 Task: Look for space in Lawton, United States from 6th September, 2023 to 12th September, 2023 for 4 adults in price range Rs.10000 to Rs.14000. Place can be private room with 4 bedrooms having 4 beds and 4 bathrooms. Property type can be house, flat, guest house. Amenities needed are: wifi, TV, free parkinig on premises, gym, breakfast. Booking option can be shelf check-in. Required host language is English.
Action: Mouse moved to (488, 111)
Screenshot: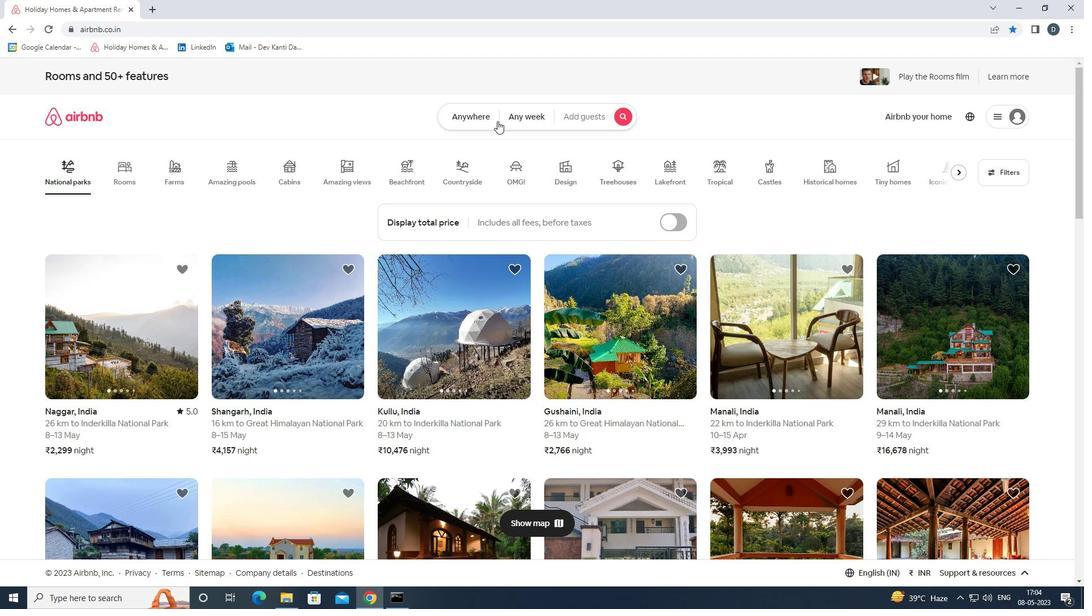 
Action: Mouse pressed left at (488, 111)
Screenshot: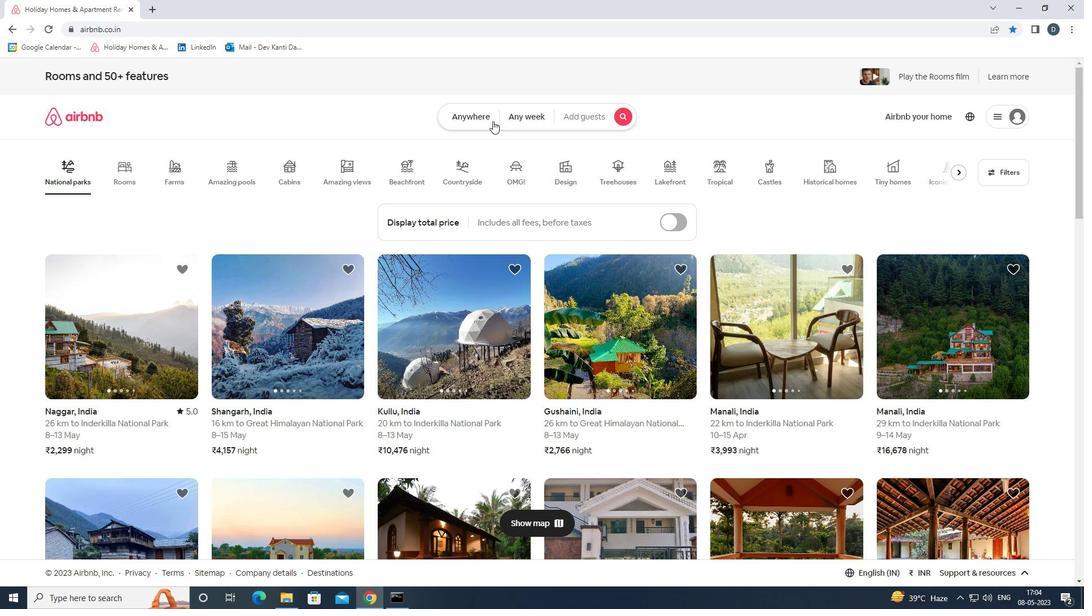 
Action: Mouse moved to (421, 166)
Screenshot: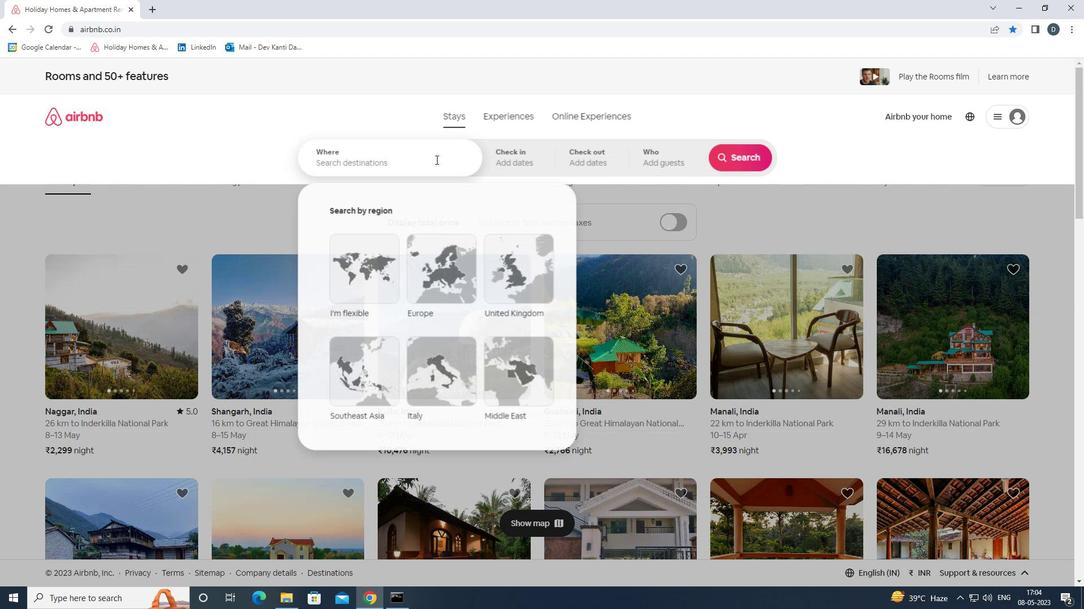 
Action: Mouse pressed left at (421, 166)
Screenshot: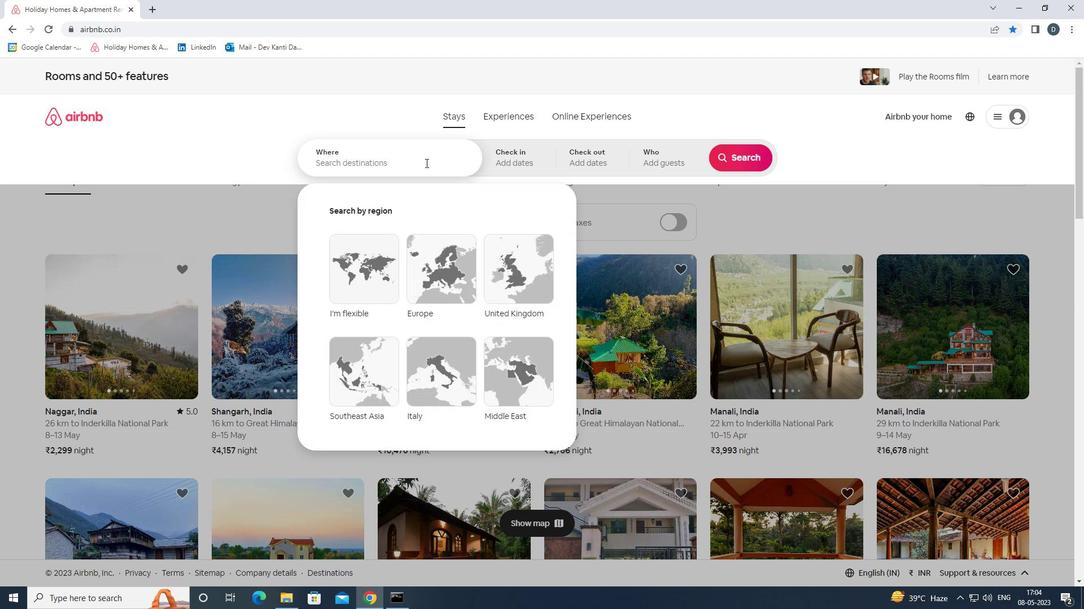 
Action: Key pressed <Key.shift>LAWS<Key.backspace>TON,<Key.shift>UNITED<Key.space><Key.shift>STATES<Key.enter>
Screenshot: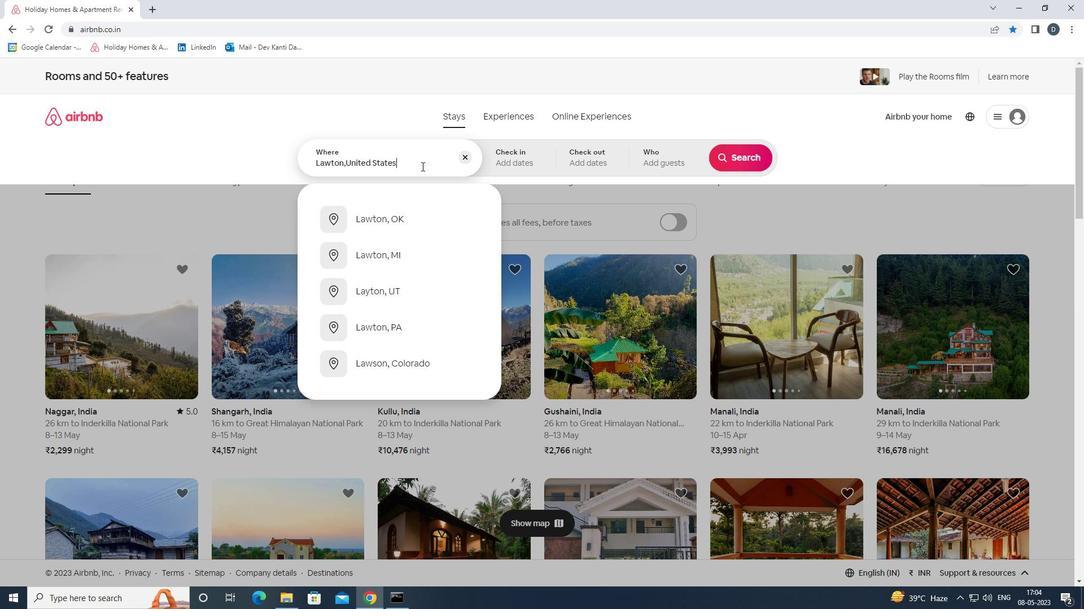 
Action: Mouse moved to (740, 245)
Screenshot: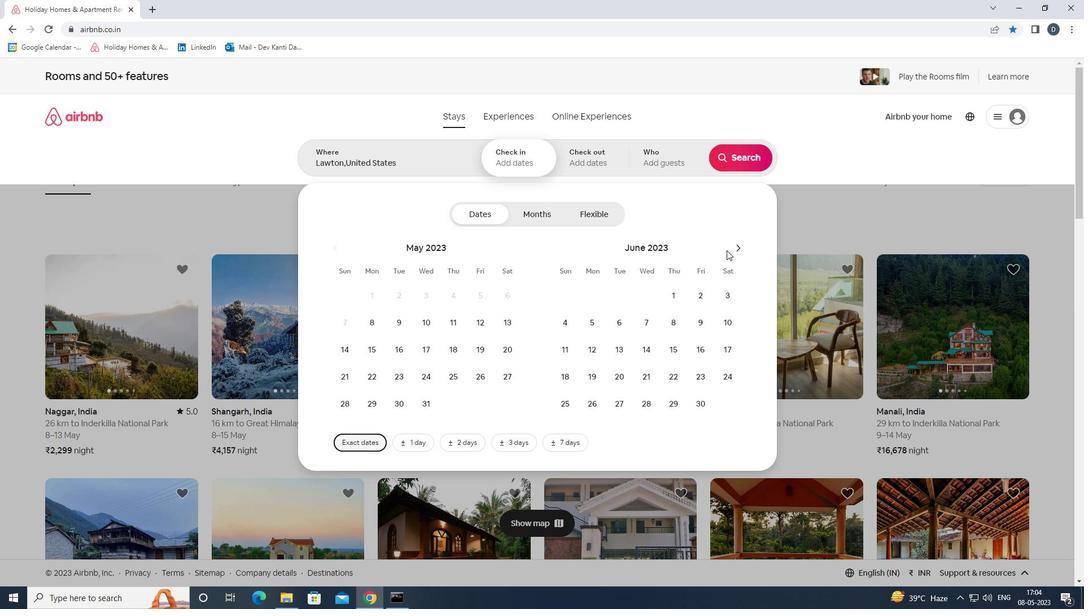 
Action: Mouse pressed left at (740, 245)
Screenshot: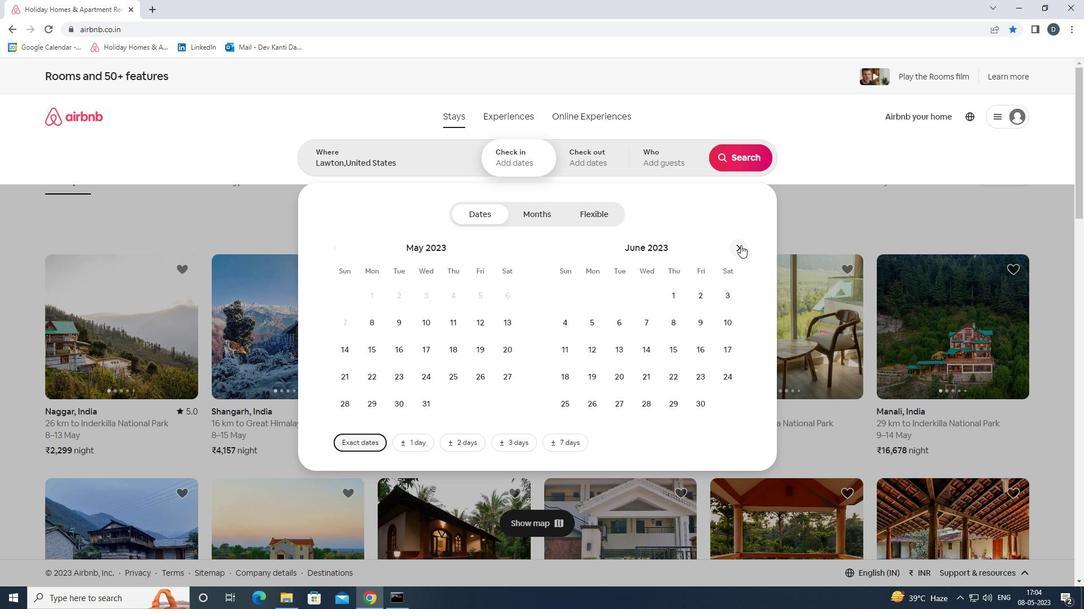 
Action: Mouse pressed left at (740, 245)
Screenshot: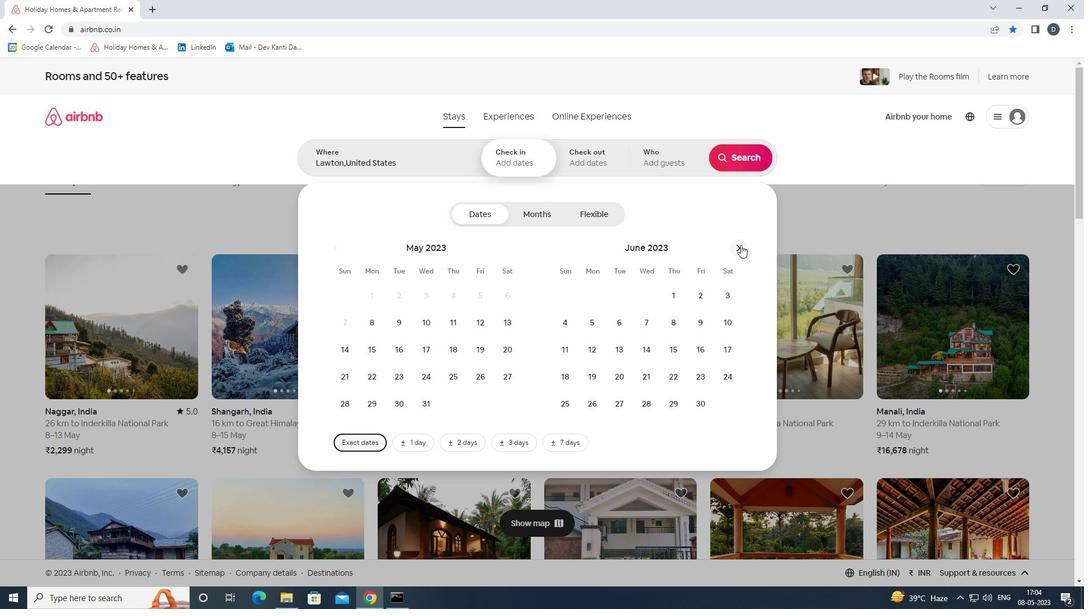 
Action: Mouse pressed left at (740, 245)
Screenshot: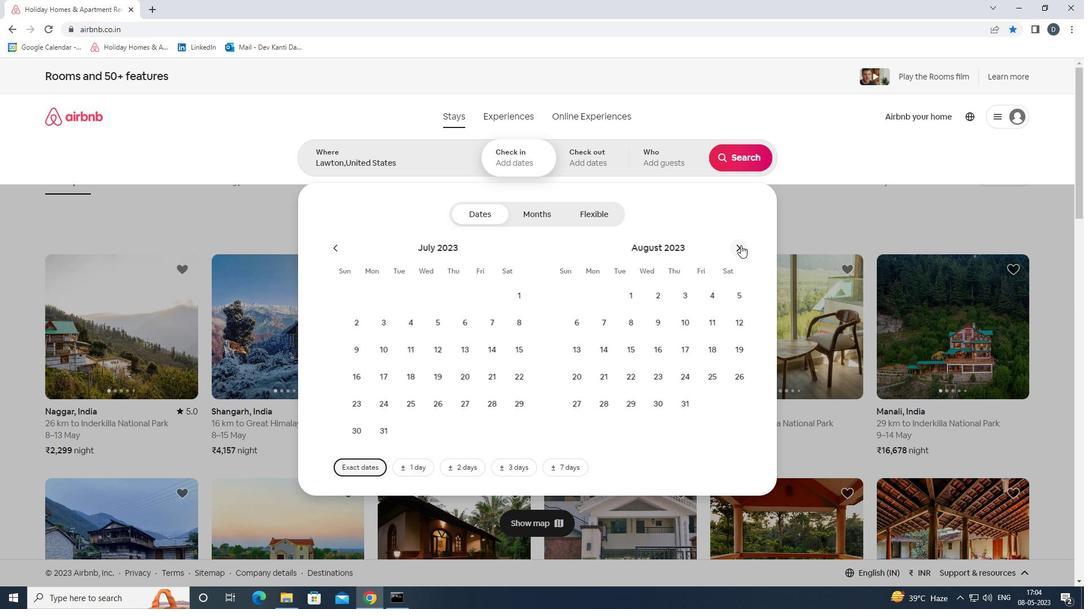 
Action: Mouse moved to (649, 326)
Screenshot: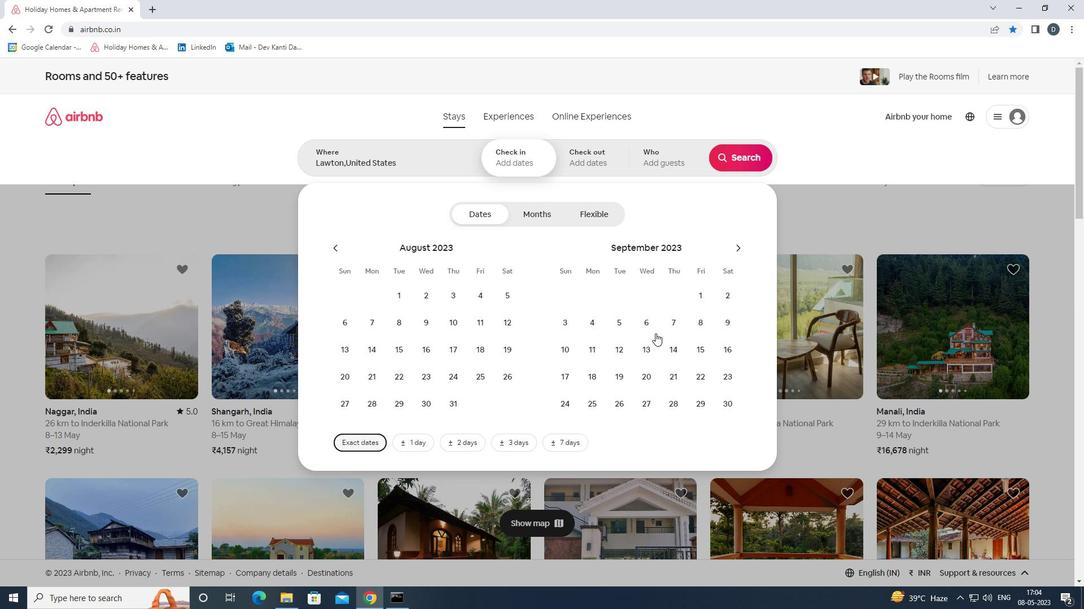 
Action: Mouse pressed left at (649, 326)
Screenshot: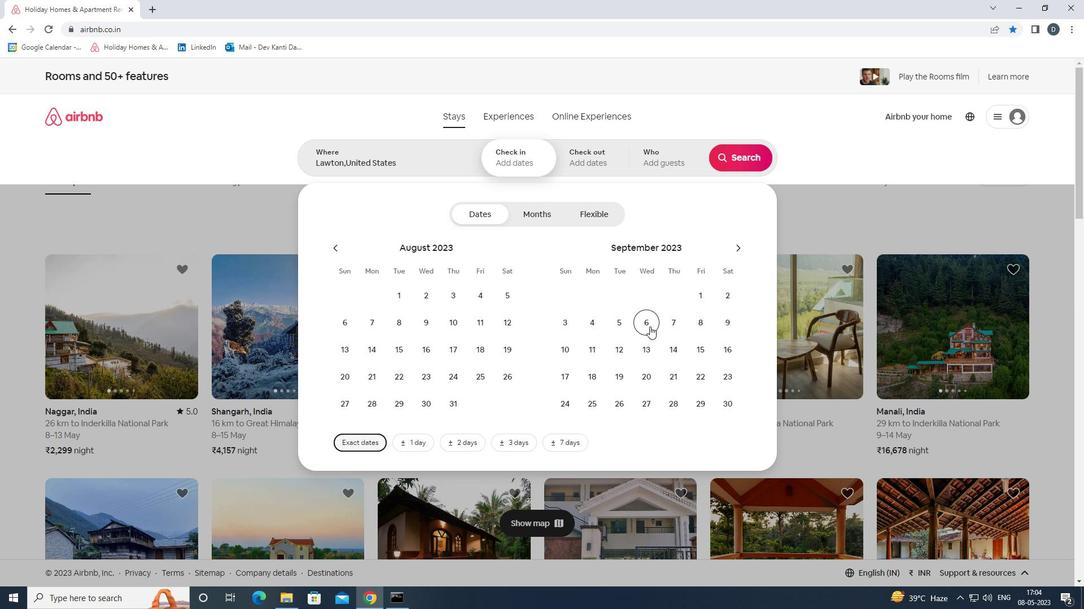 
Action: Mouse moved to (616, 351)
Screenshot: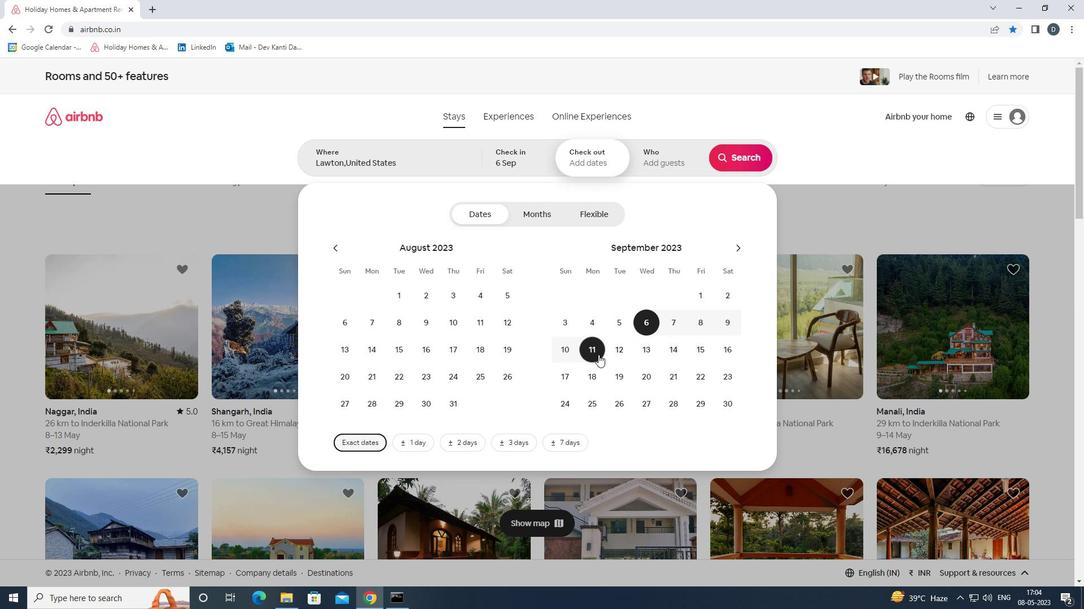 
Action: Mouse pressed left at (616, 351)
Screenshot: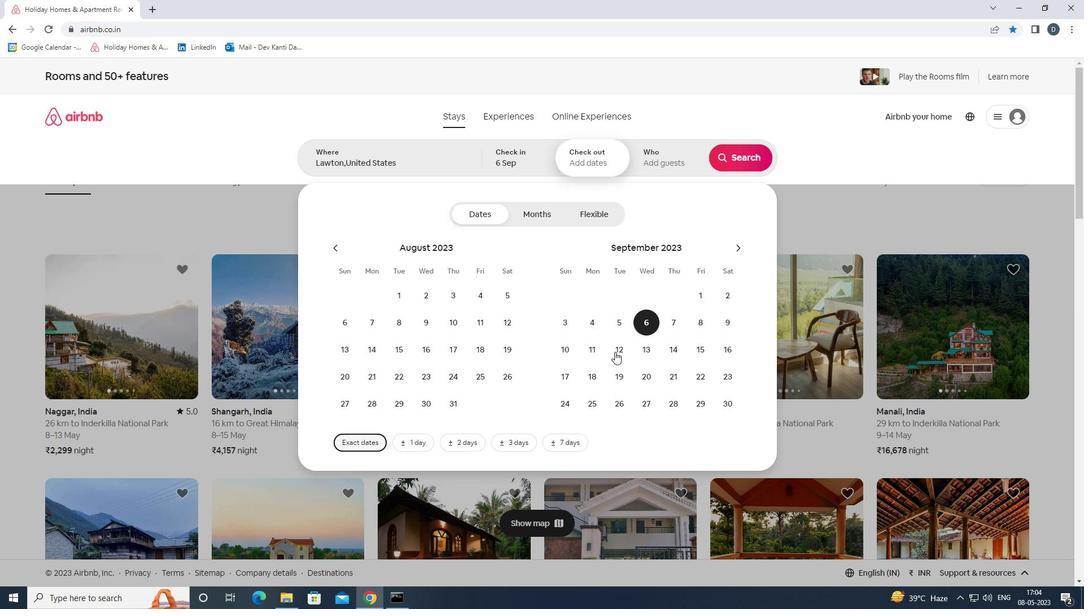 
Action: Mouse moved to (664, 163)
Screenshot: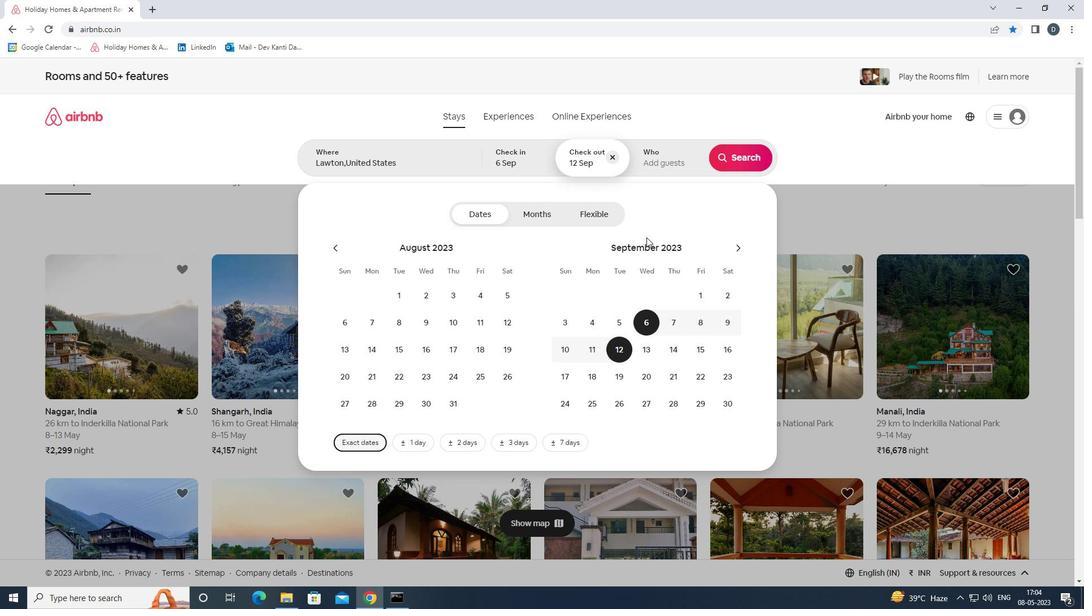 
Action: Mouse pressed left at (664, 163)
Screenshot: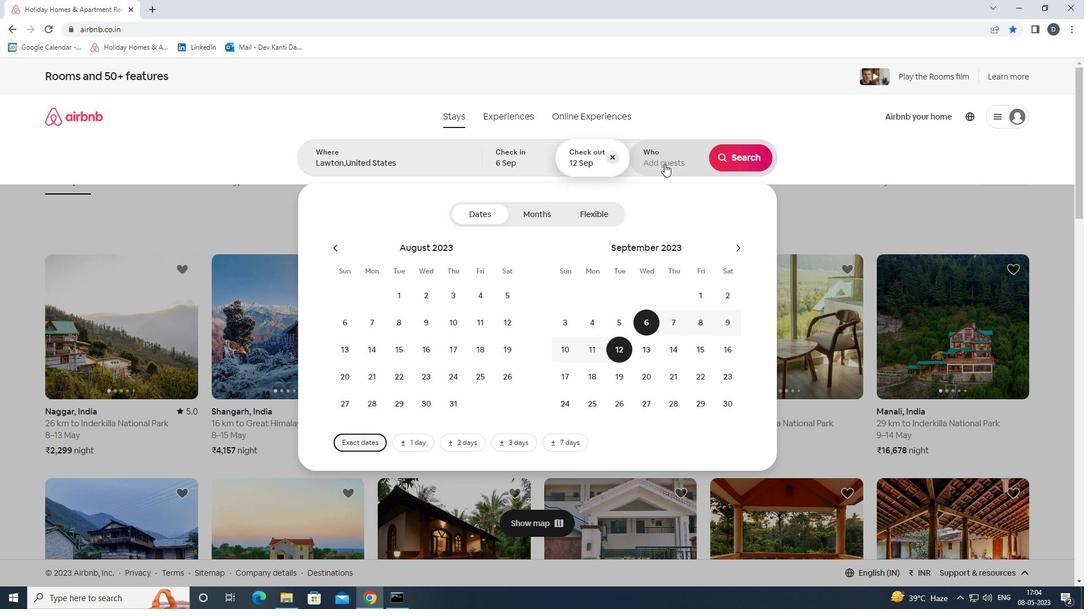 
Action: Mouse moved to (748, 219)
Screenshot: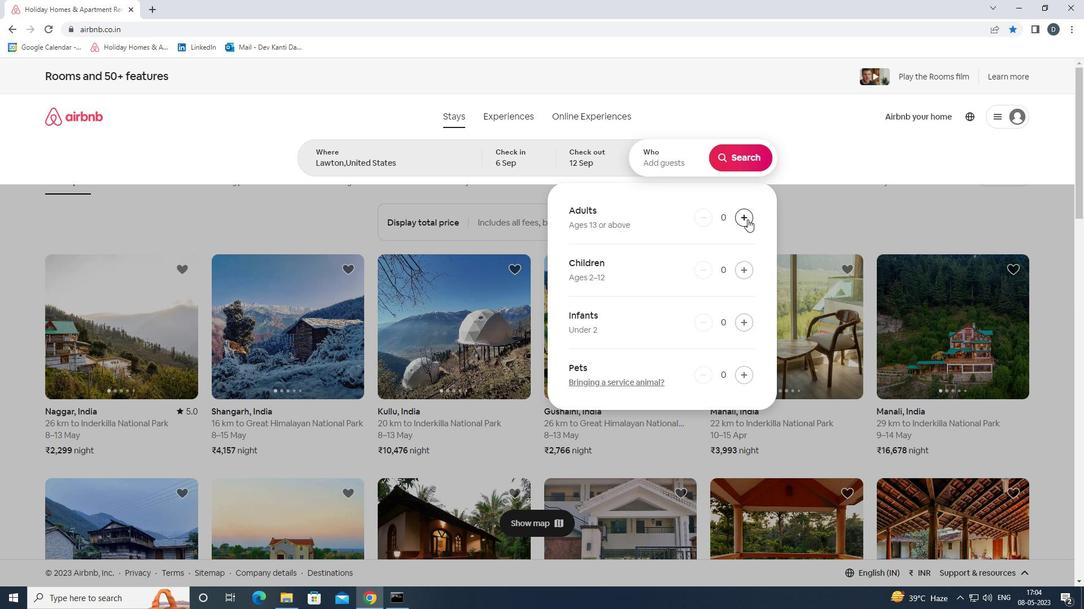 
Action: Mouse pressed left at (748, 219)
Screenshot: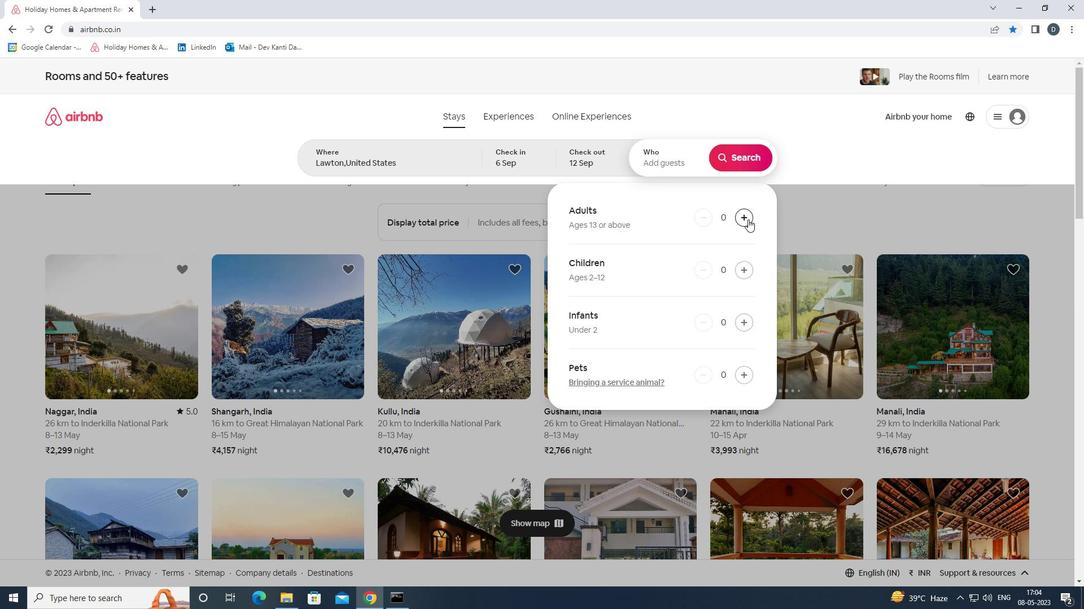 
Action: Mouse pressed left at (748, 219)
Screenshot: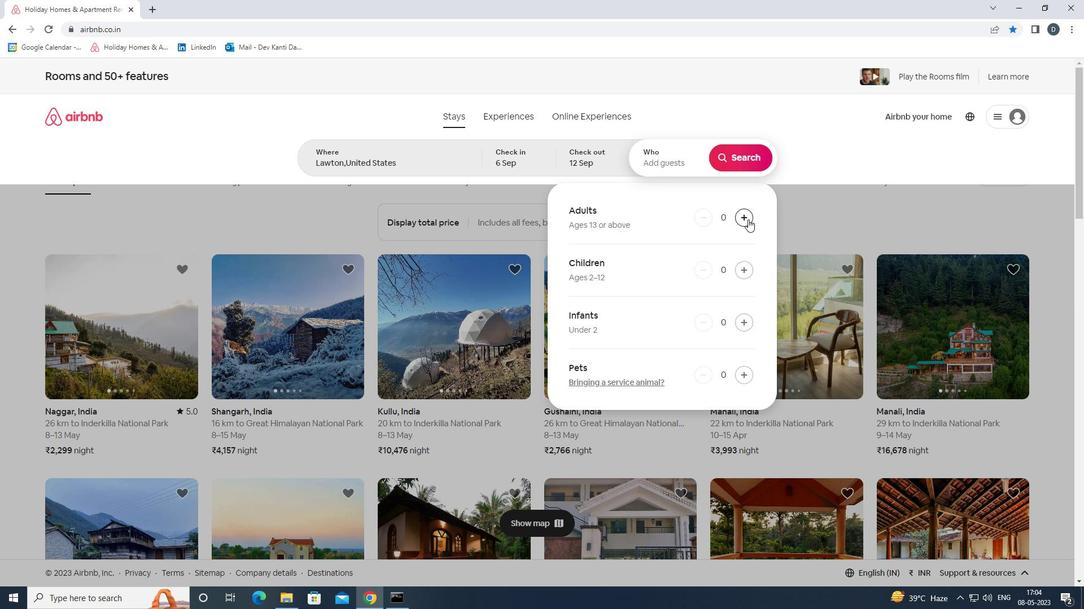 
Action: Mouse pressed left at (748, 219)
Screenshot: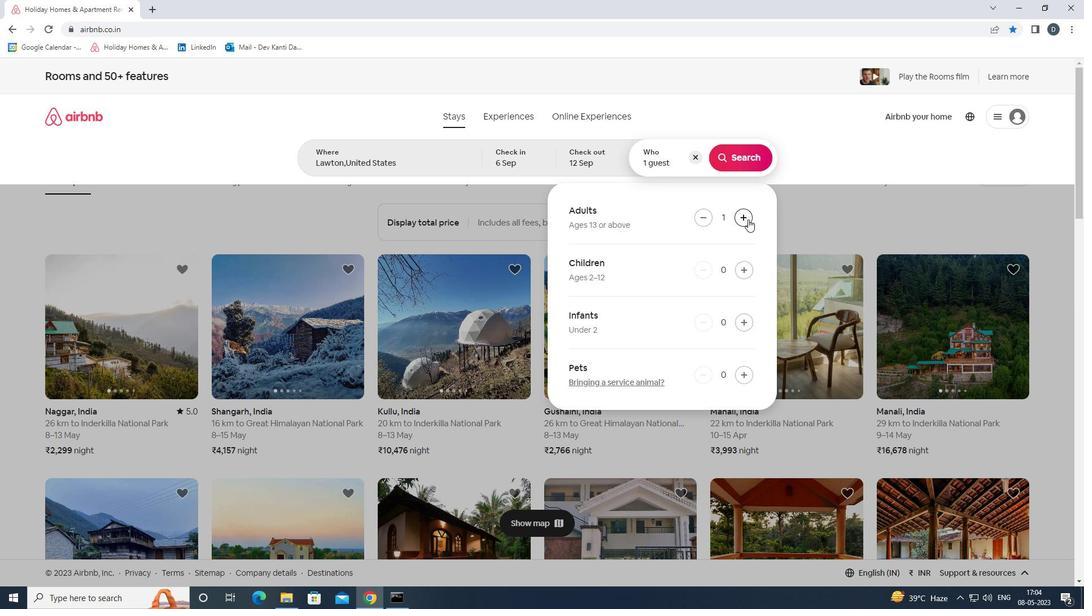 
Action: Mouse pressed left at (748, 219)
Screenshot: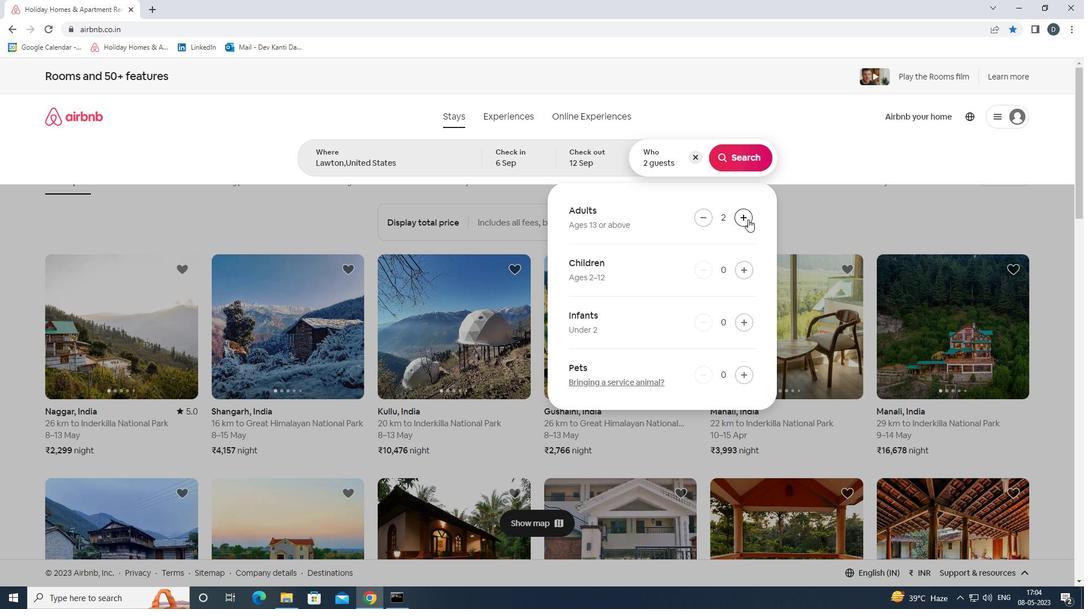
Action: Mouse moved to (741, 153)
Screenshot: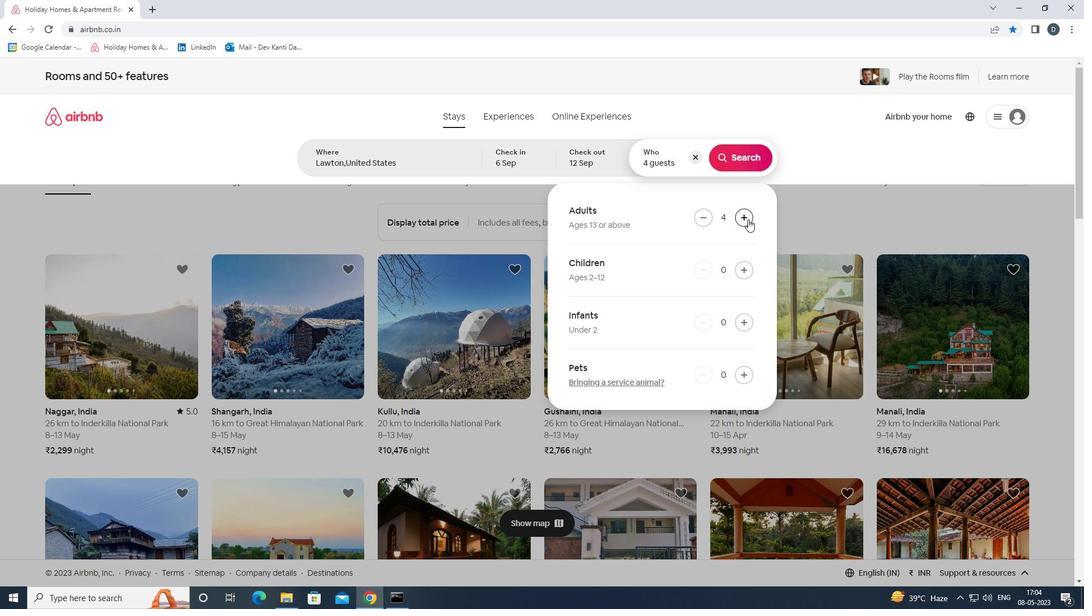 
Action: Mouse pressed left at (741, 153)
Screenshot: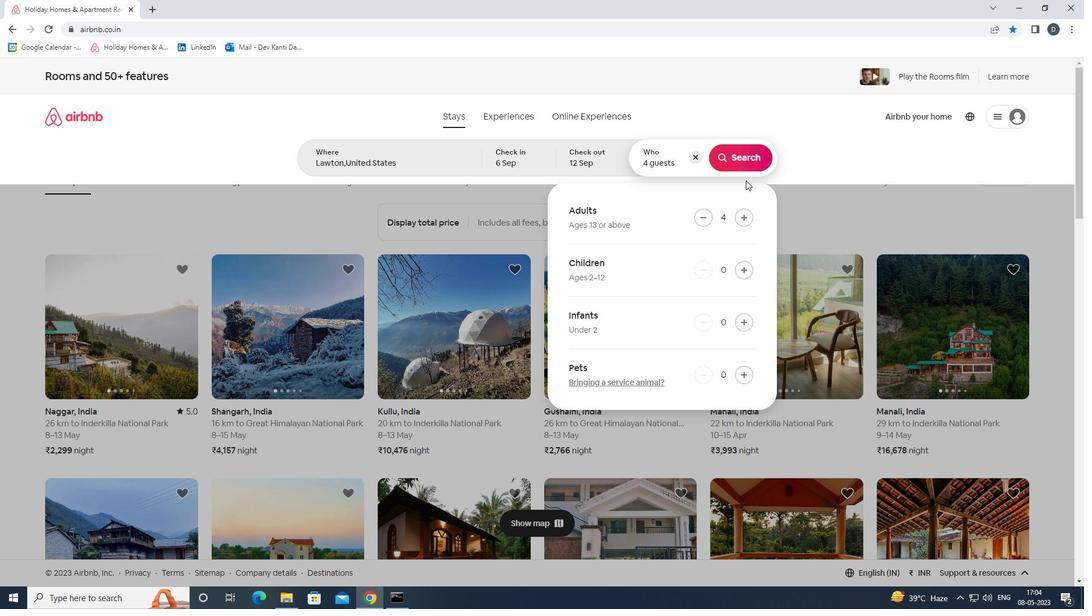 
Action: Mouse moved to (1023, 120)
Screenshot: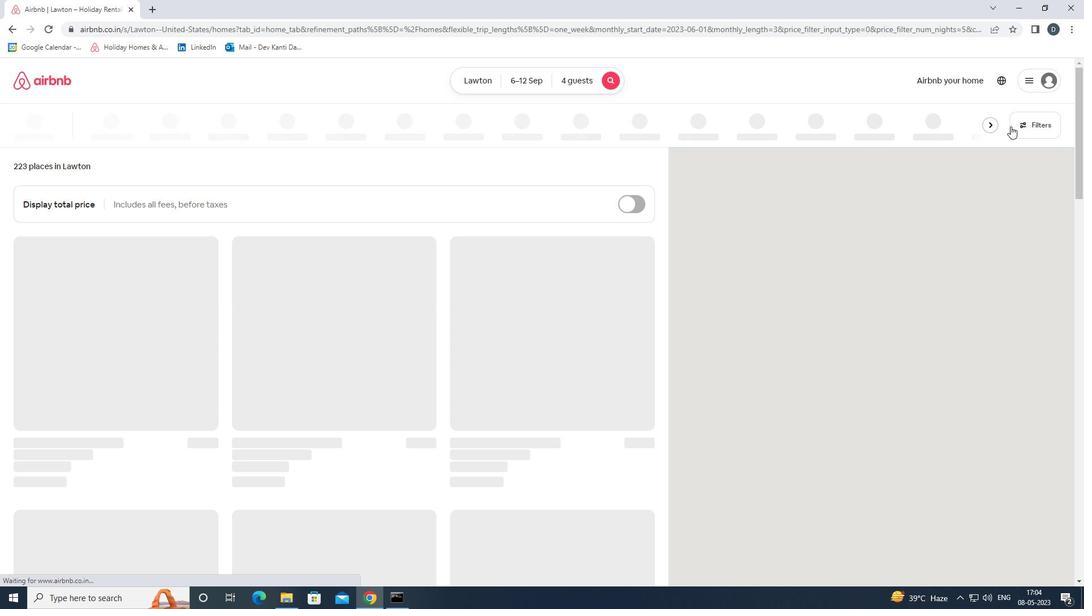 
Action: Mouse pressed left at (1023, 120)
Screenshot: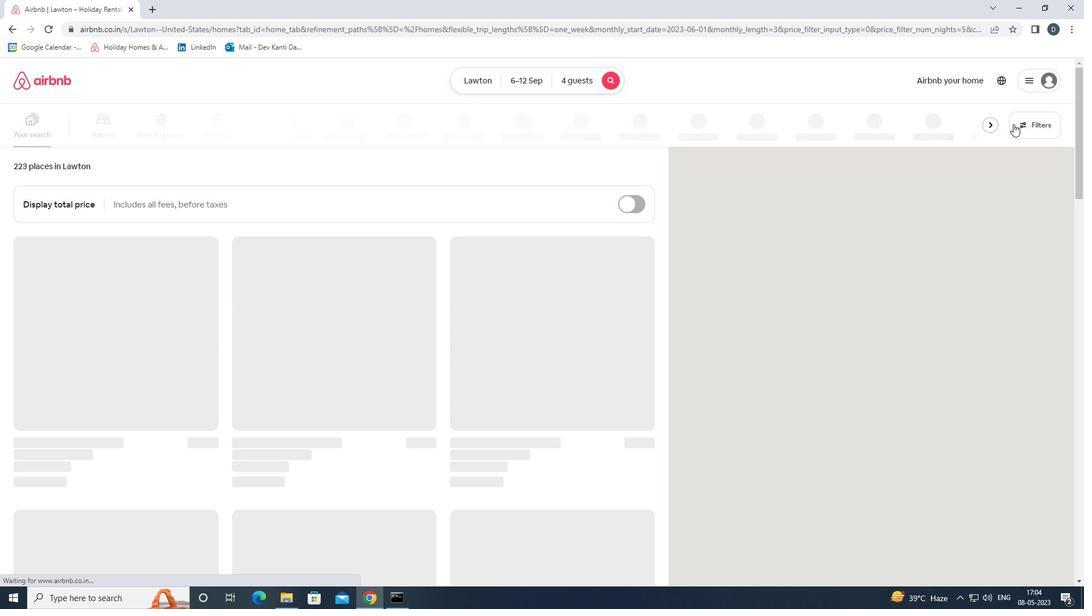 
Action: Mouse moved to (438, 402)
Screenshot: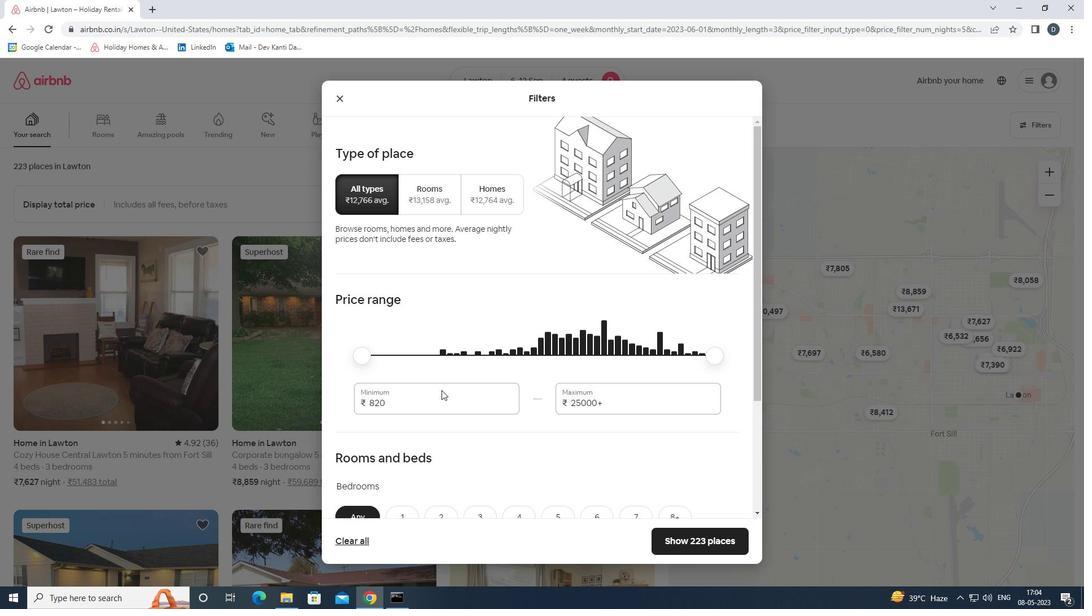
Action: Mouse pressed left at (438, 402)
Screenshot: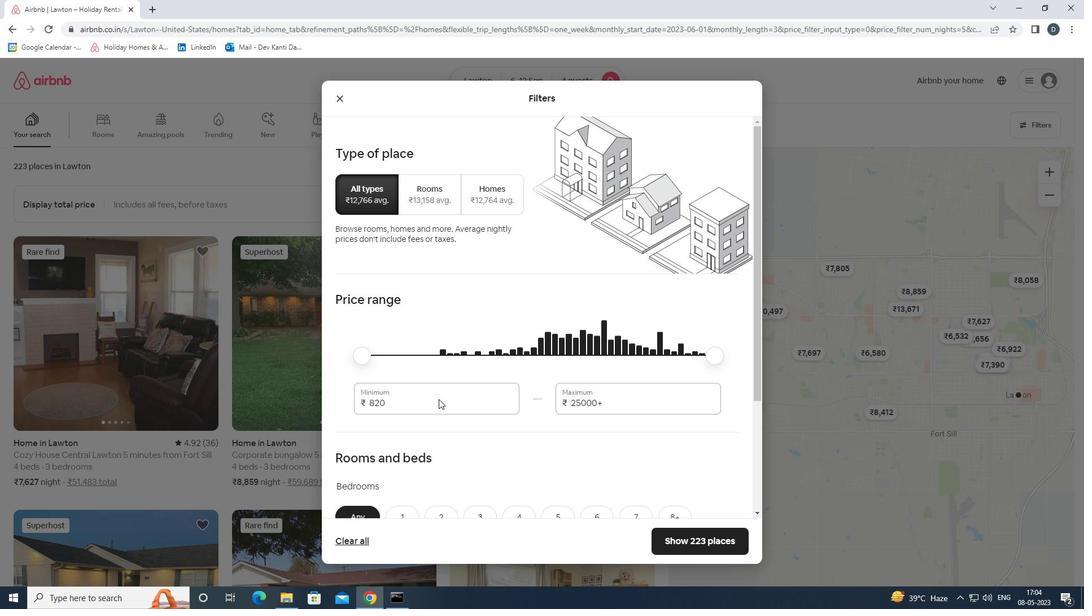 
Action: Mouse pressed left at (438, 402)
Screenshot: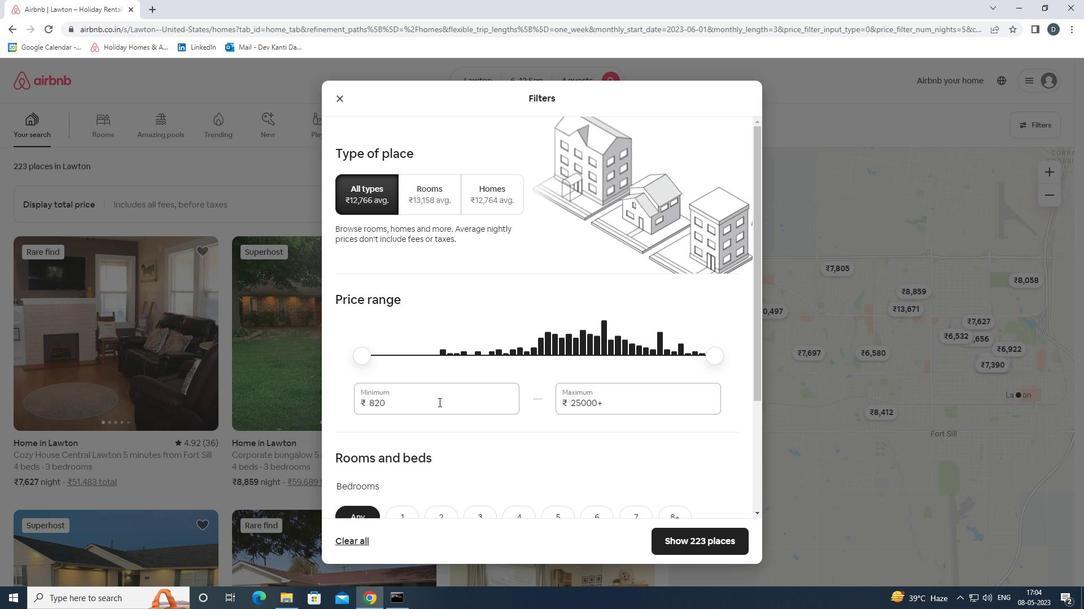
Action: Key pressed 10000<Key.tab>14000
Screenshot: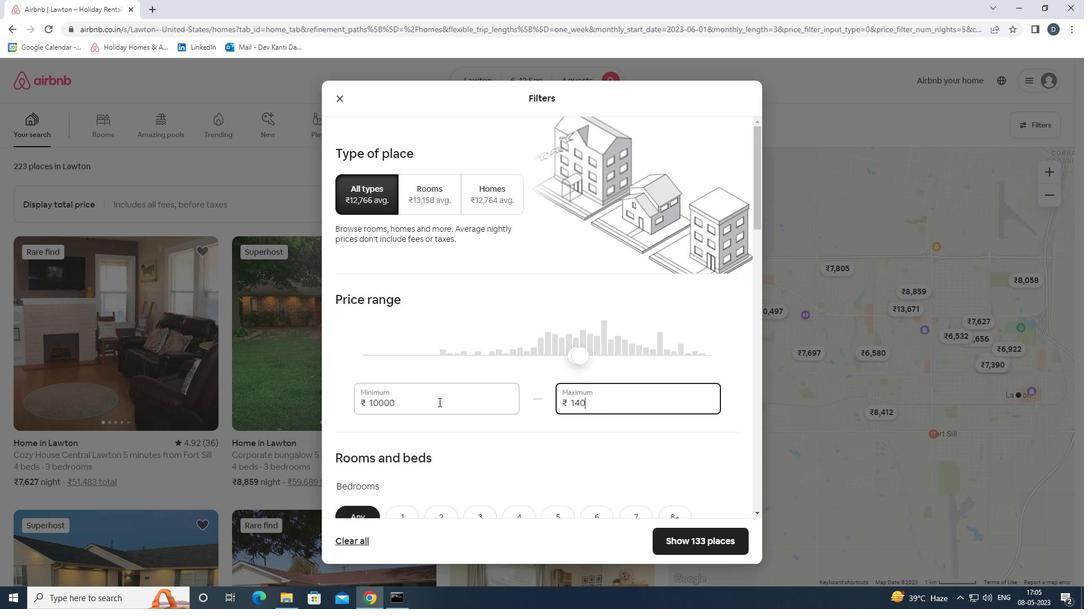 
Action: Mouse moved to (437, 403)
Screenshot: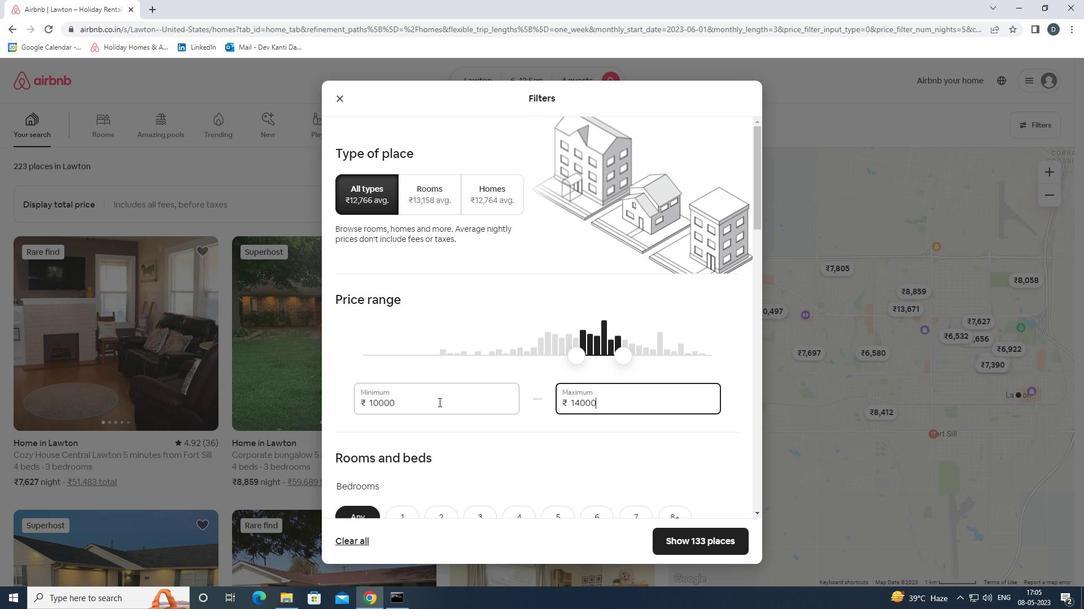 
Action: Mouse scrolled (437, 402) with delta (0, 0)
Screenshot: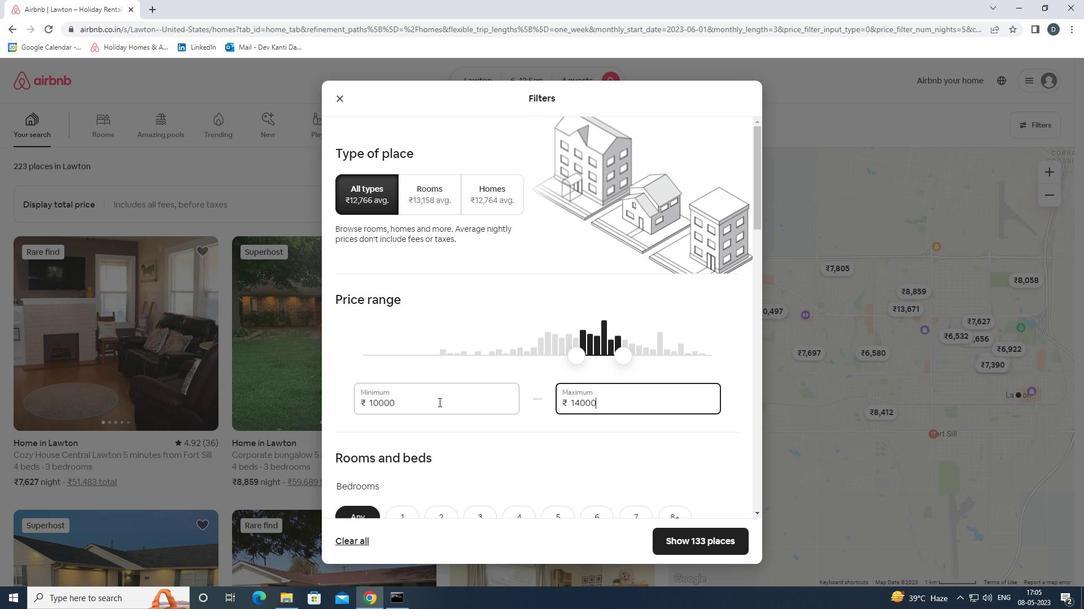 
Action: Mouse scrolled (437, 402) with delta (0, 0)
Screenshot: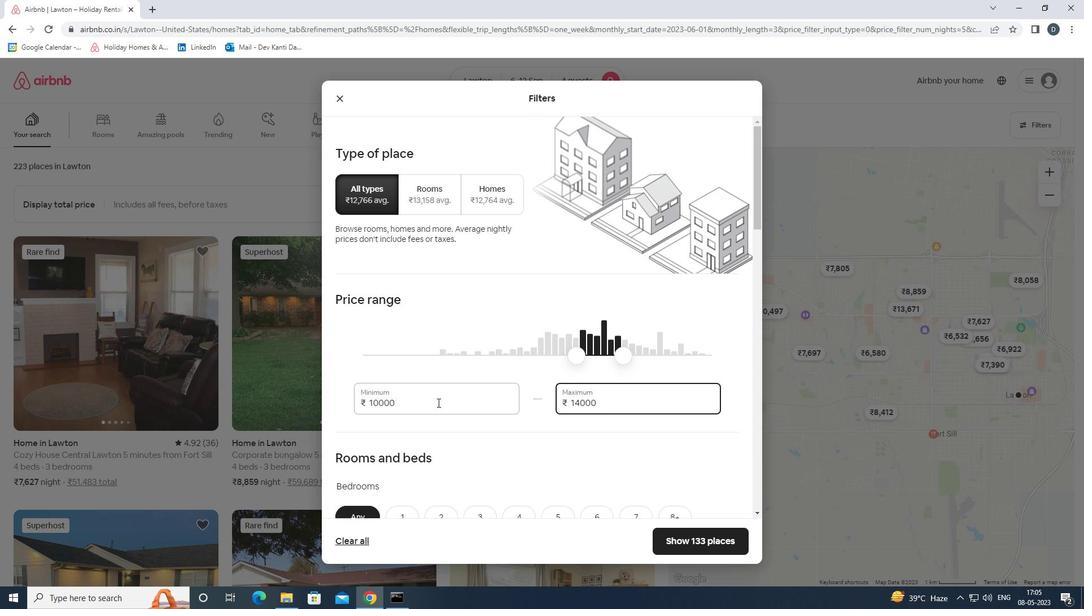 
Action: Mouse moved to (438, 402)
Screenshot: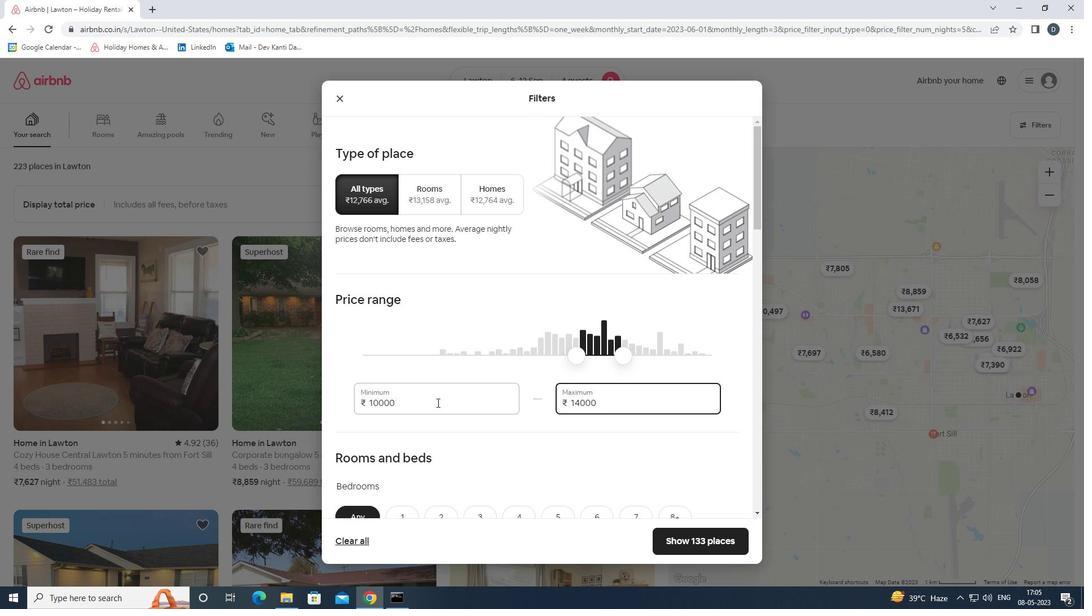 
Action: Mouse scrolled (438, 402) with delta (0, 0)
Screenshot: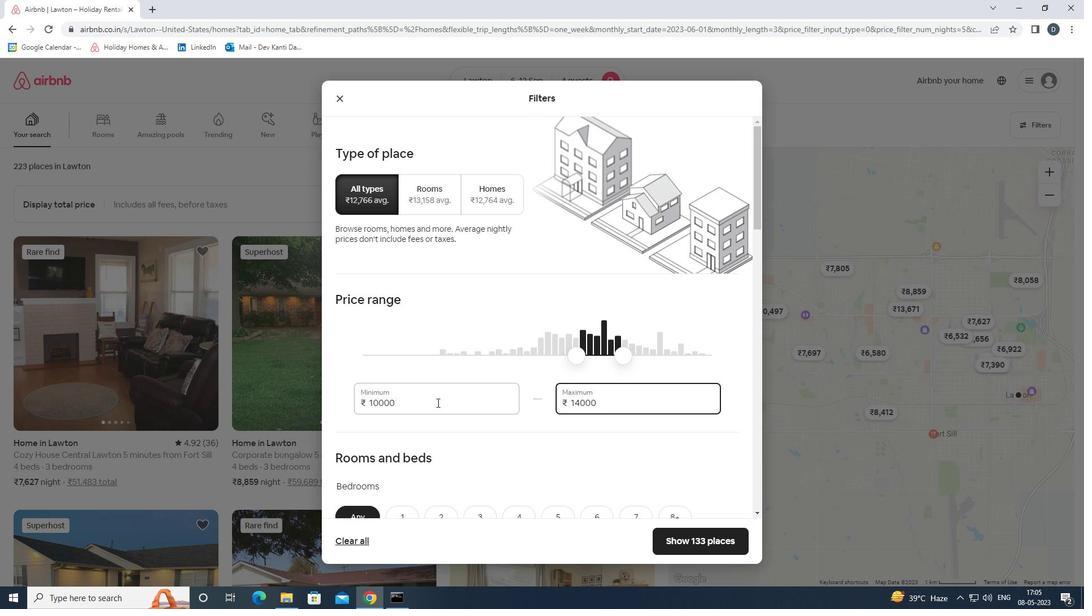 
Action: Mouse moved to (482, 372)
Screenshot: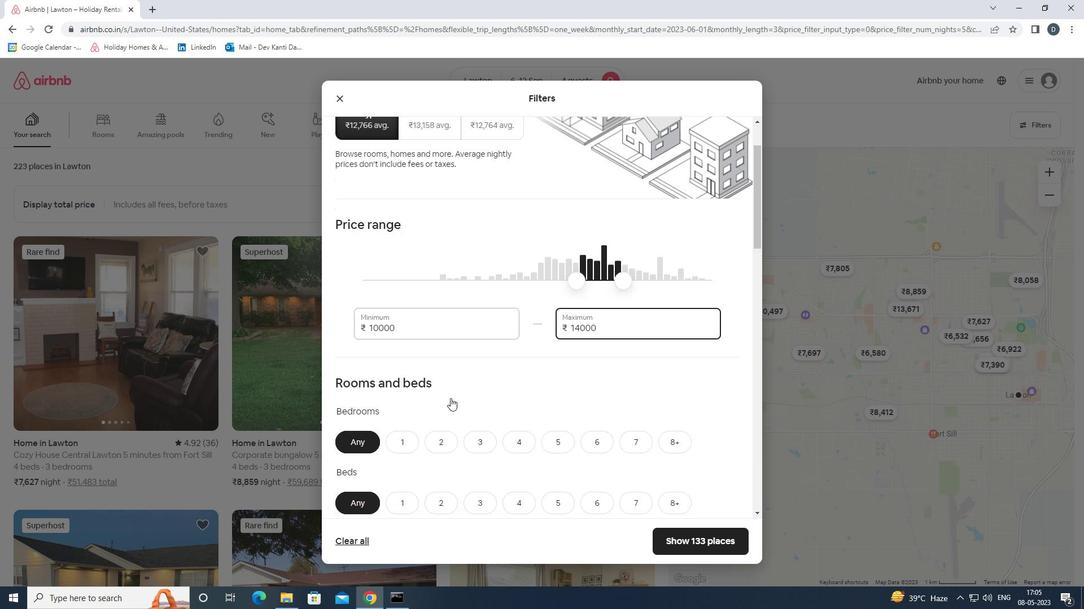 
Action: Mouse scrolled (482, 372) with delta (0, 0)
Screenshot: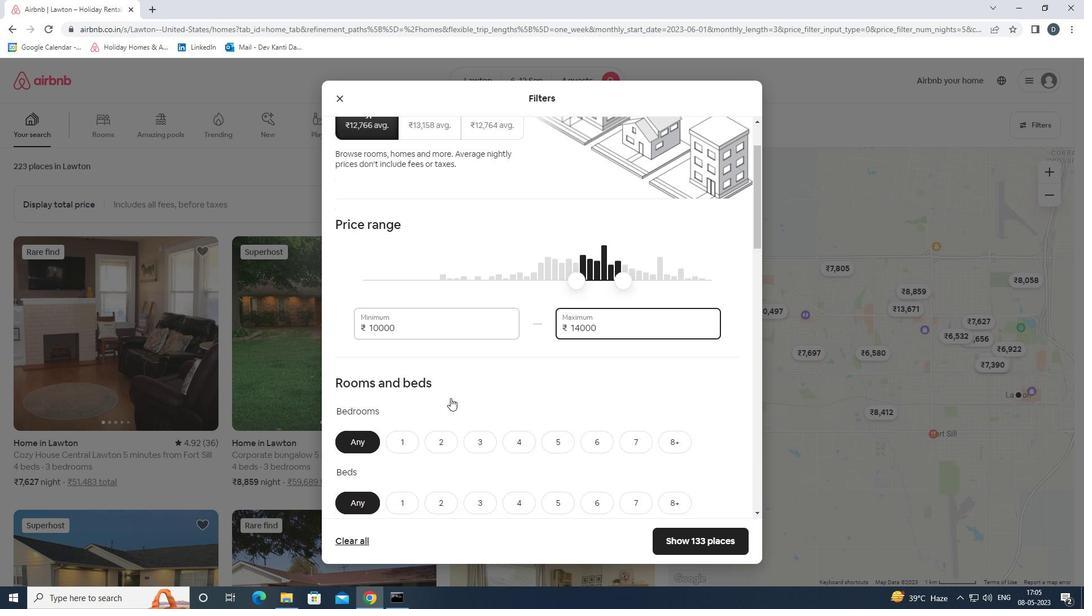 
Action: Mouse scrolled (482, 372) with delta (0, 0)
Screenshot: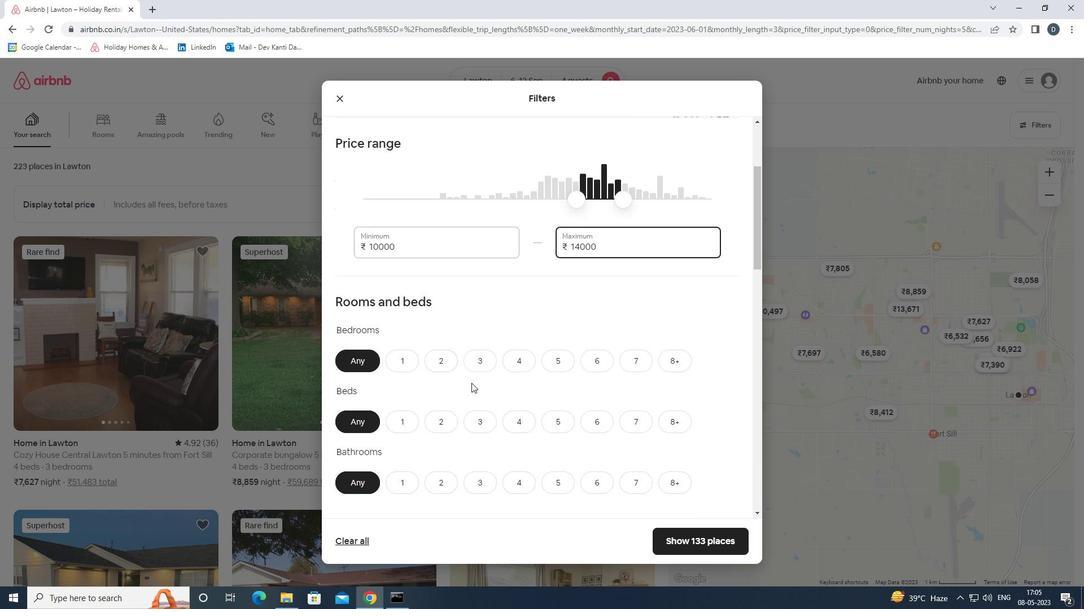 
Action: Mouse moved to (515, 220)
Screenshot: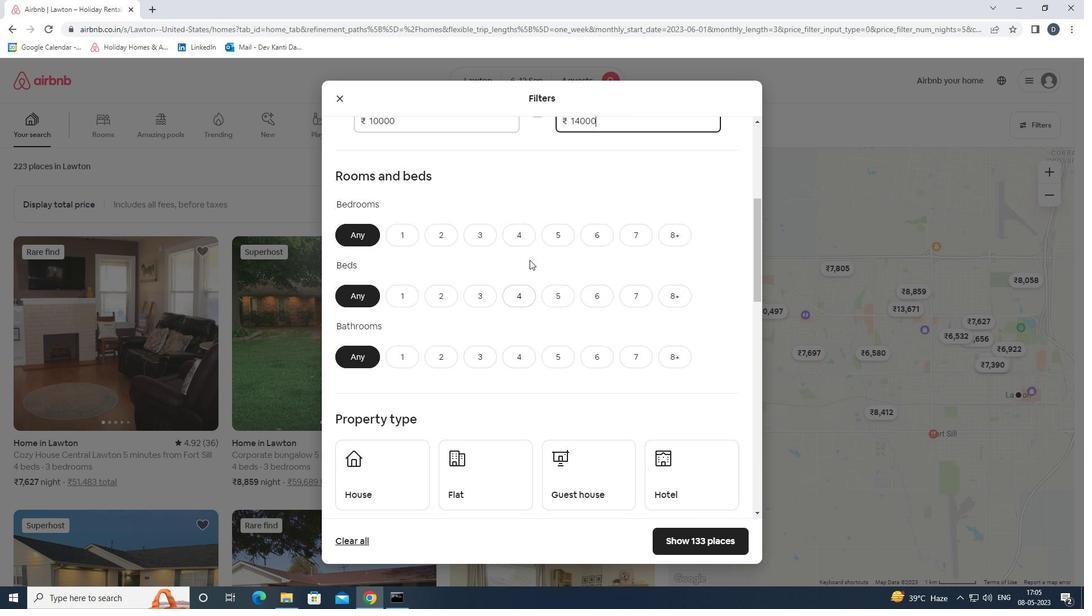 
Action: Mouse pressed left at (515, 220)
Screenshot: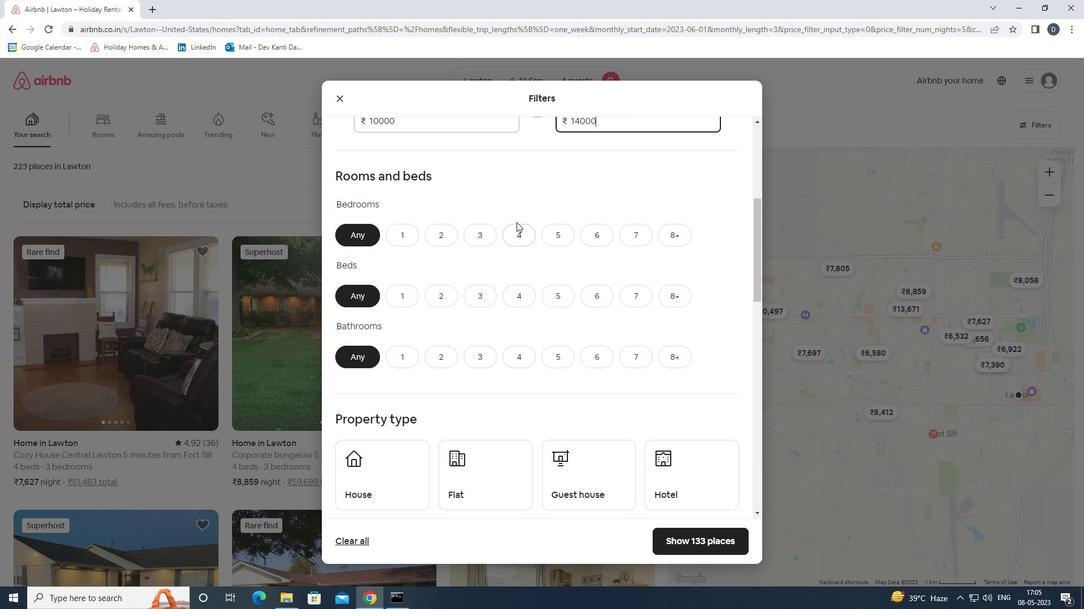 
Action: Mouse moved to (516, 240)
Screenshot: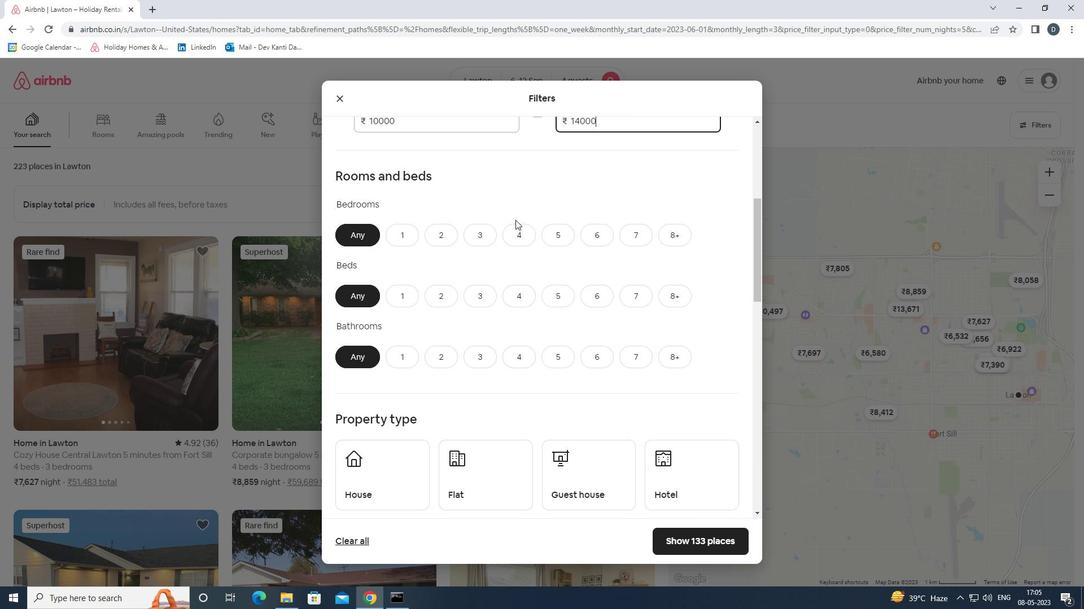 
Action: Mouse pressed left at (516, 240)
Screenshot: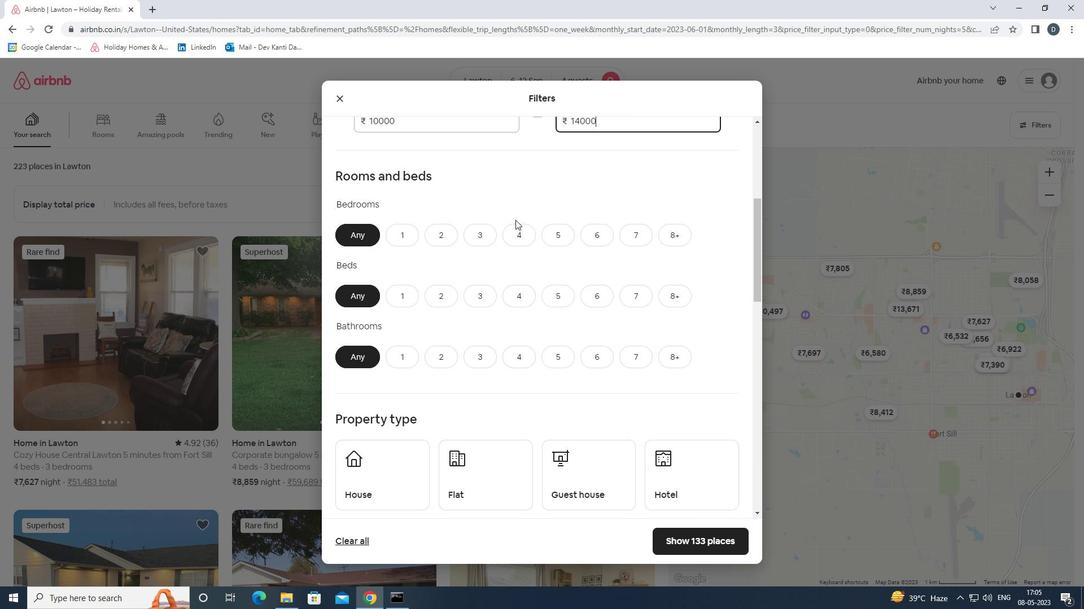 
Action: Mouse moved to (514, 296)
Screenshot: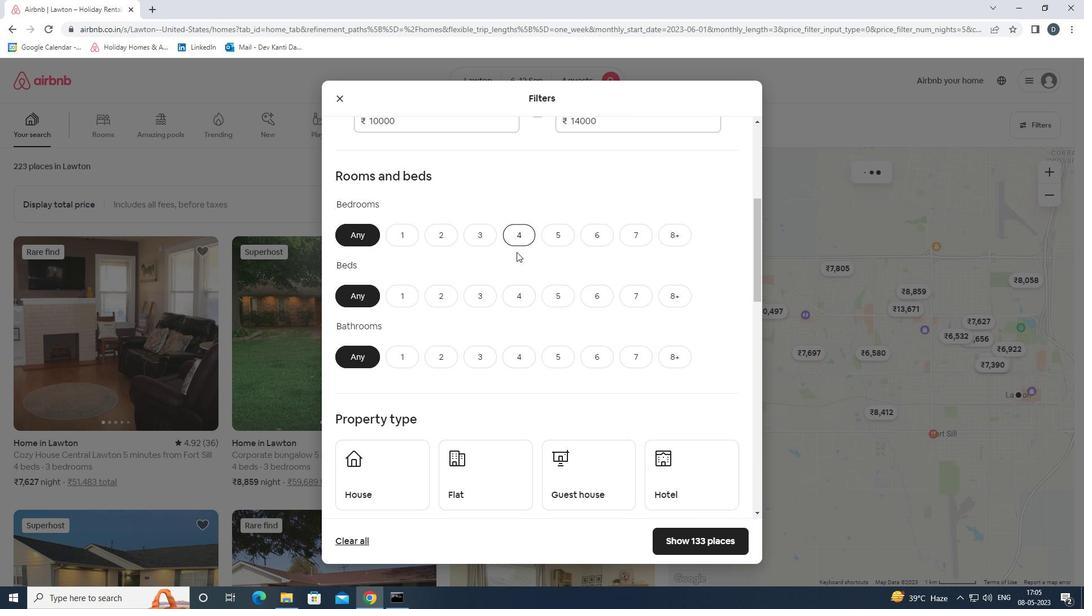 
Action: Mouse pressed left at (514, 296)
Screenshot: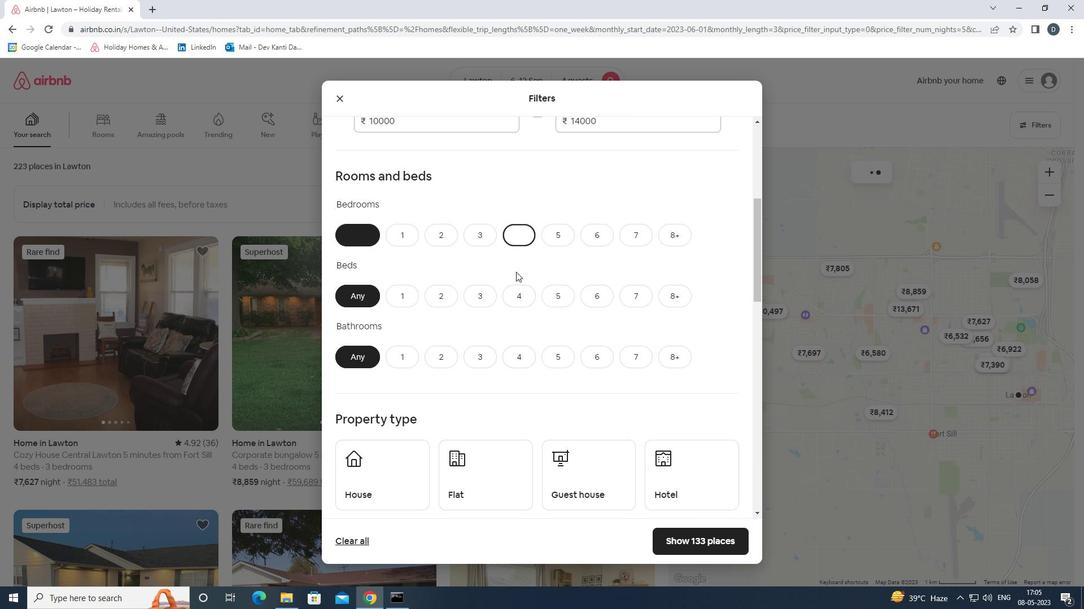 
Action: Mouse moved to (514, 345)
Screenshot: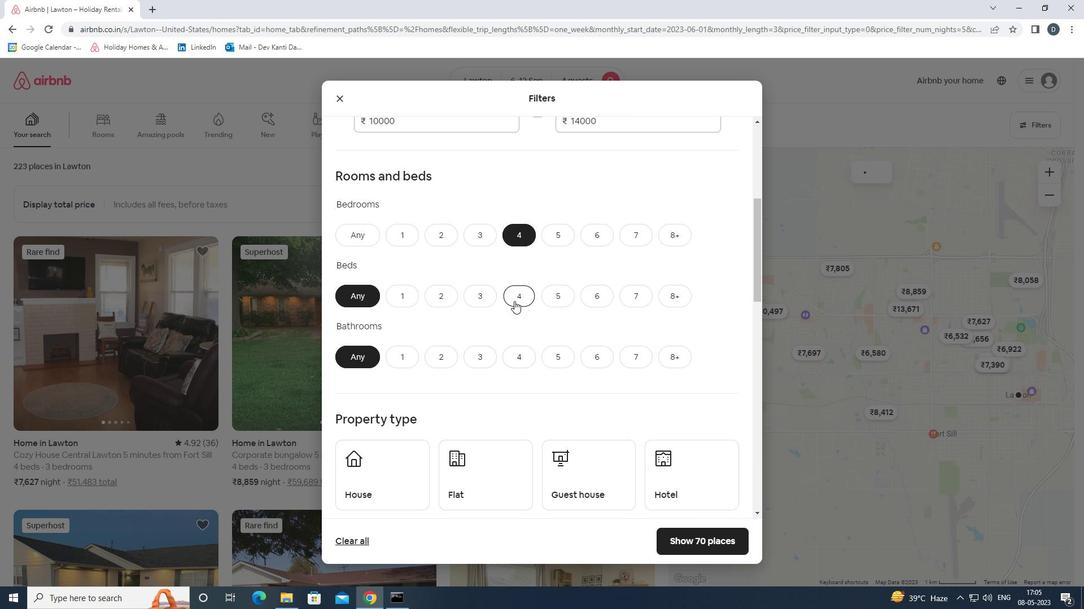 
Action: Mouse pressed left at (514, 345)
Screenshot: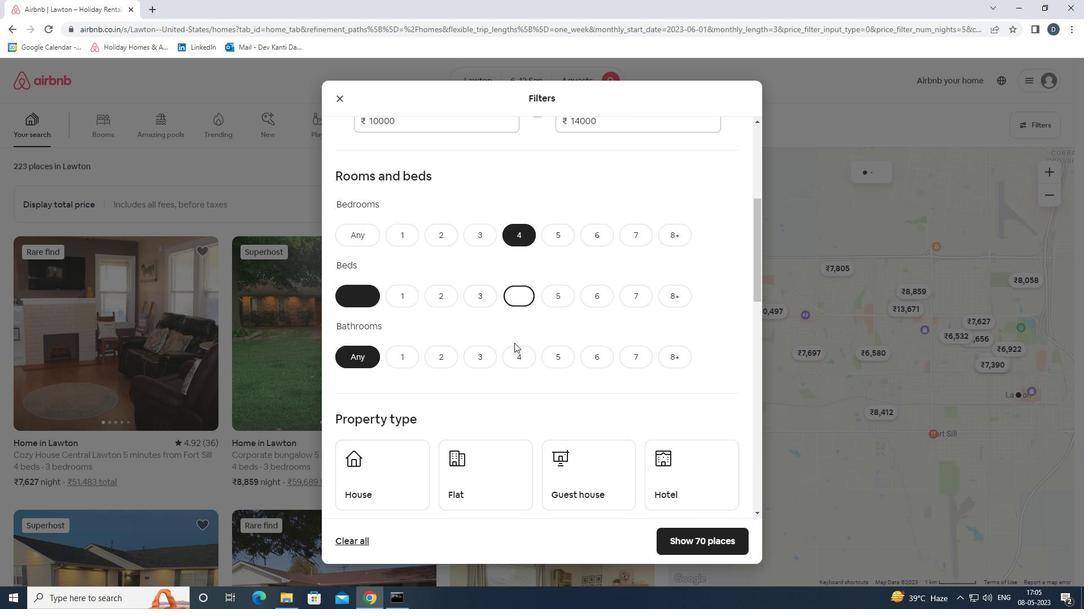 
Action: Mouse moved to (515, 352)
Screenshot: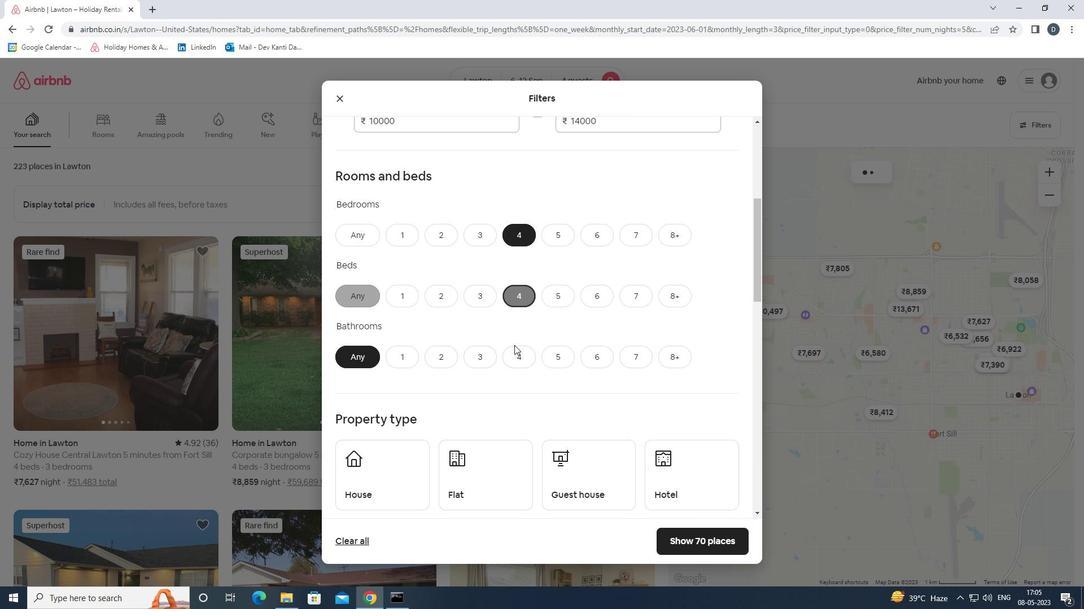 
Action: Mouse pressed left at (515, 352)
Screenshot: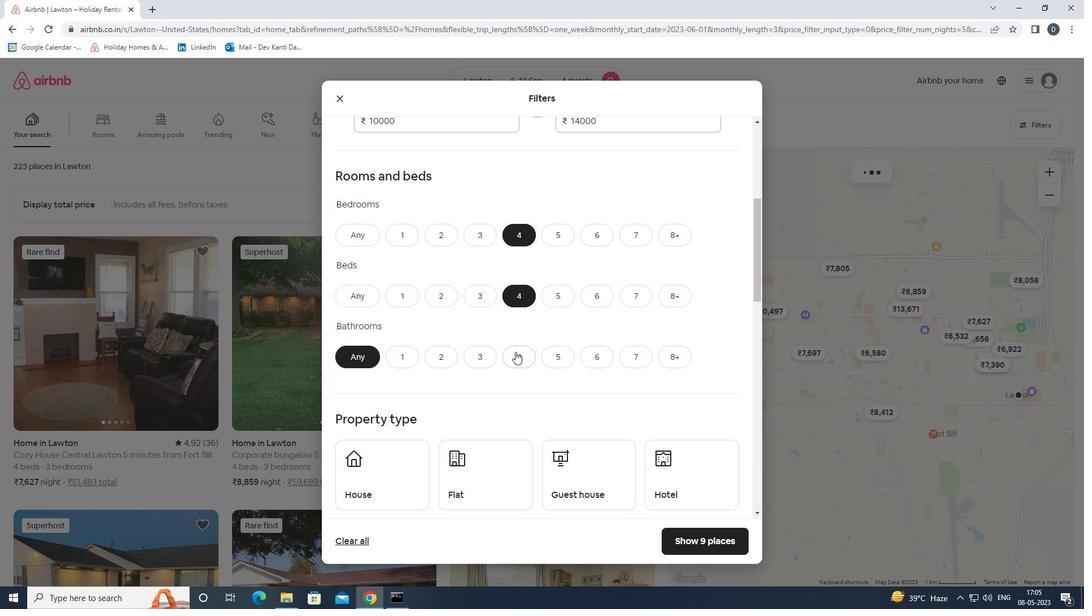 
Action: Mouse moved to (511, 350)
Screenshot: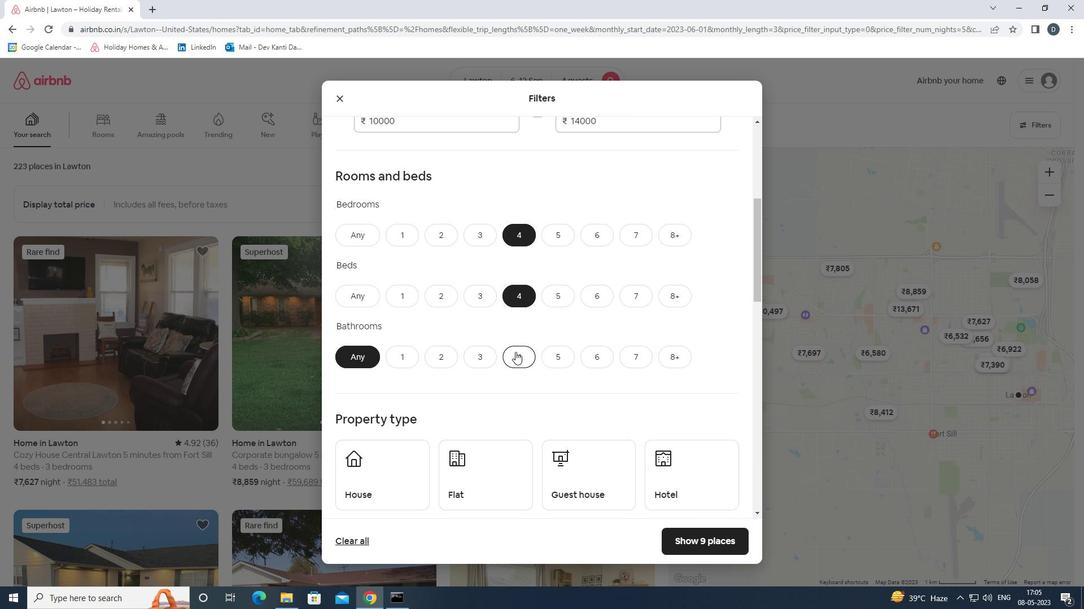 
Action: Mouse scrolled (511, 349) with delta (0, 0)
Screenshot: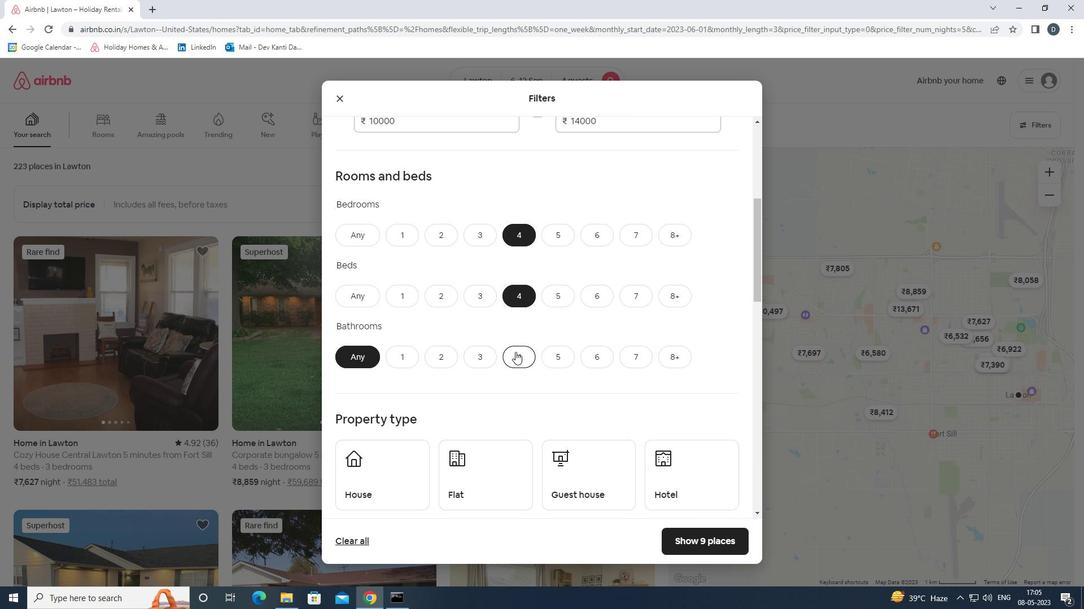 
Action: Mouse moved to (510, 350)
Screenshot: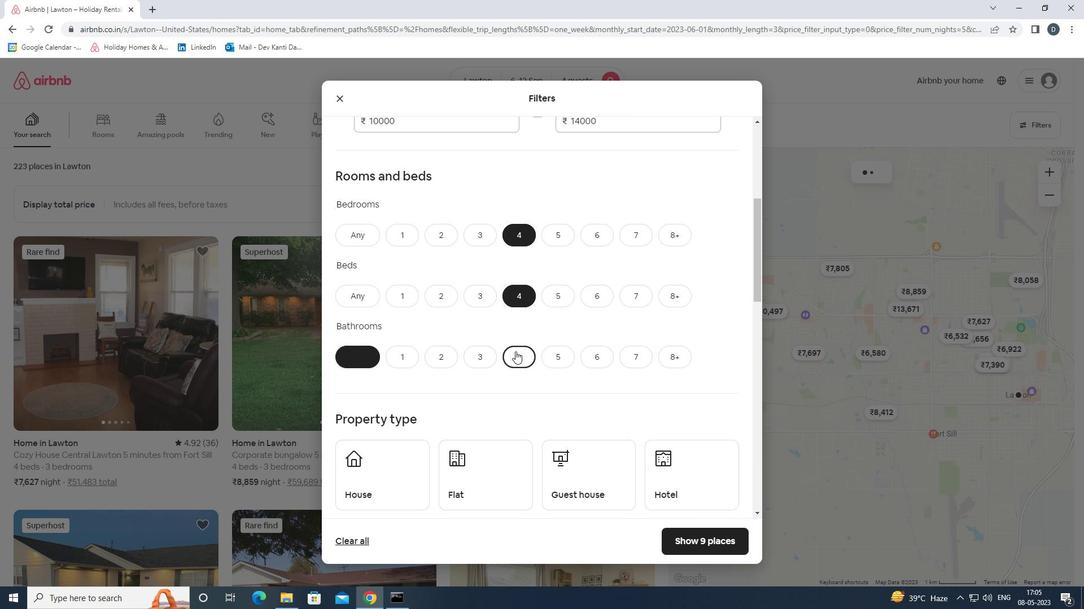 
Action: Mouse scrolled (510, 350) with delta (0, 0)
Screenshot: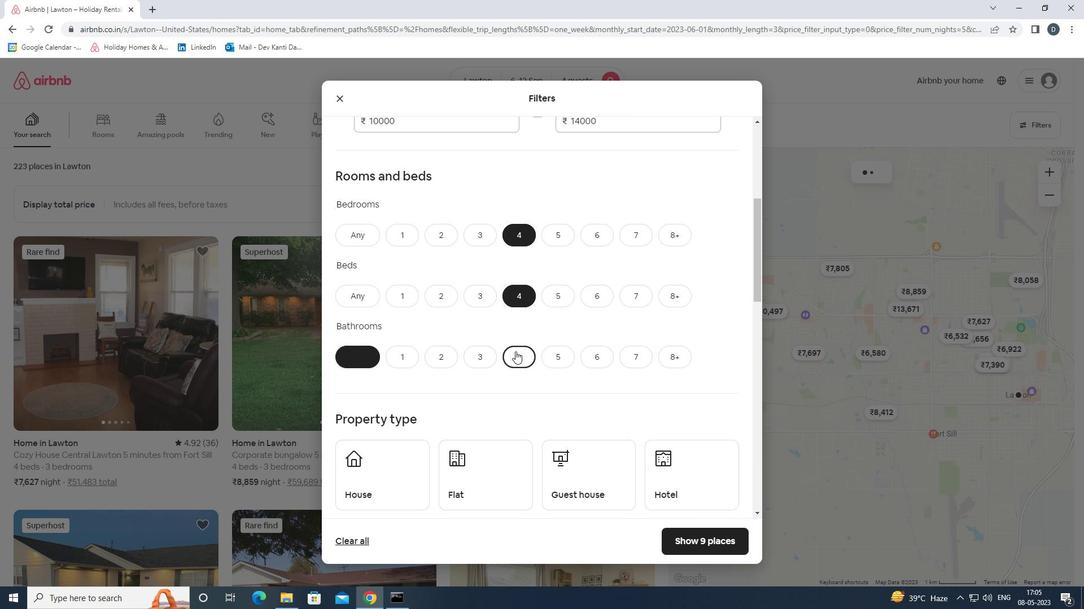 
Action: Mouse moved to (419, 377)
Screenshot: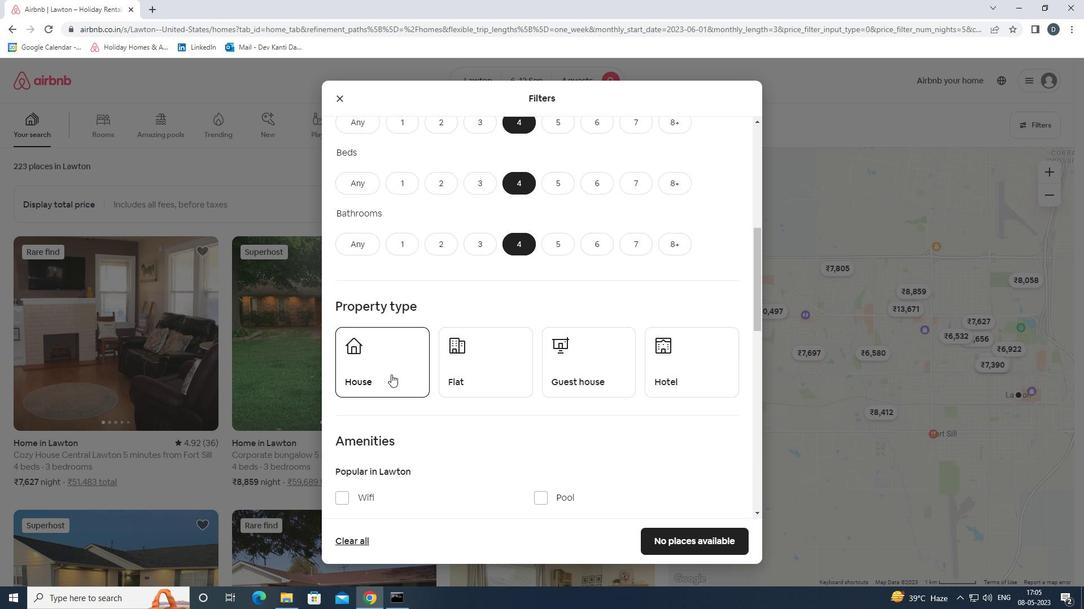 
Action: Mouse pressed left at (419, 377)
Screenshot: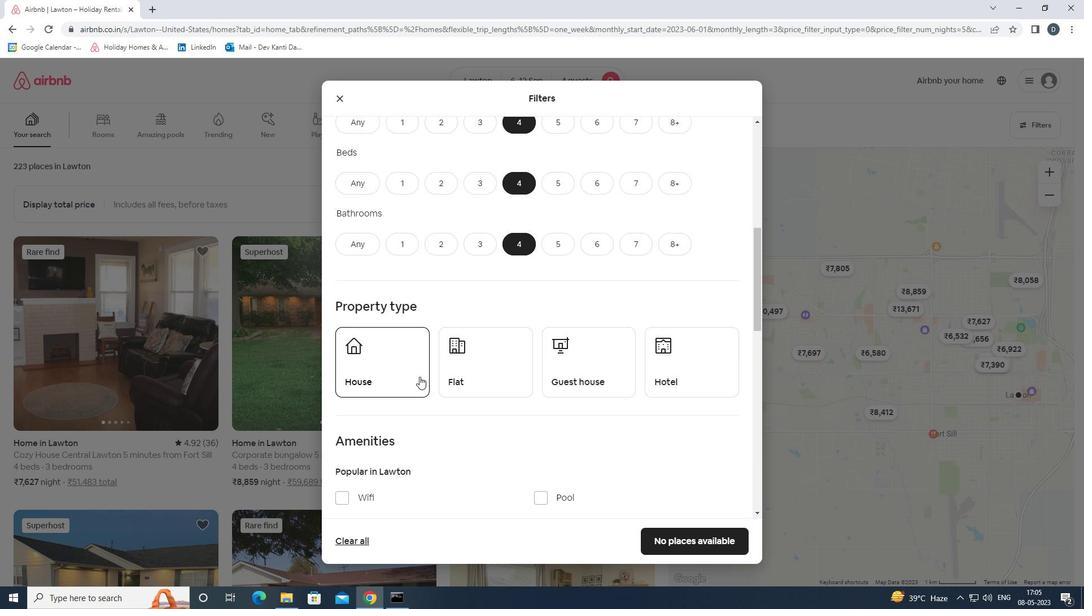 
Action: Mouse moved to (496, 367)
Screenshot: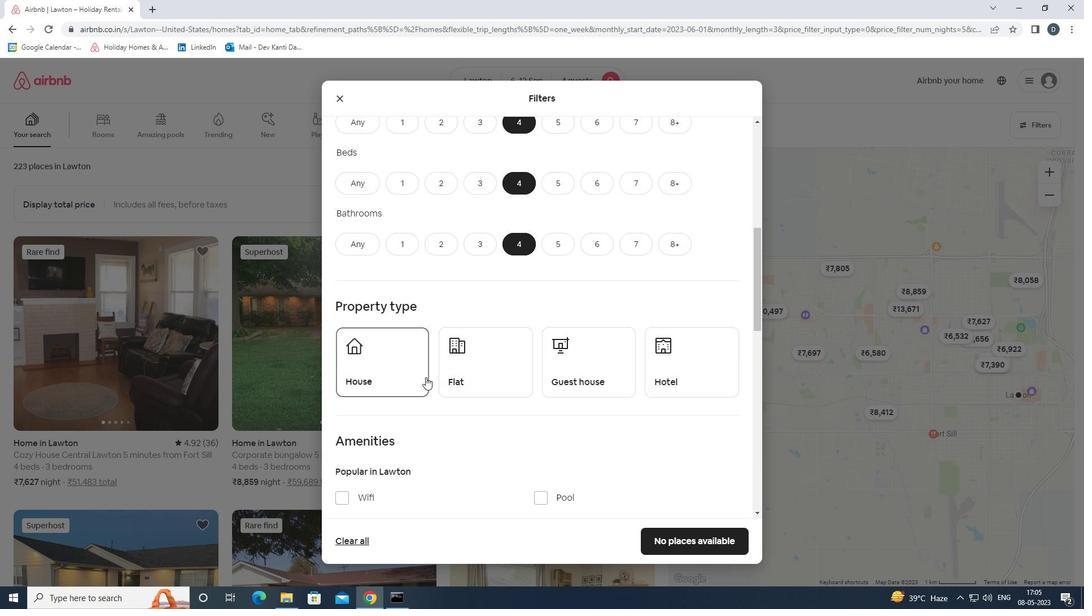 
Action: Mouse pressed left at (496, 367)
Screenshot: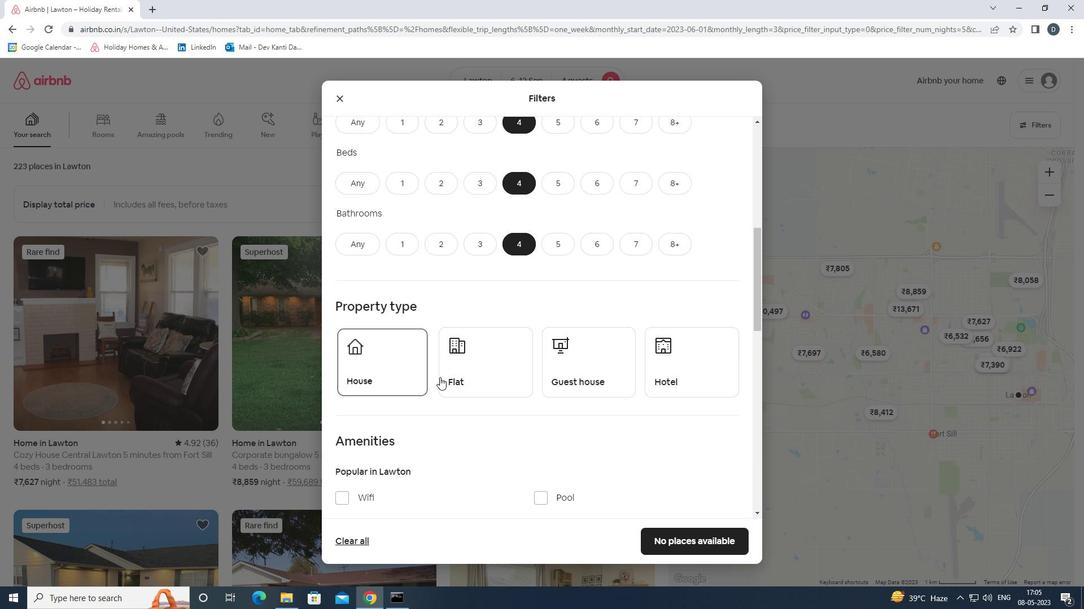
Action: Mouse moved to (588, 365)
Screenshot: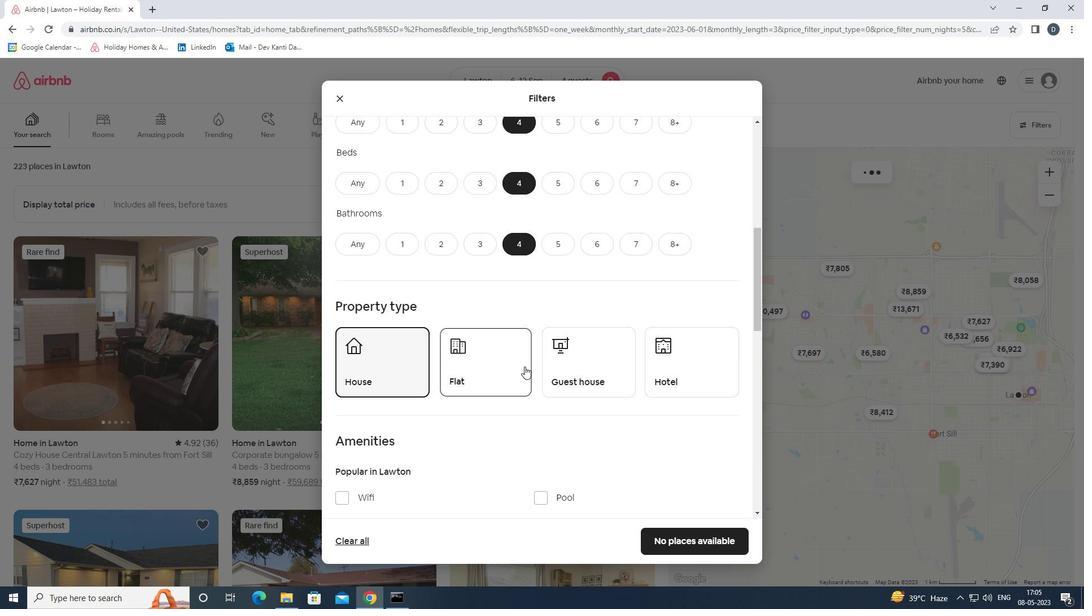 
Action: Mouse pressed left at (588, 365)
Screenshot: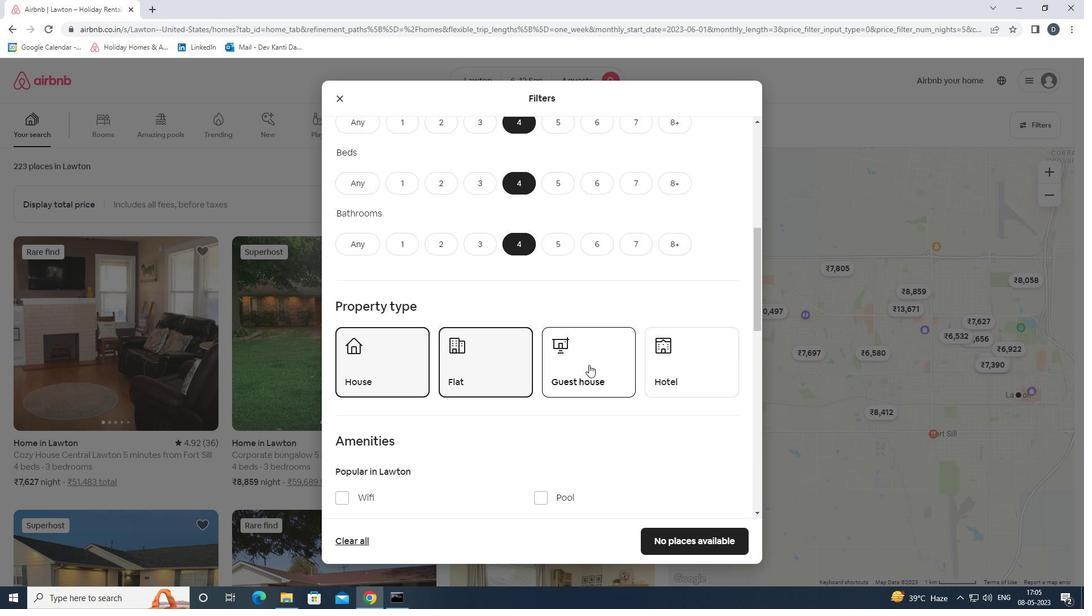 
Action: Mouse moved to (589, 357)
Screenshot: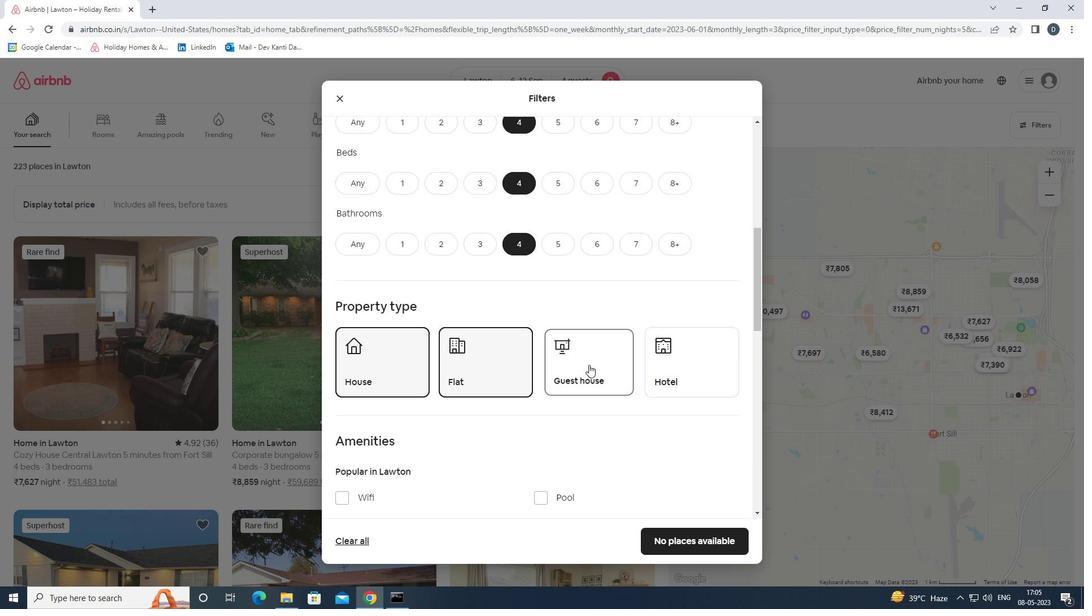 
Action: Mouse scrolled (589, 357) with delta (0, 0)
Screenshot: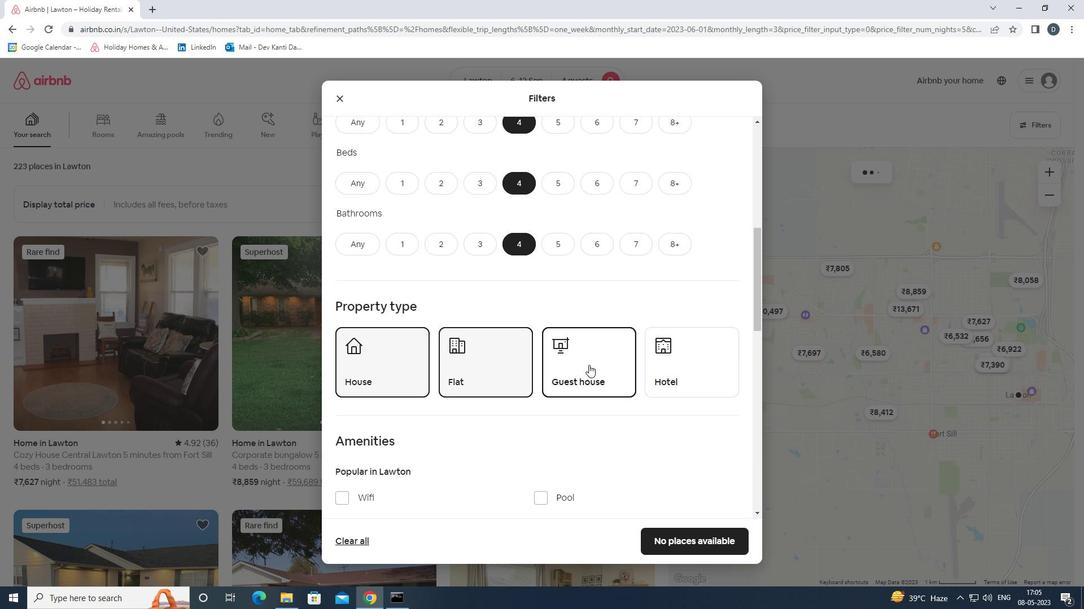 
Action: Mouse scrolled (589, 357) with delta (0, 0)
Screenshot: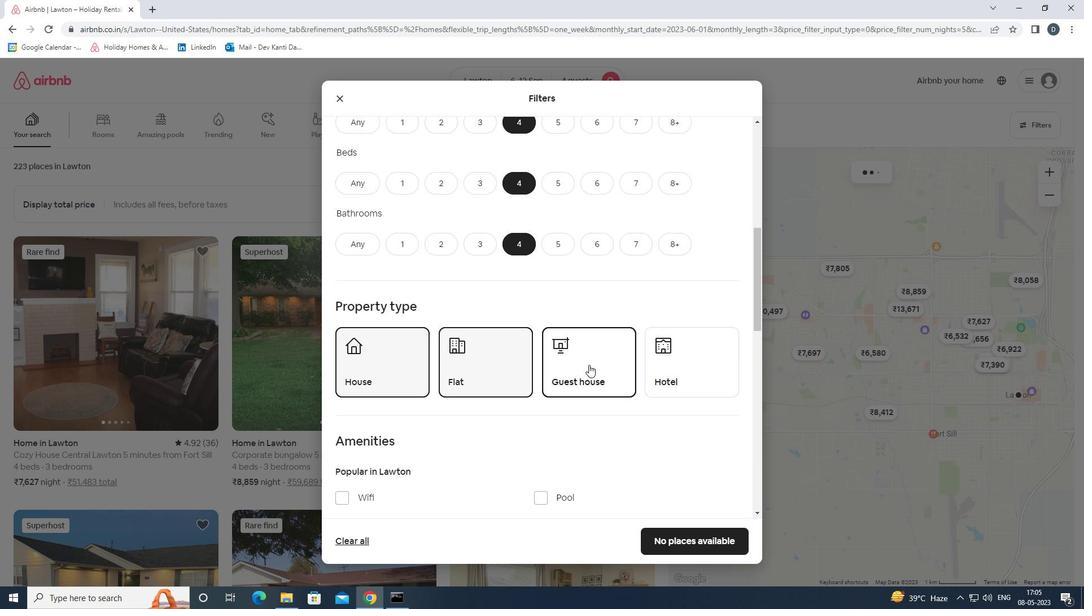 
Action: Mouse scrolled (589, 357) with delta (0, 0)
Screenshot: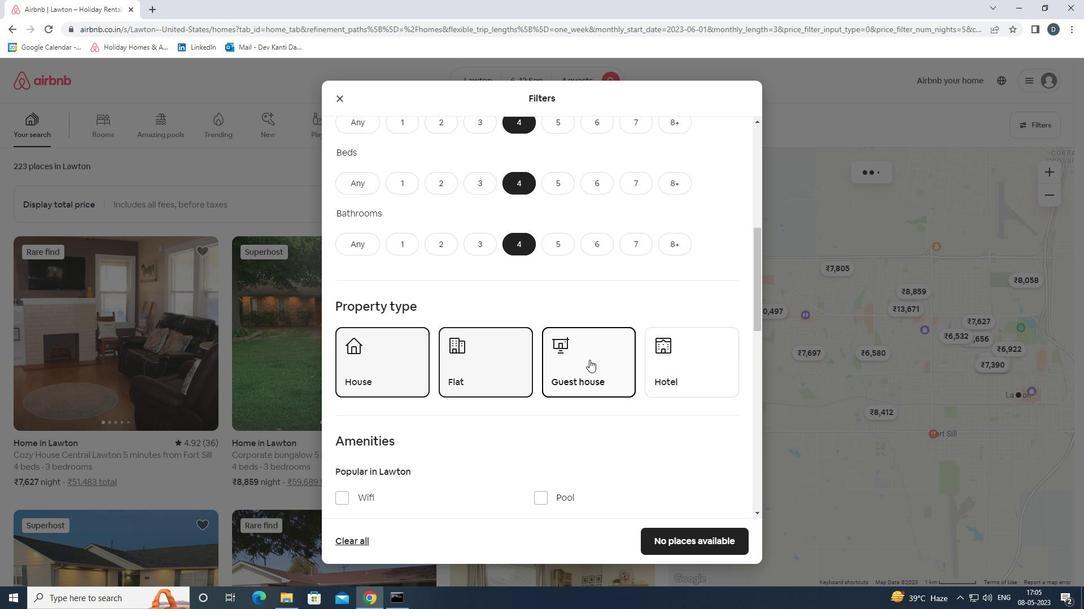 
Action: Mouse moved to (367, 332)
Screenshot: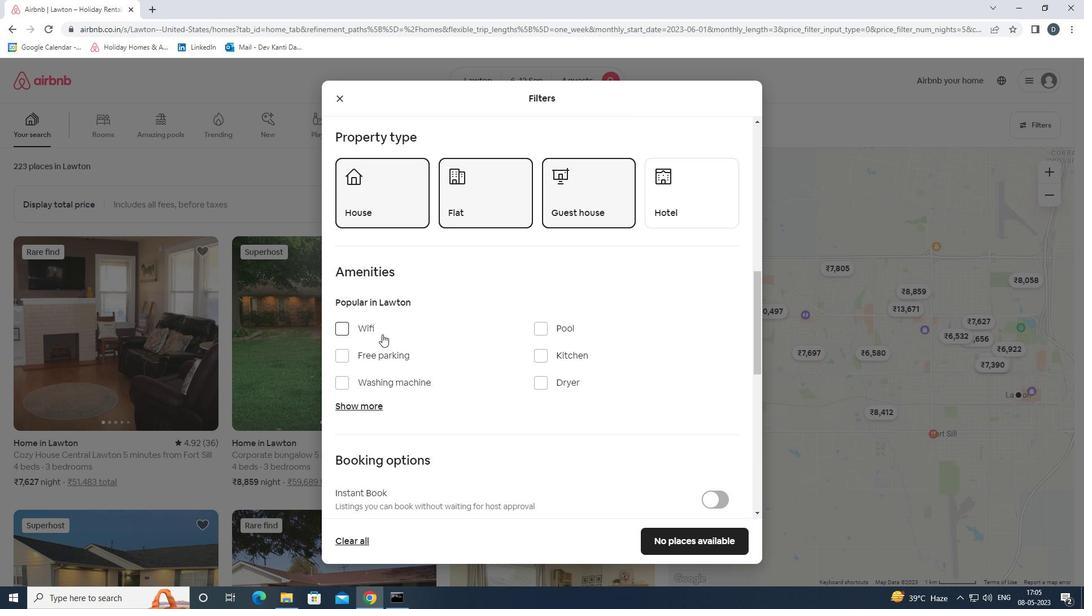 
Action: Mouse pressed left at (367, 332)
Screenshot: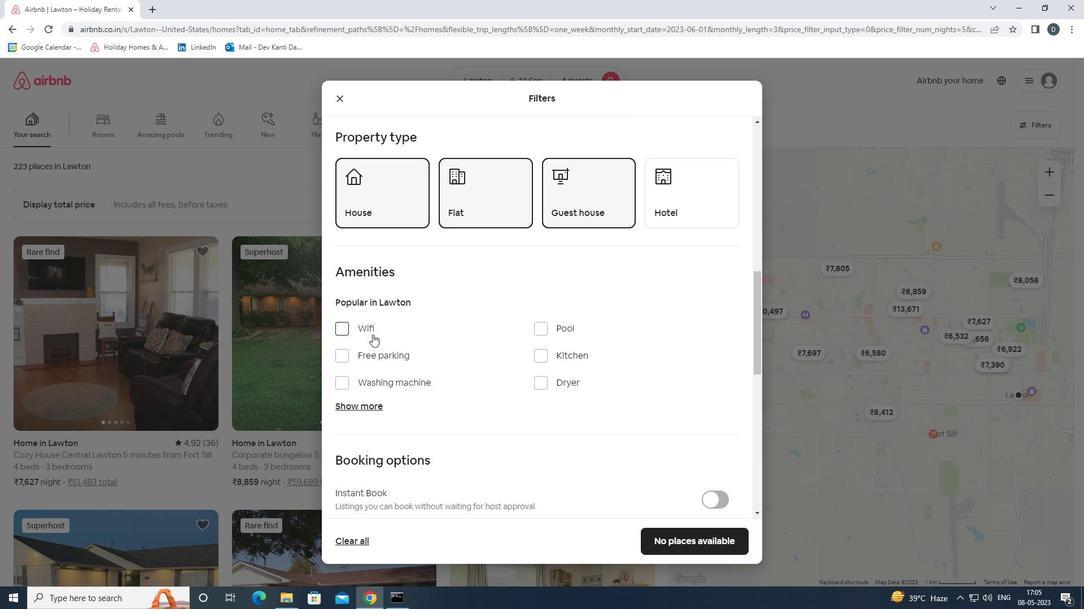 
Action: Mouse moved to (376, 359)
Screenshot: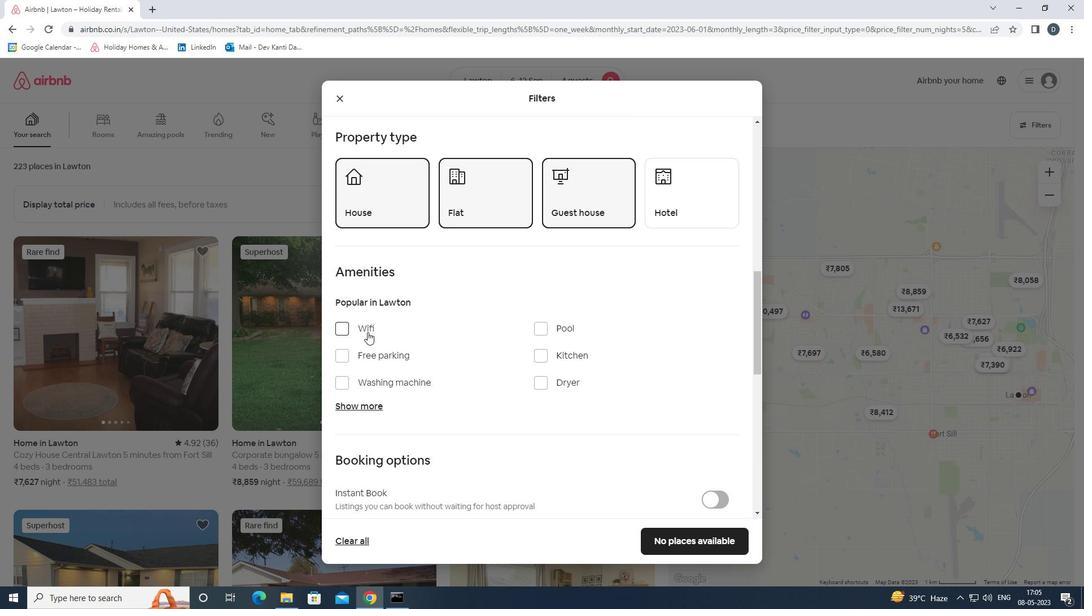 
Action: Mouse pressed left at (376, 359)
Screenshot: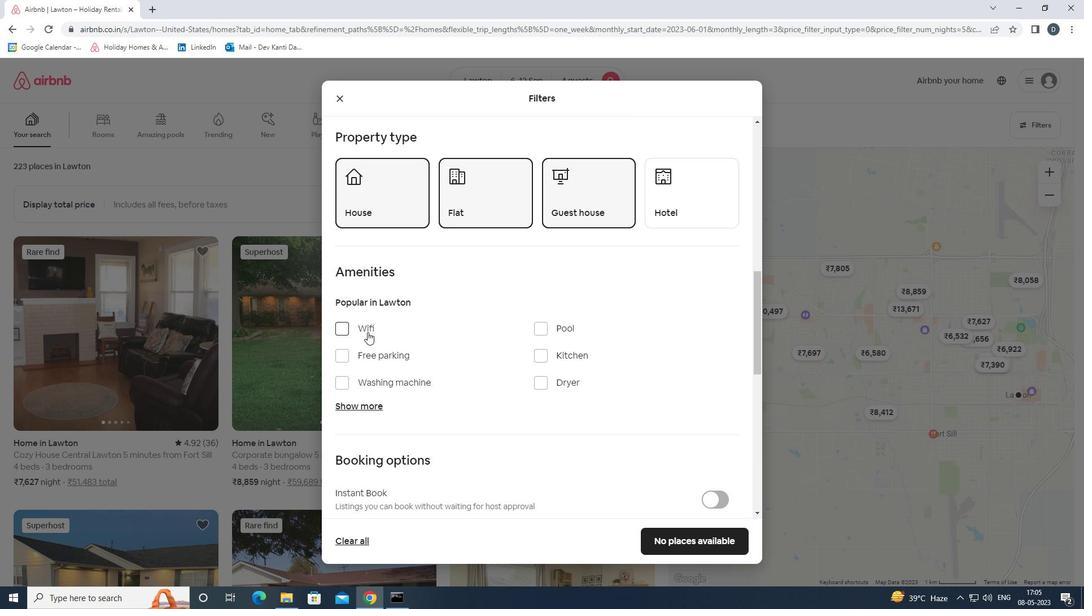 
Action: Mouse moved to (377, 403)
Screenshot: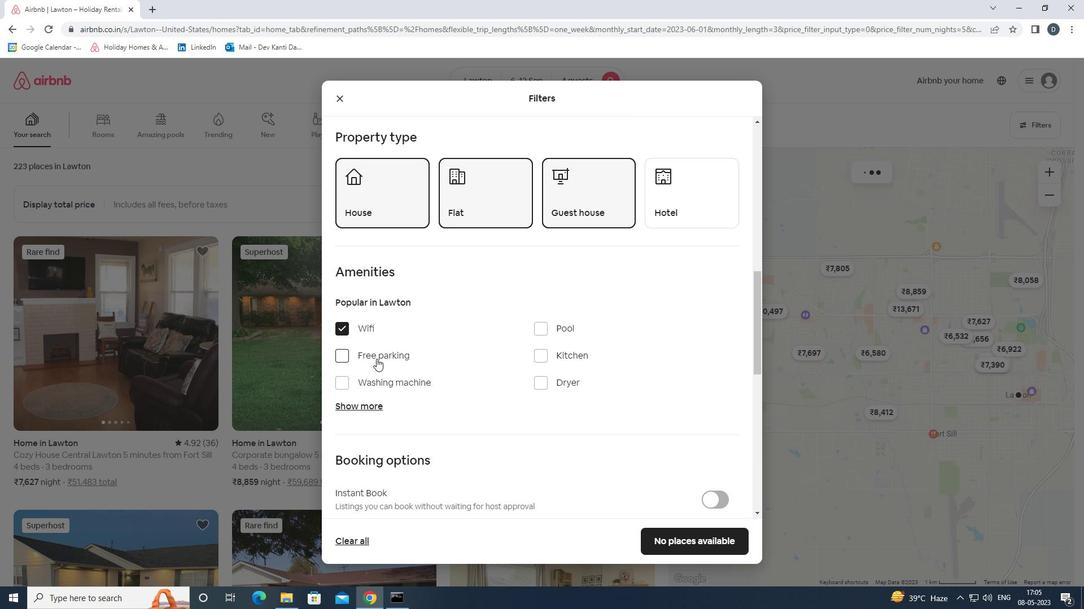 
Action: Mouse pressed left at (377, 403)
Screenshot: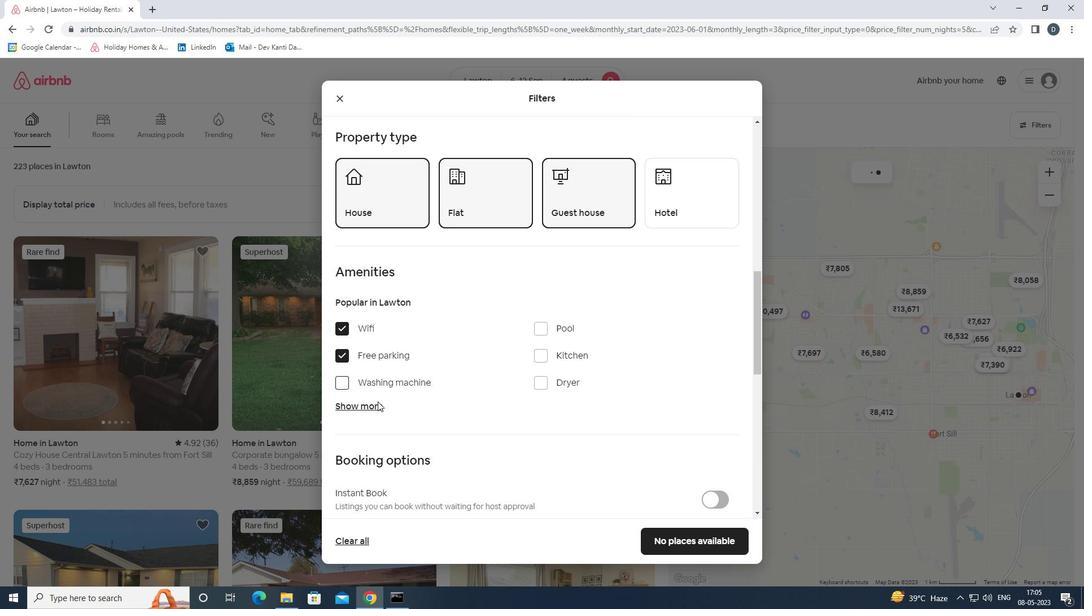 
Action: Mouse moved to (448, 379)
Screenshot: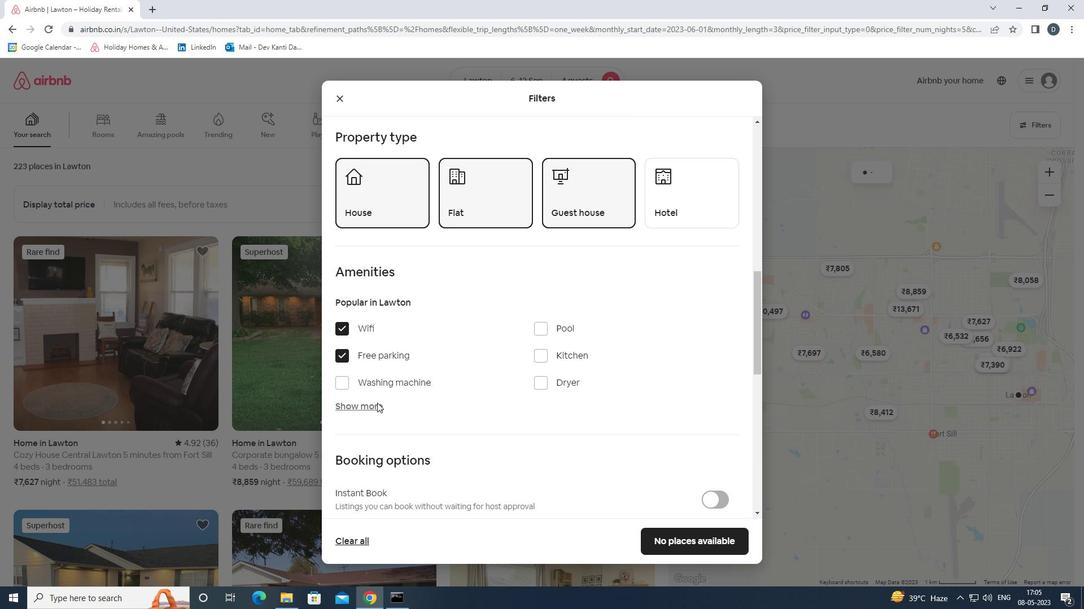 
Action: Mouse scrolled (448, 378) with delta (0, 0)
Screenshot: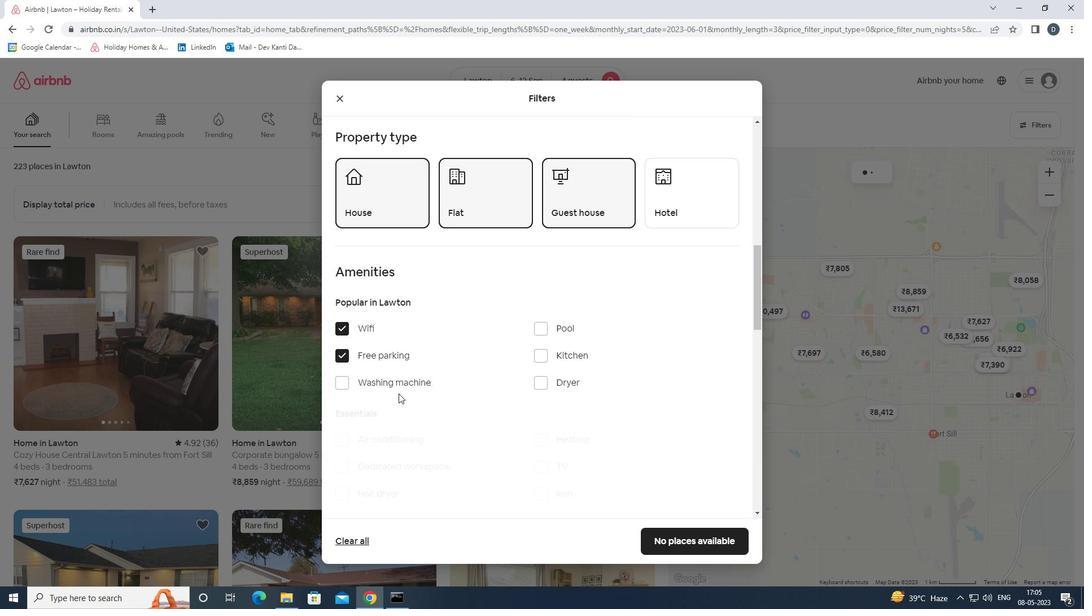 
Action: Mouse moved to (449, 379)
Screenshot: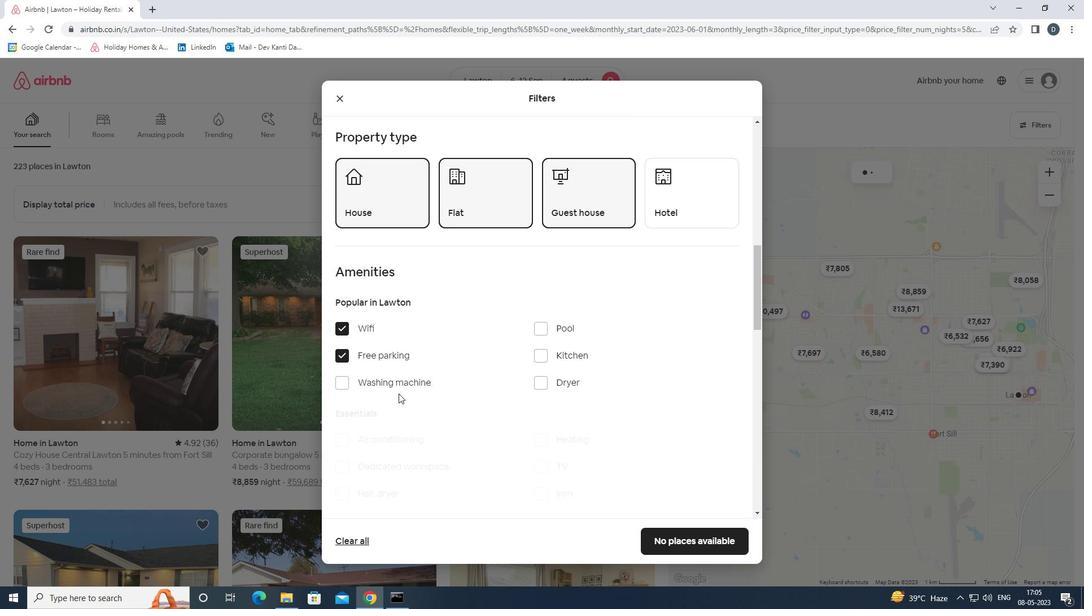 
Action: Mouse scrolled (449, 378) with delta (0, 0)
Screenshot: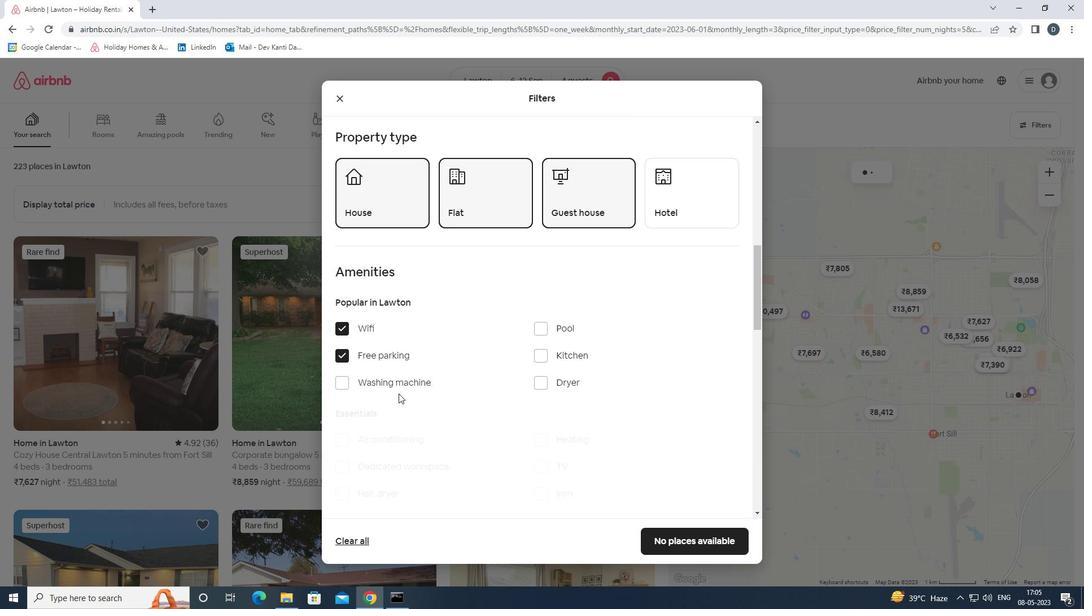 
Action: Mouse moved to (460, 379)
Screenshot: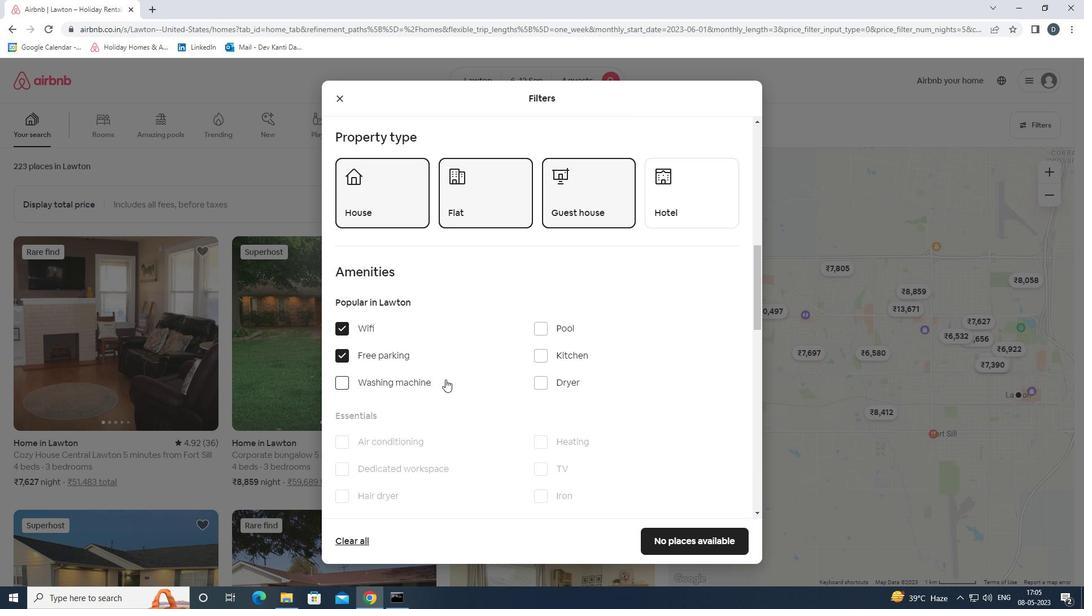 
Action: Mouse scrolled (460, 378) with delta (0, 0)
Screenshot: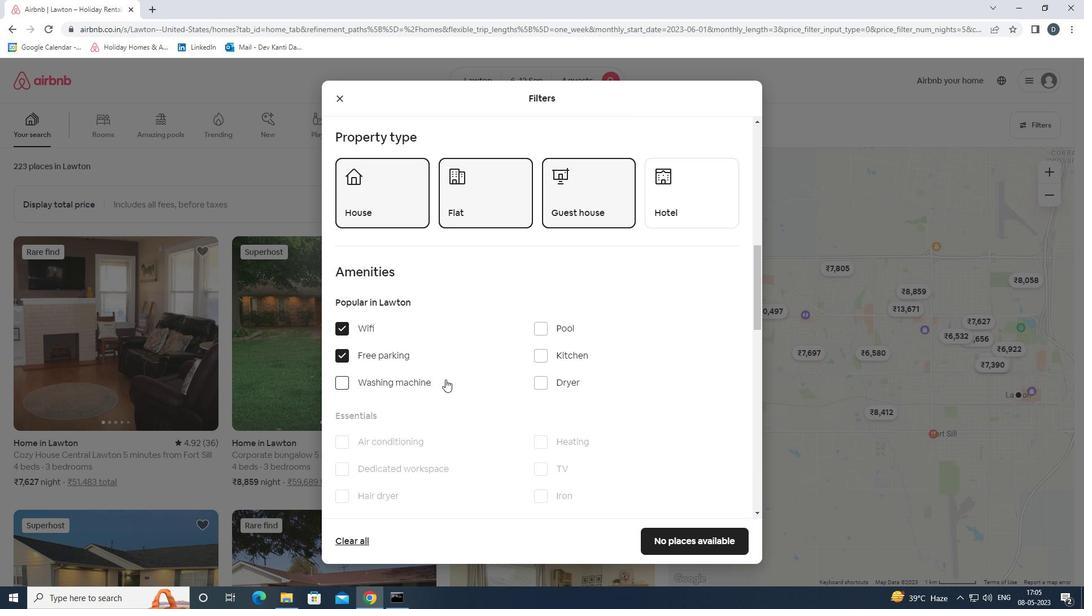 
Action: Mouse moved to (565, 304)
Screenshot: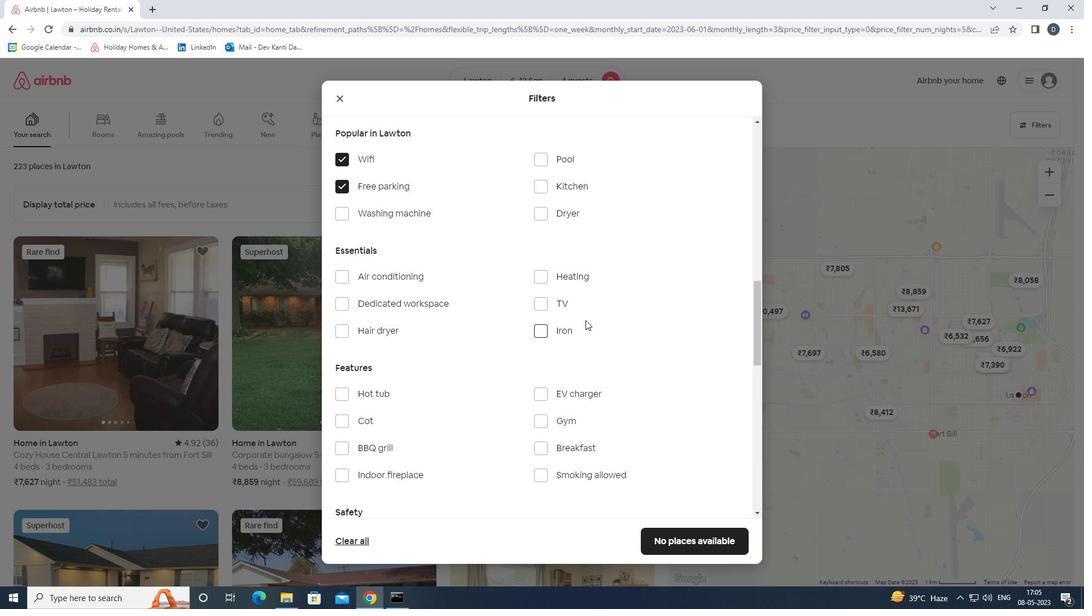 
Action: Mouse pressed left at (565, 304)
Screenshot: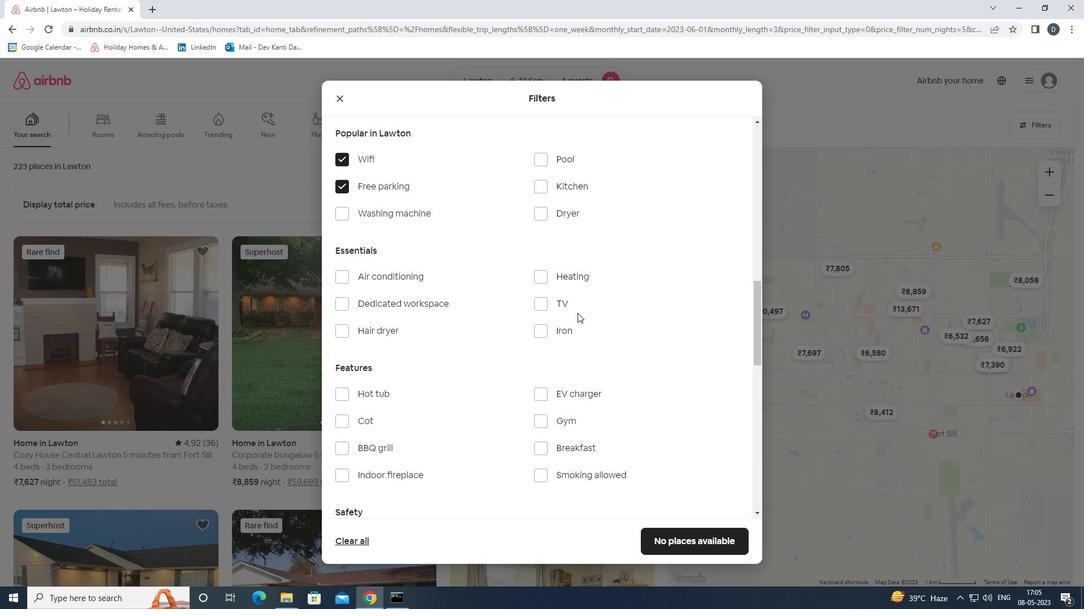 
Action: Mouse moved to (568, 426)
Screenshot: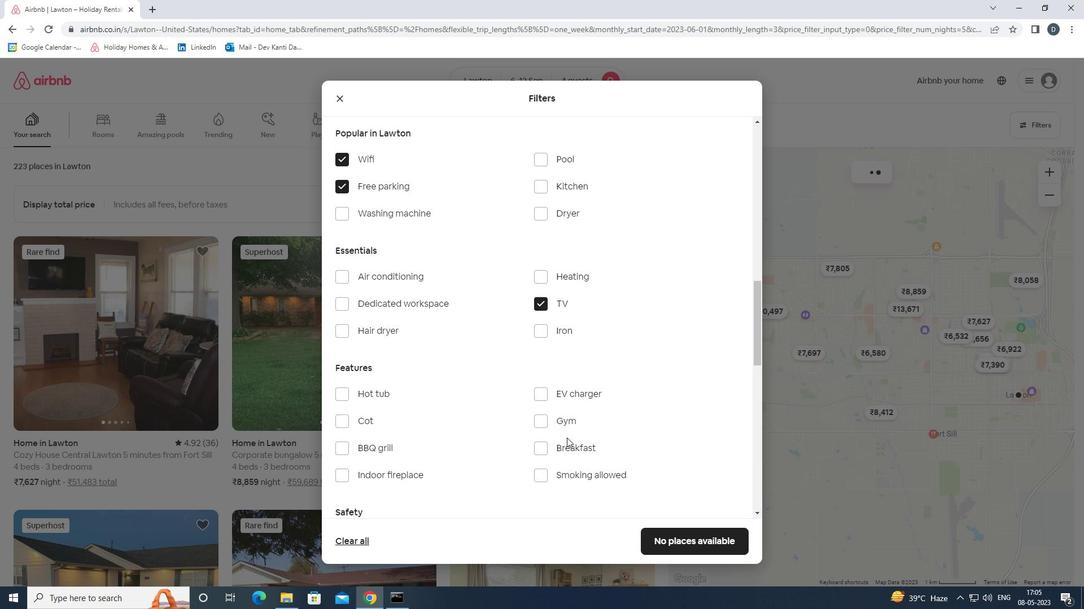 
Action: Mouse pressed left at (568, 426)
Screenshot: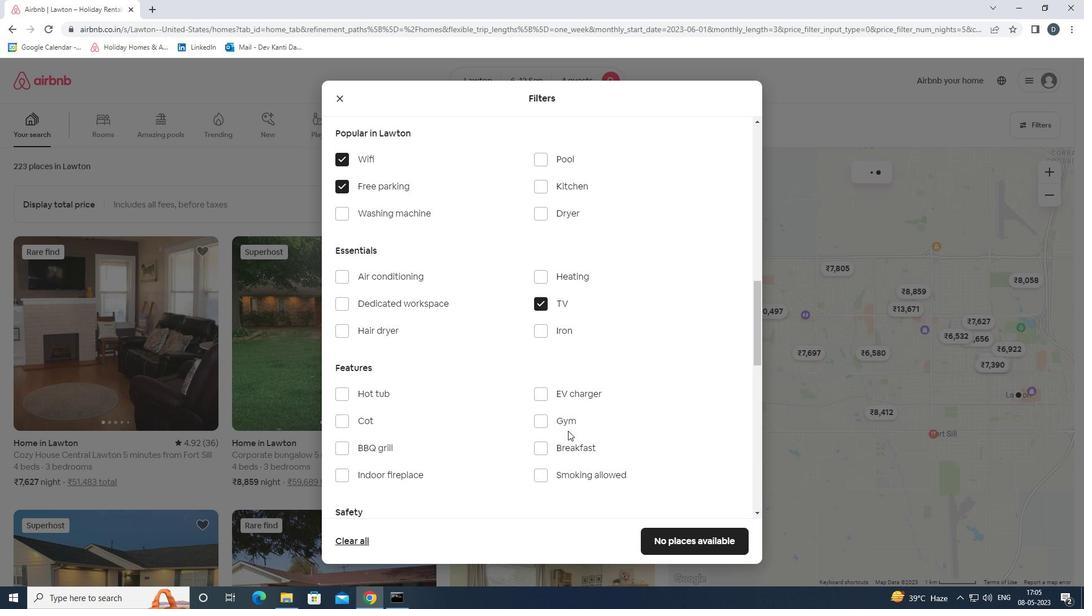 
Action: Mouse moved to (569, 444)
Screenshot: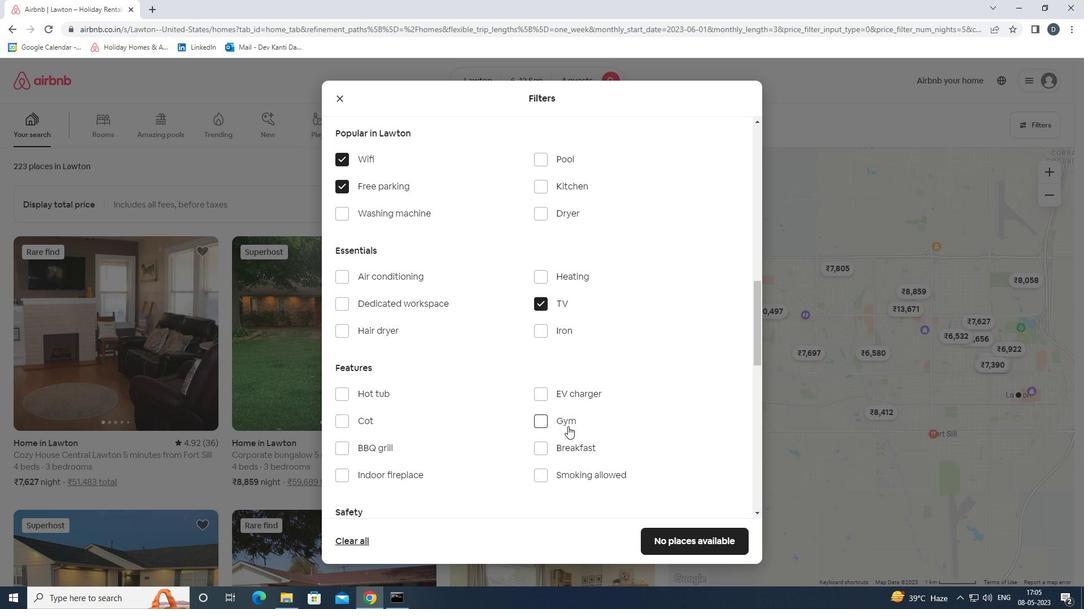 
Action: Mouse pressed left at (569, 444)
Screenshot: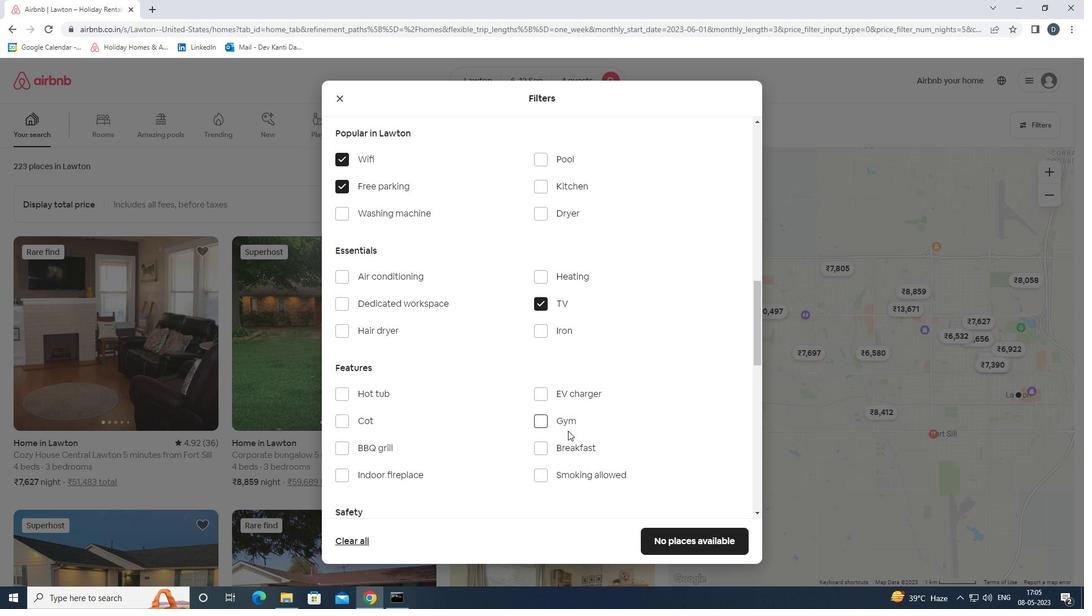 
Action: Mouse moved to (639, 371)
Screenshot: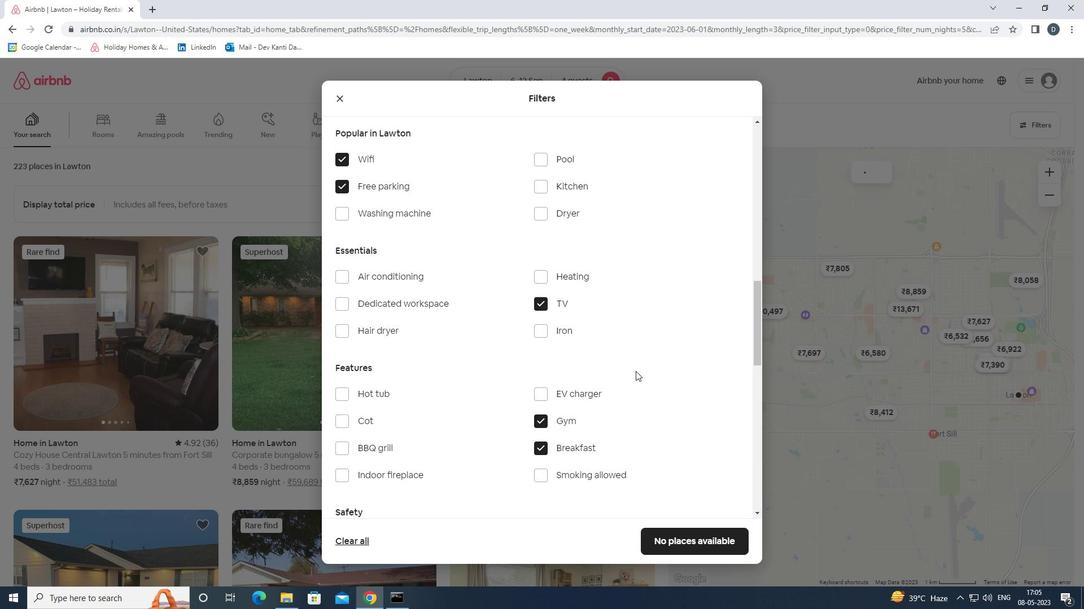 
Action: Mouse scrolled (639, 370) with delta (0, 0)
Screenshot: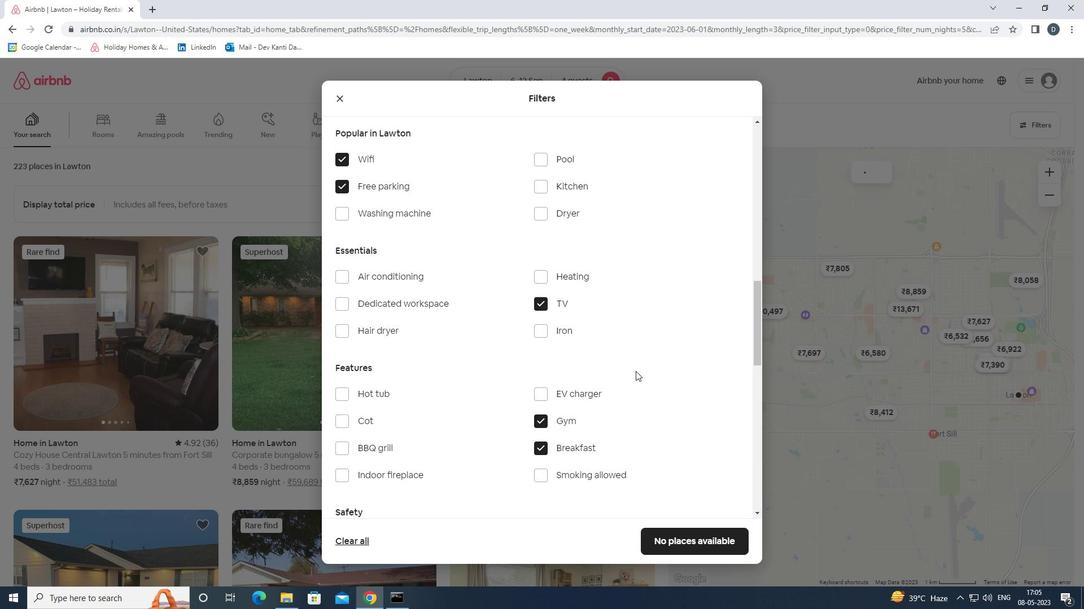 
Action: Mouse moved to (642, 372)
Screenshot: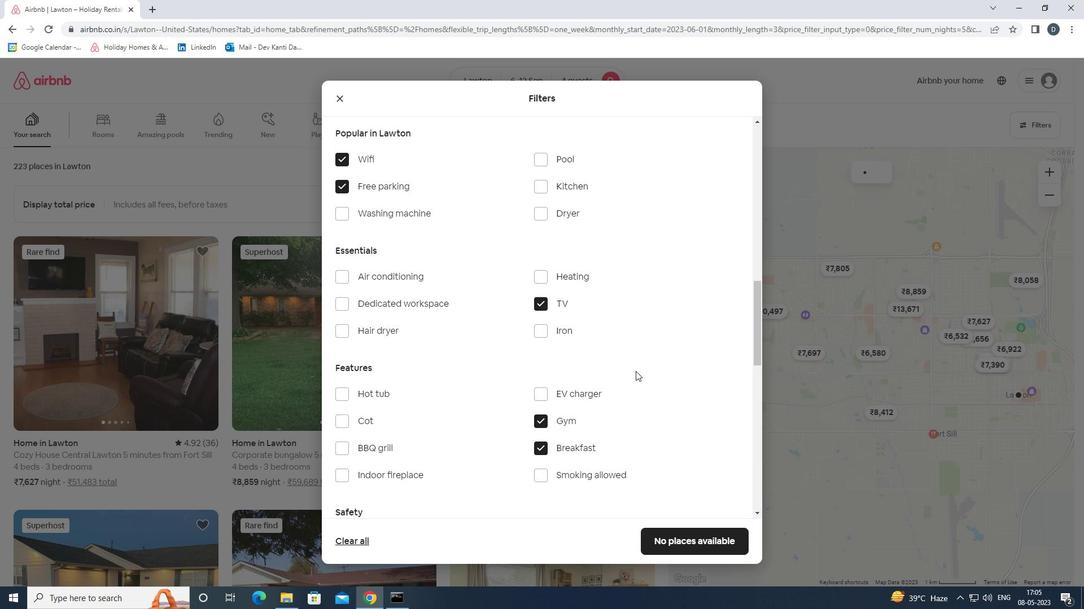 
Action: Mouse scrolled (642, 372) with delta (0, 0)
Screenshot: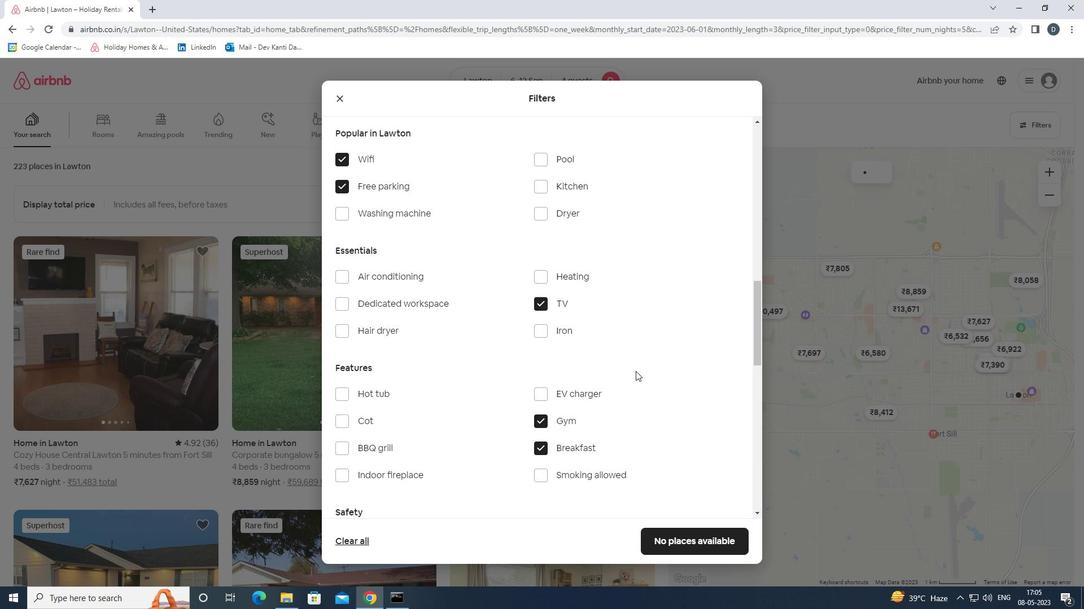 
Action: Mouse moved to (645, 375)
Screenshot: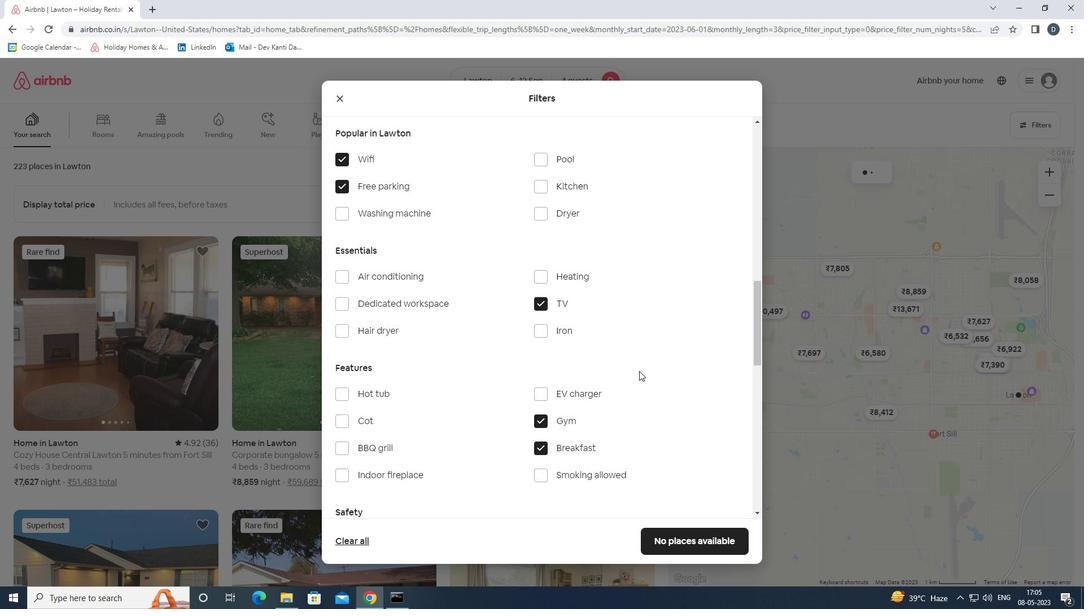 
Action: Mouse scrolled (645, 374) with delta (0, 0)
Screenshot: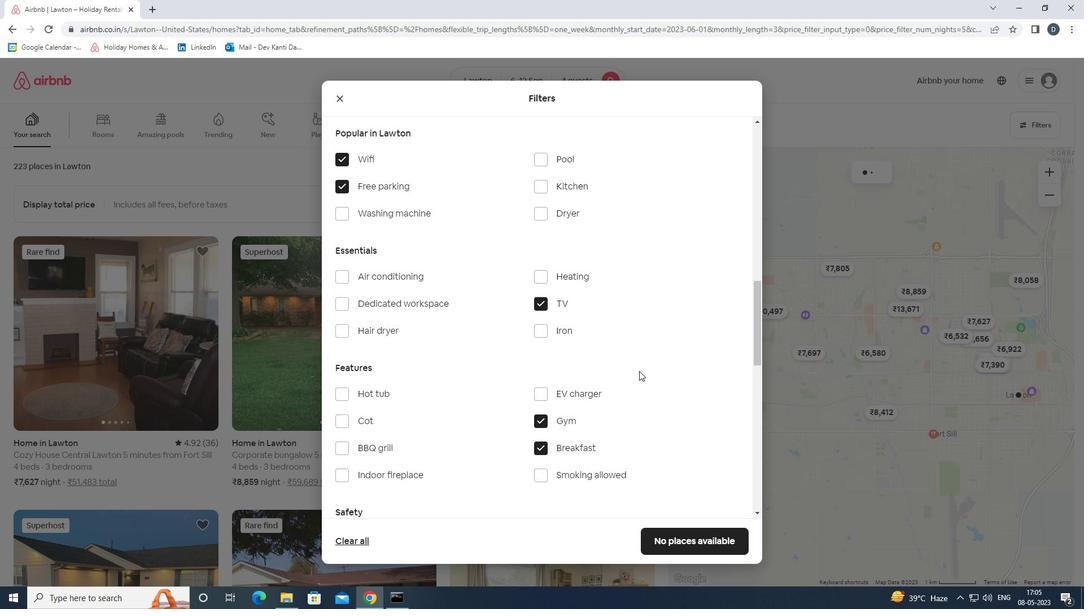 
Action: Mouse moved to (658, 380)
Screenshot: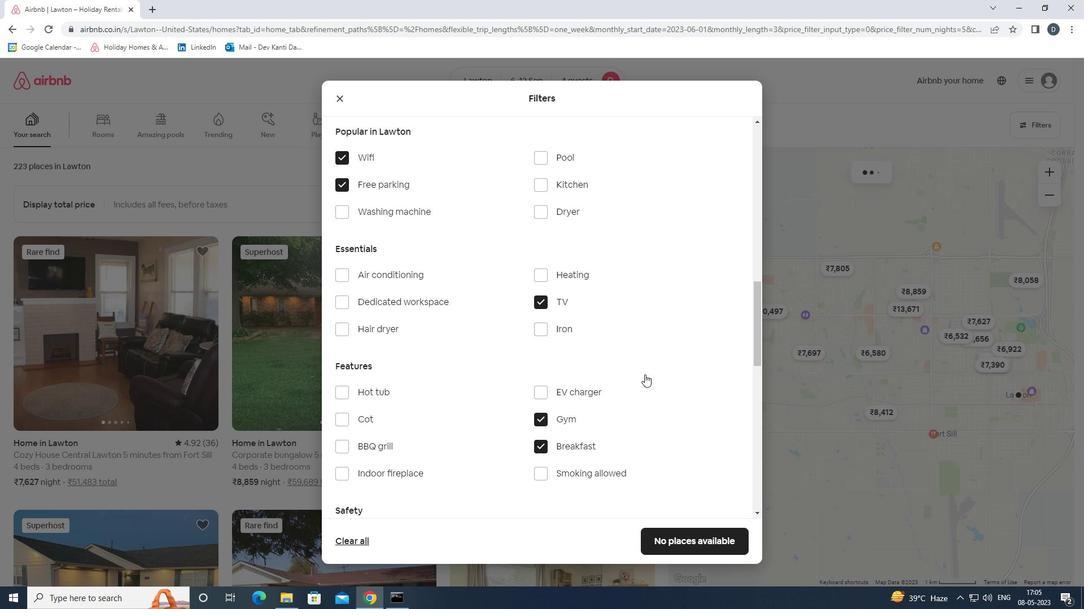 
Action: Mouse scrolled (658, 379) with delta (0, 0)
Screenshot: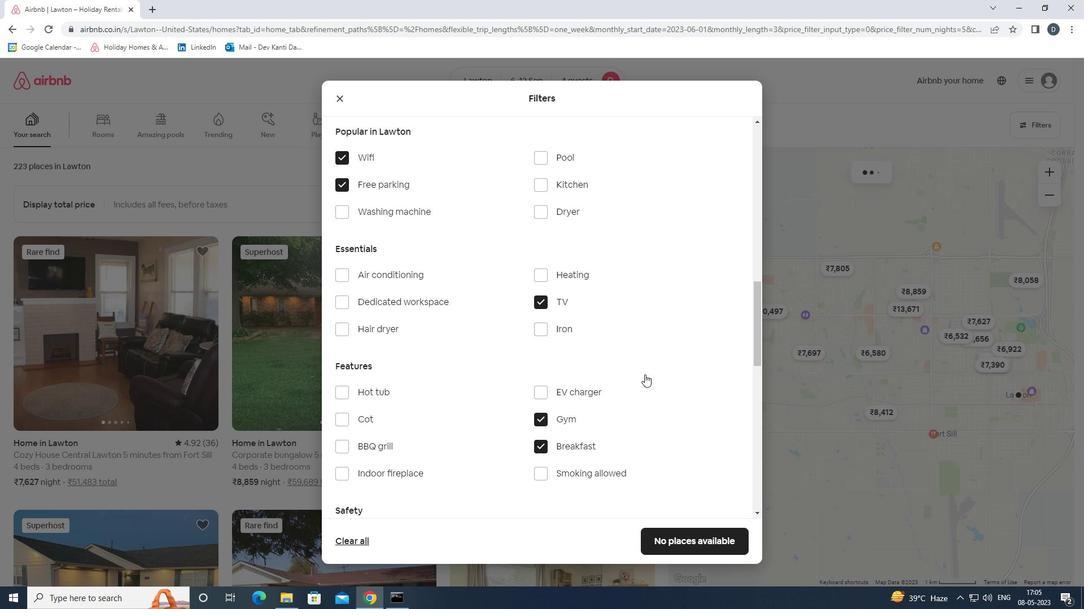 
Action: Mouse moved to (670, 383)
Screenshot: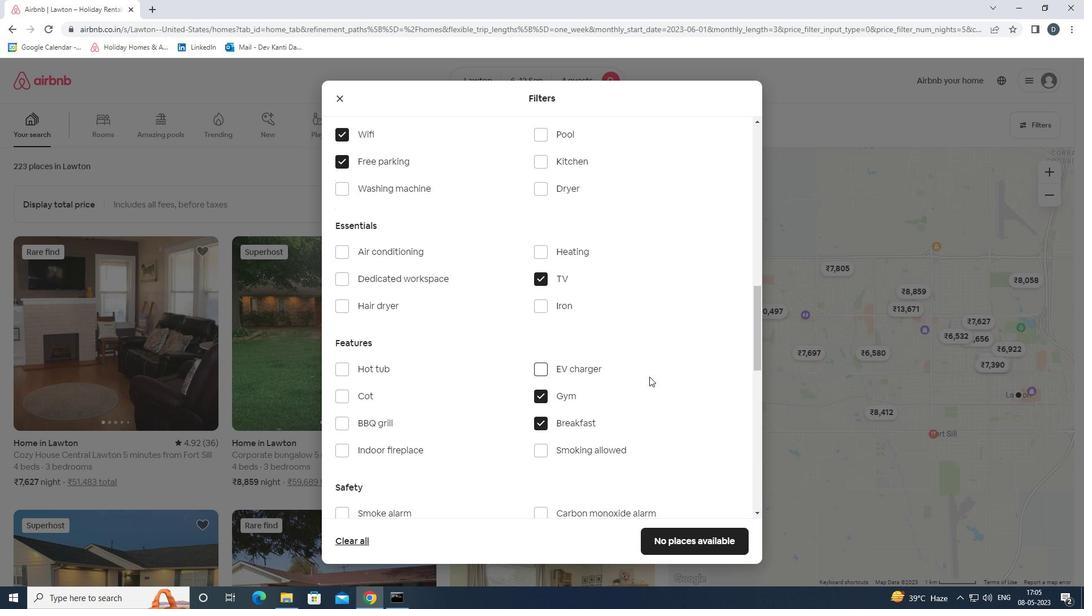 
Action: Mouse scrolled (670, 383) with delta (0, 0)
Screenshot: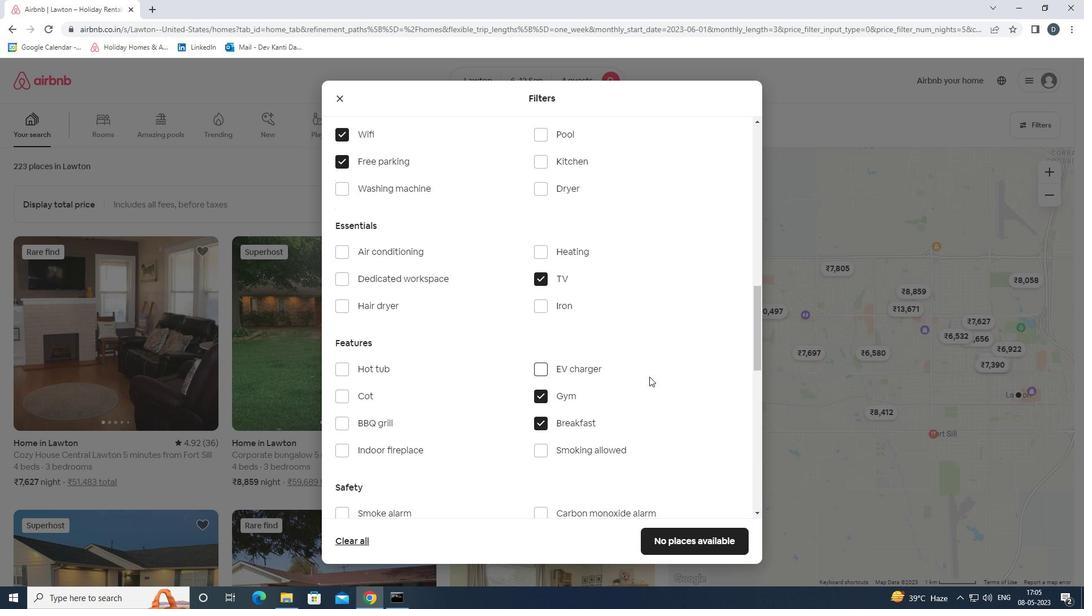 
Action: Mouse moved to (709, 420)
Screenshot: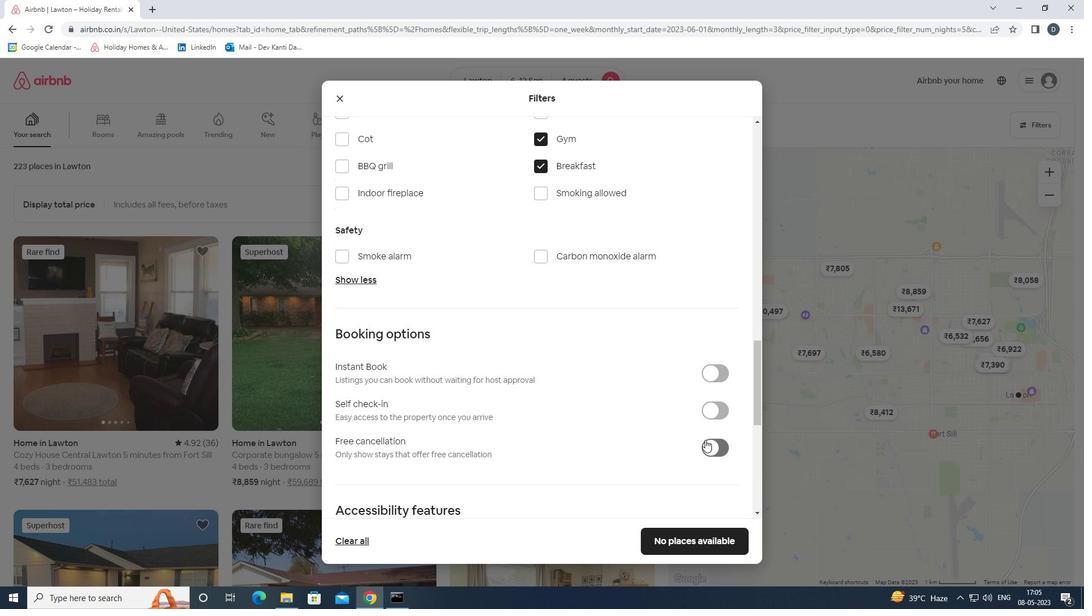 
Action: Mouse pressed left at (709, 420)
Screenshot: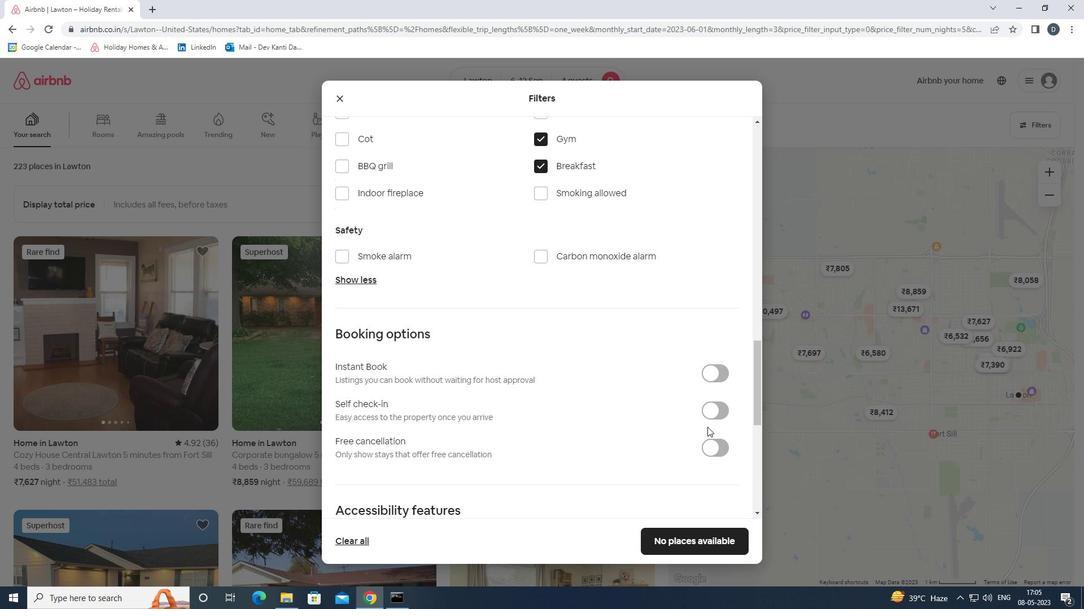 
Action: Mouse moved to (713, 410)
Screenshot: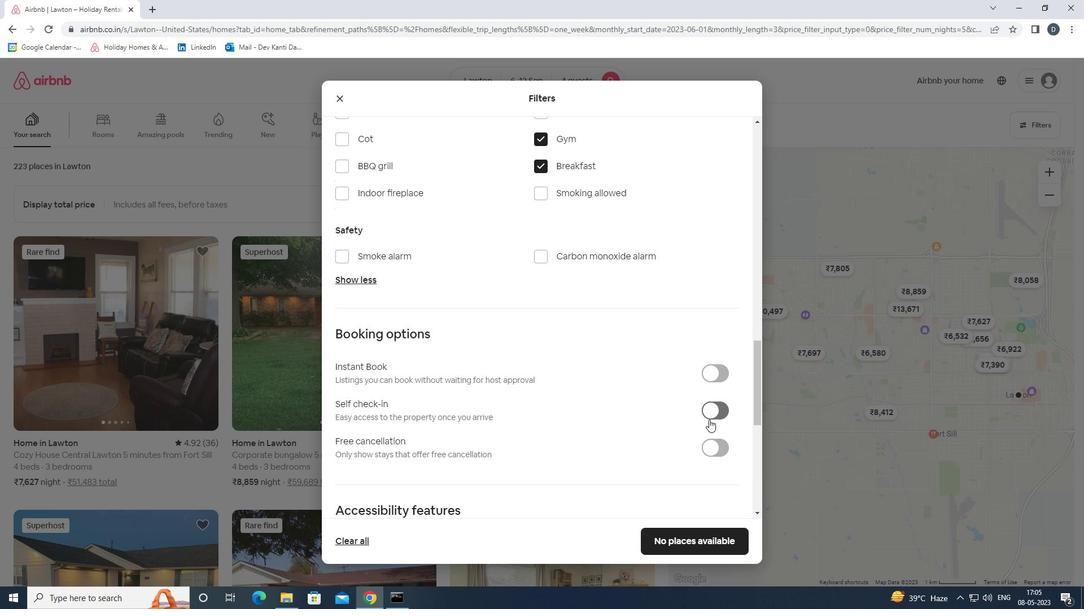 
Action: Mouse pressed left at (713, 410)
Screenshot: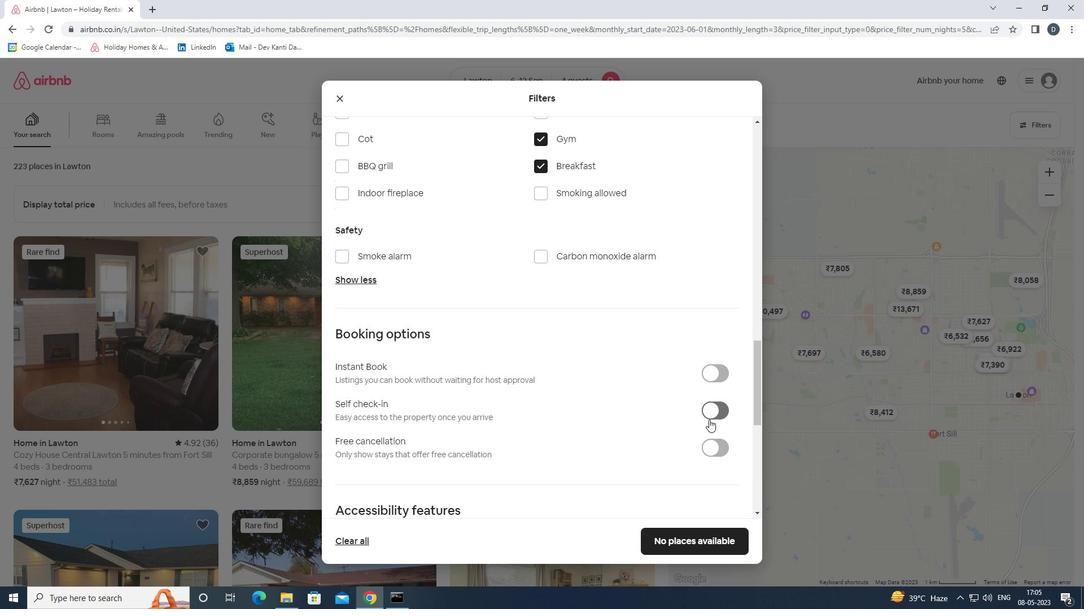 
Action: Mouse moved to (713, 410)
Screenshot: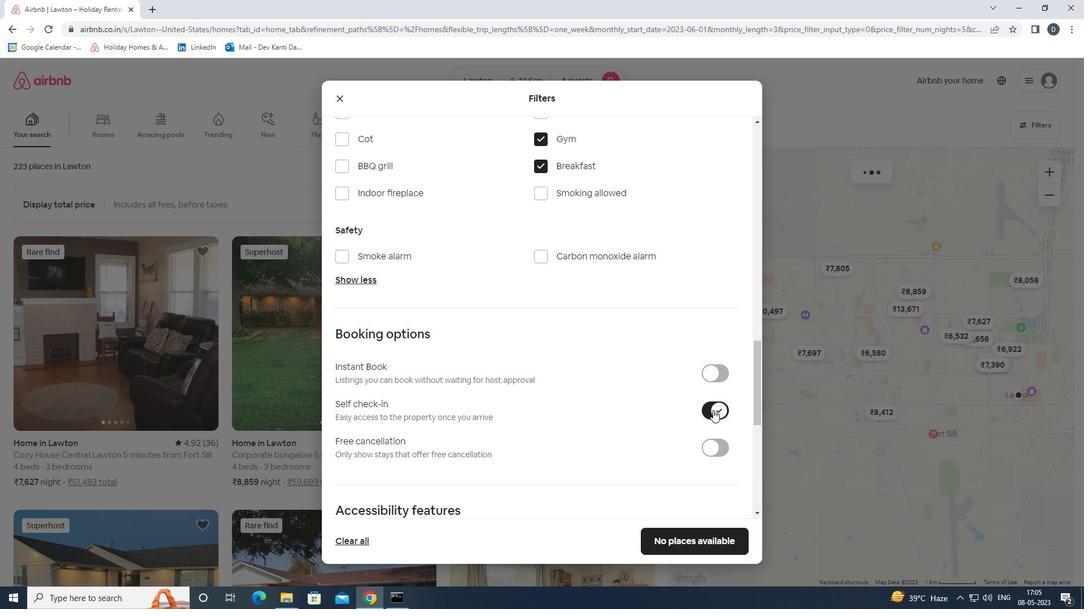 
Action: Mouse pressed left at (713, 410)
Screenshot: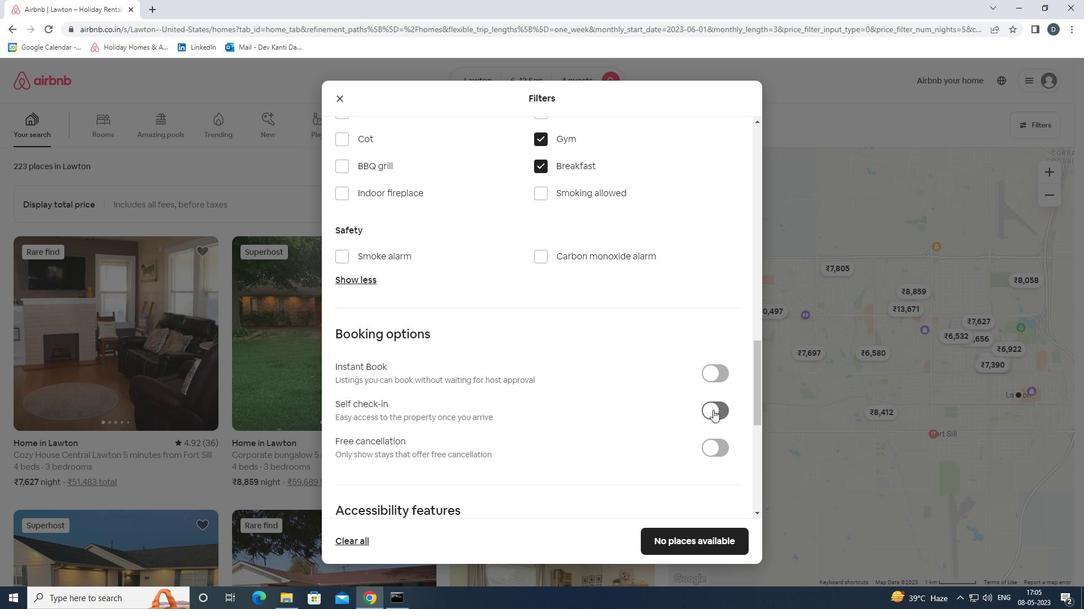 
Action: Mouse scrolled (713, 409) with delta (0, 0)
Screenshot: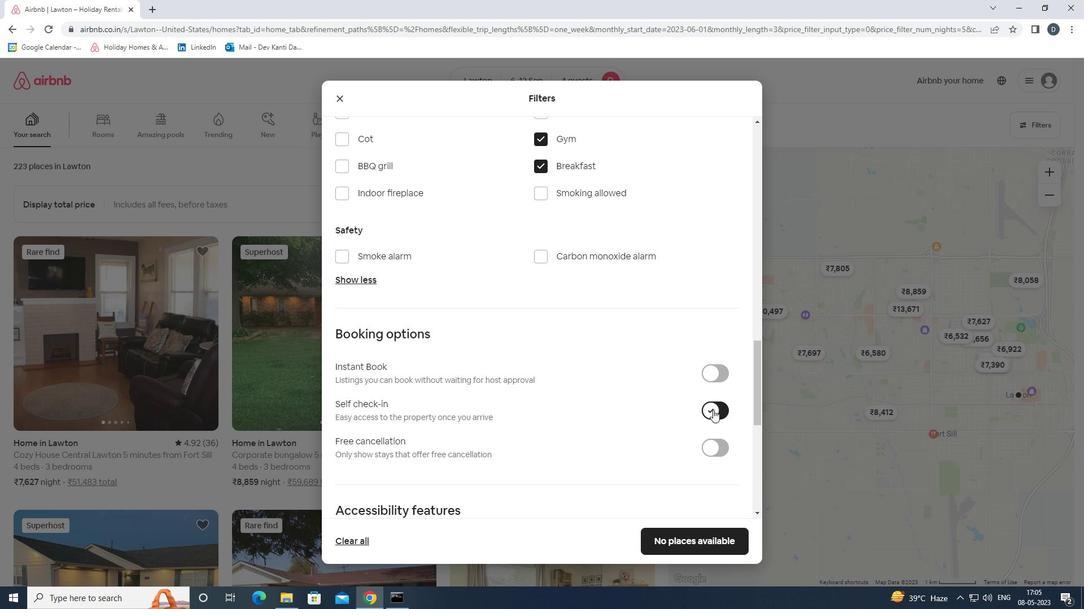 
Action: Mouse scrolled (713, 409) with delta (0, 0)
Screenshot: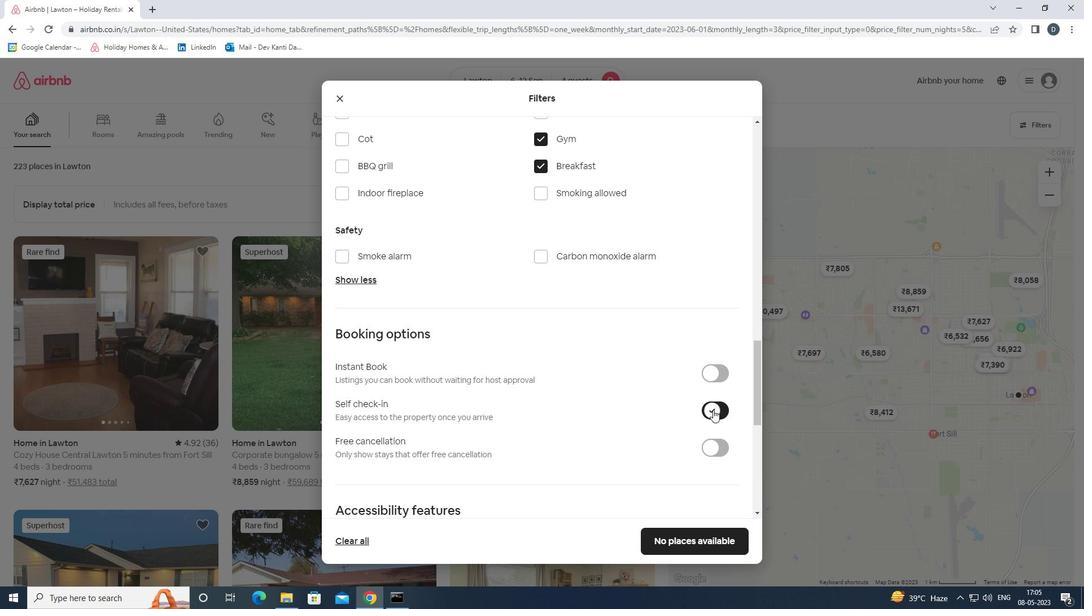 
Action: Mouse scrolled (713, 409) with delta (0, 0)
Screenshot: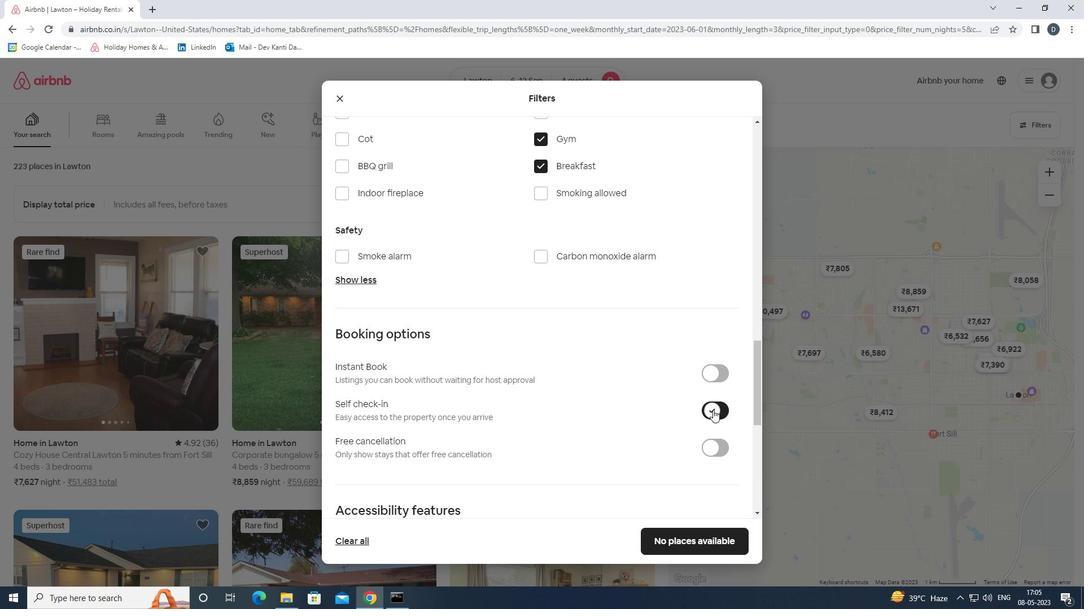 
Action: Mouse scrolled (713, 409) with delta (0, 0)
Screenshot: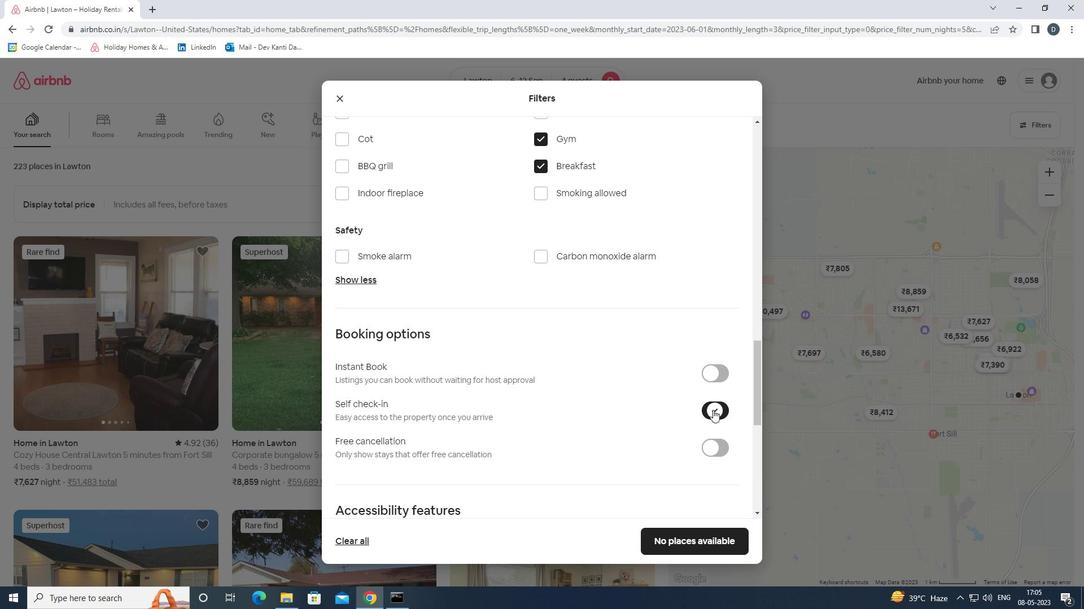
Action: Mouse scrolled (713, 409) with delta (0, 0)
Screenshot: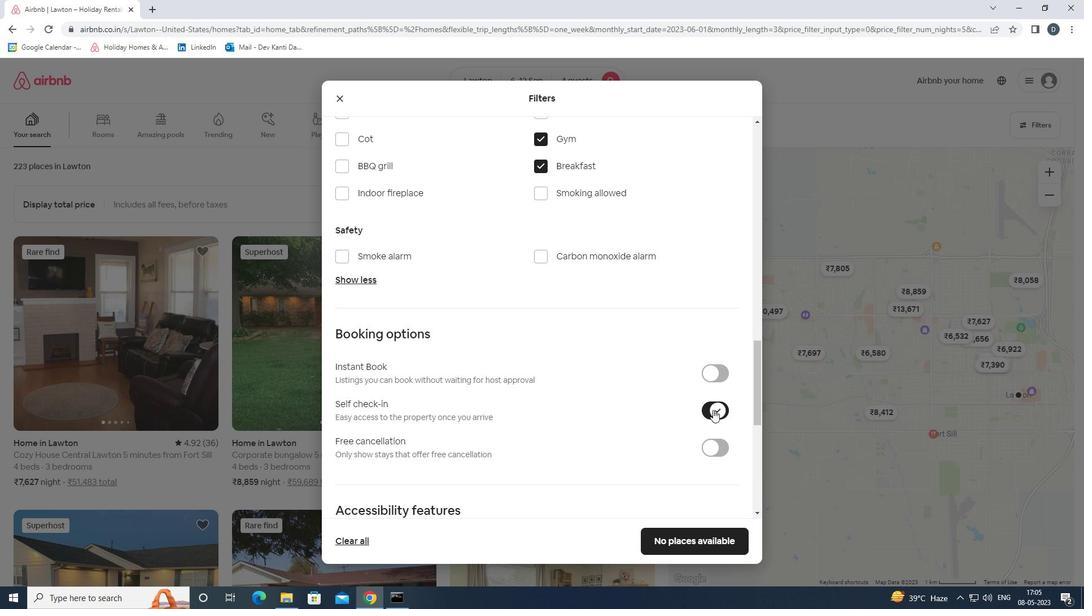 
Action: Mouse scrolled (713, 409) with delta (0, 0)
Screenshot: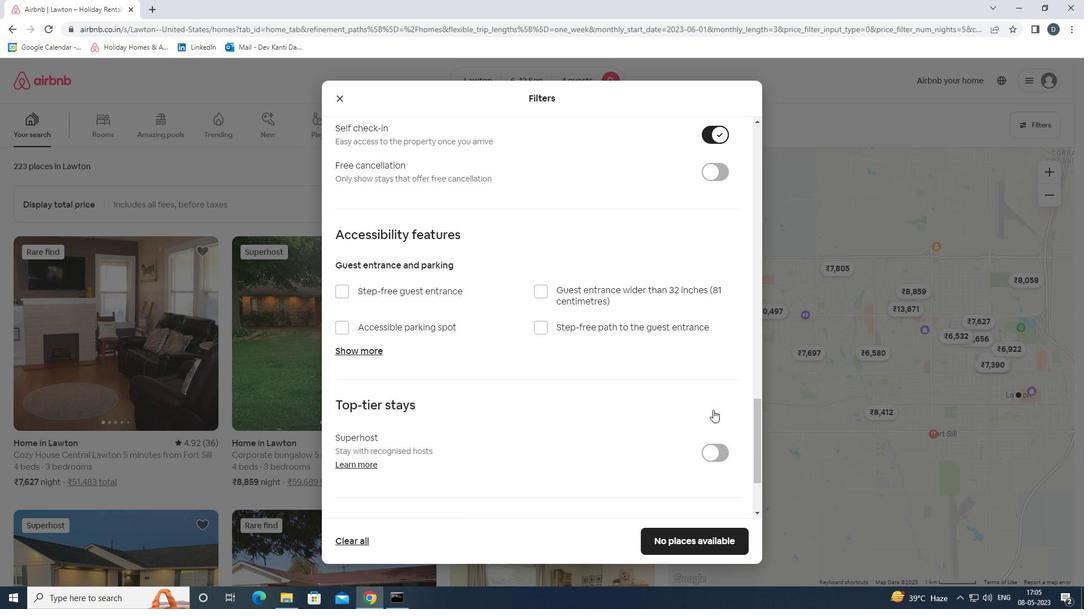 
Action: Mouse scrolled (713, 409) with delta (0, 0)
Screenshot: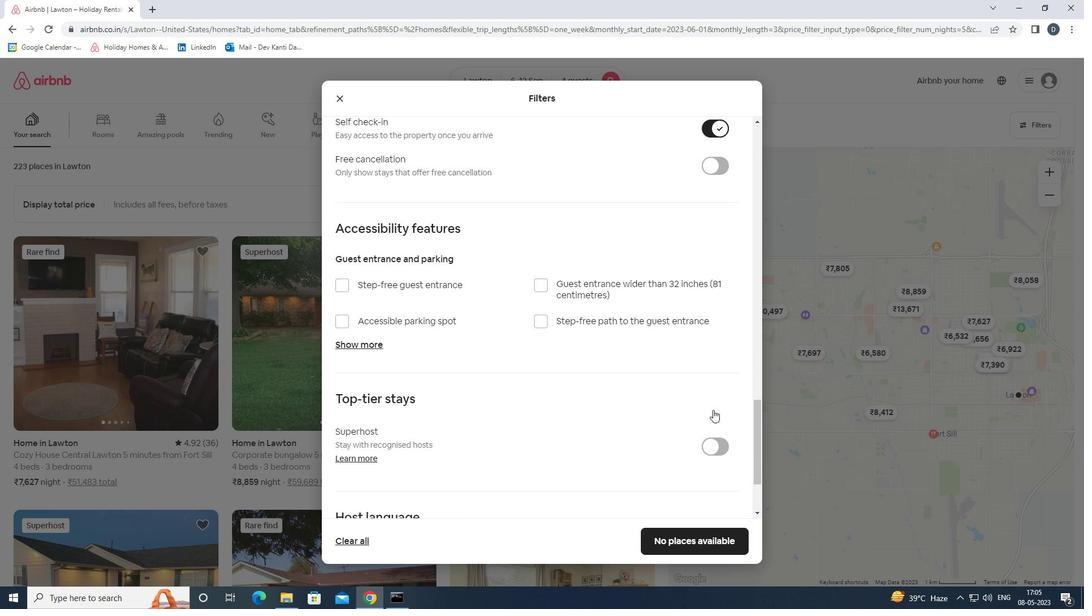 
Action: Mouse scrolled (713, 409) with delta (0, 0)
Screenshot: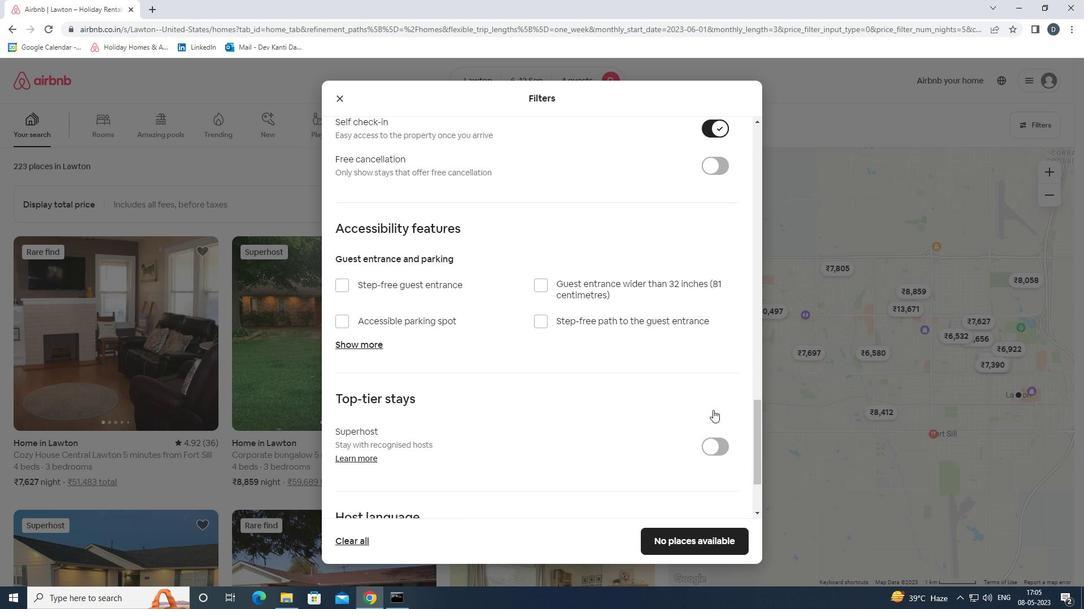 
Action: Mouse scrolled (713, 409) with delta (0, 0)
Screenshot: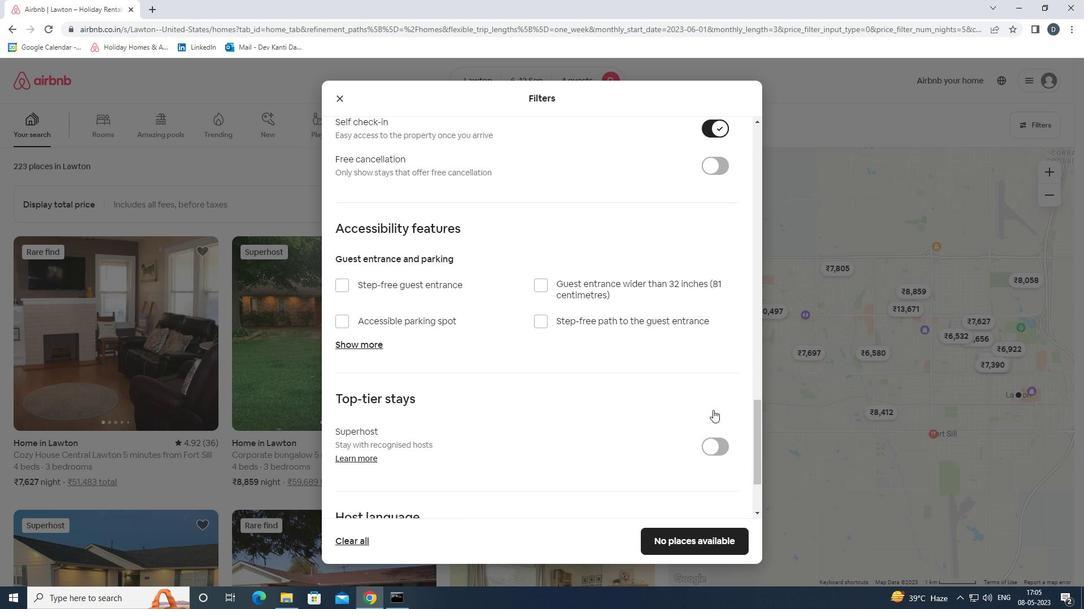 
Action: Mouse scrolled (713, 409) with delta (0, 0)
Screenshot: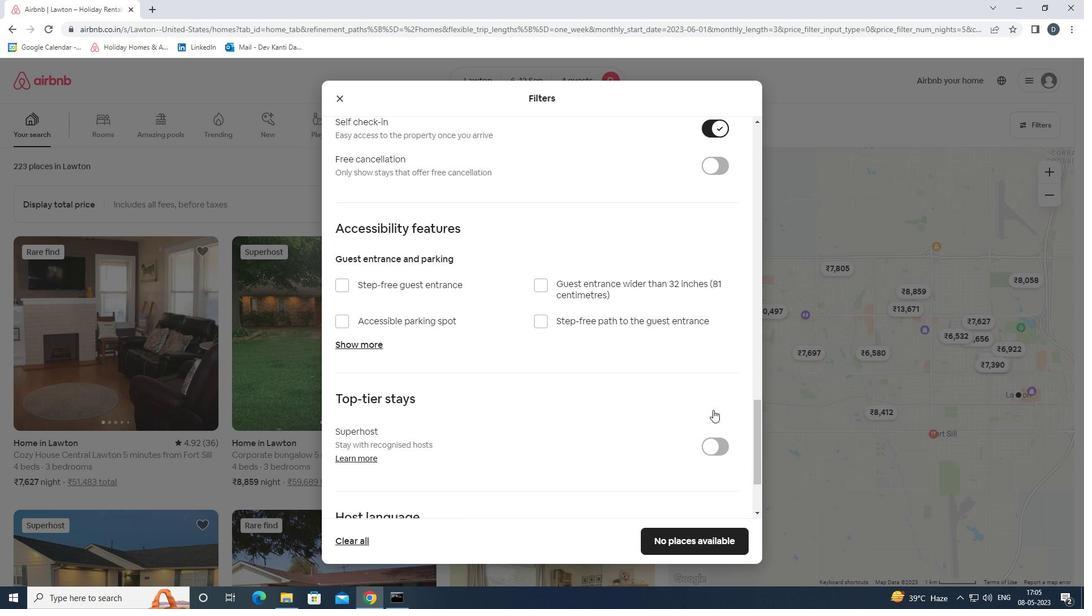 
Action: Mouse moved to (339, 440)
Screenshot: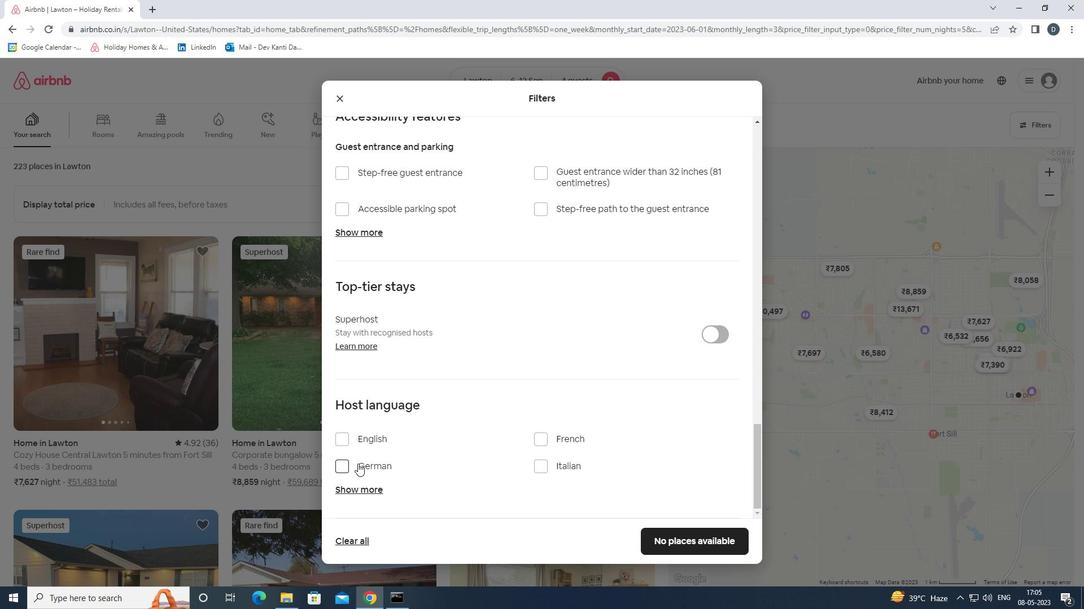
Action: Mouse pressed left at (339, 440)
Screenshot: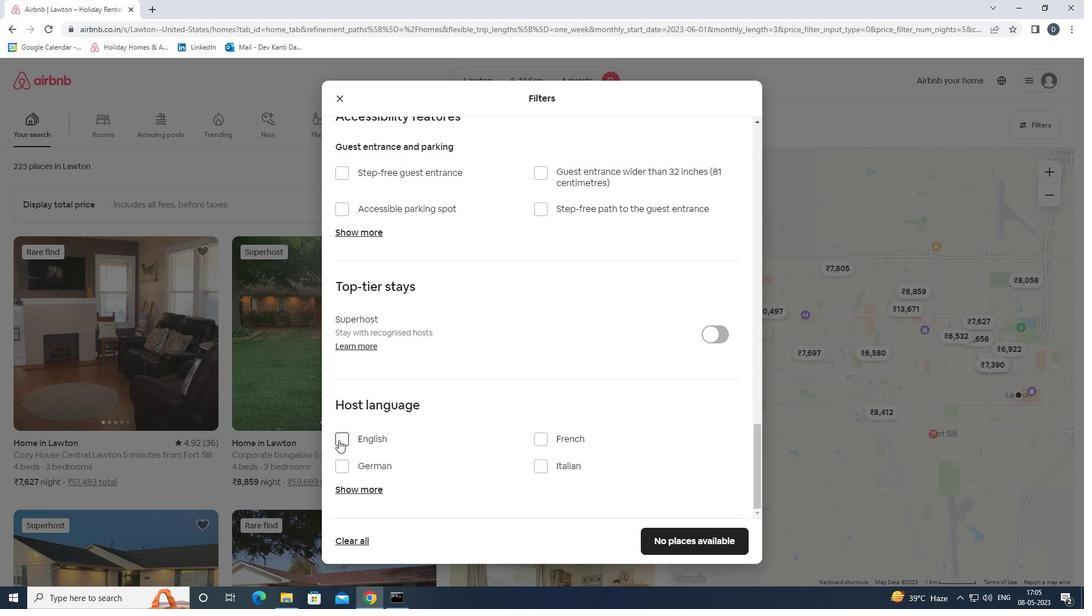 
Action: Mouse moved to (684, 536)
Screenshot: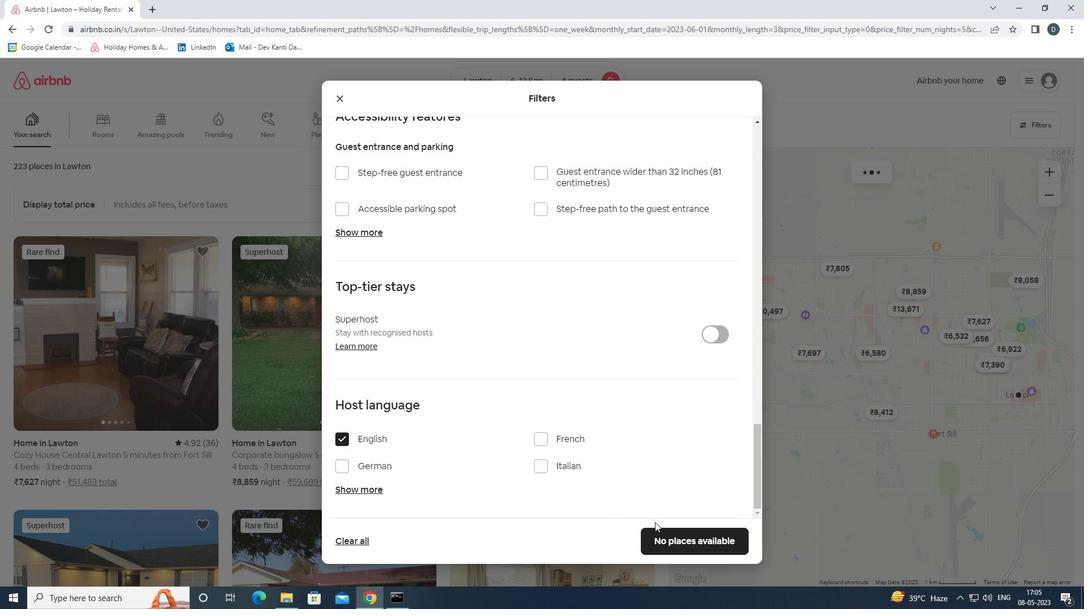 
Action: Mouse pressed left at (684, 536)
Screenshot: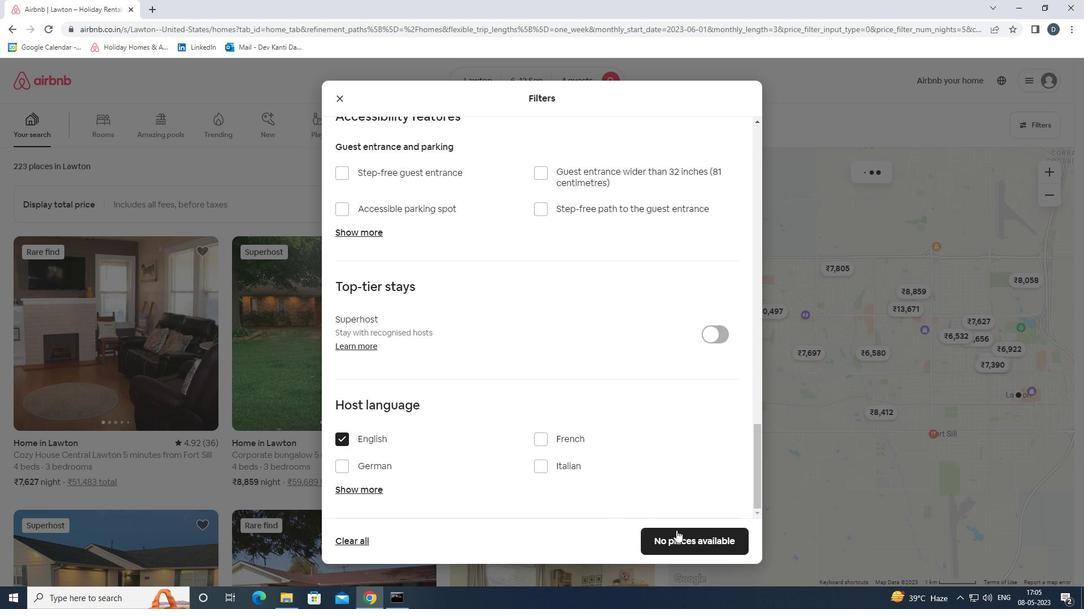 
Action: Mouse moved to (640, 376)
Screenshot: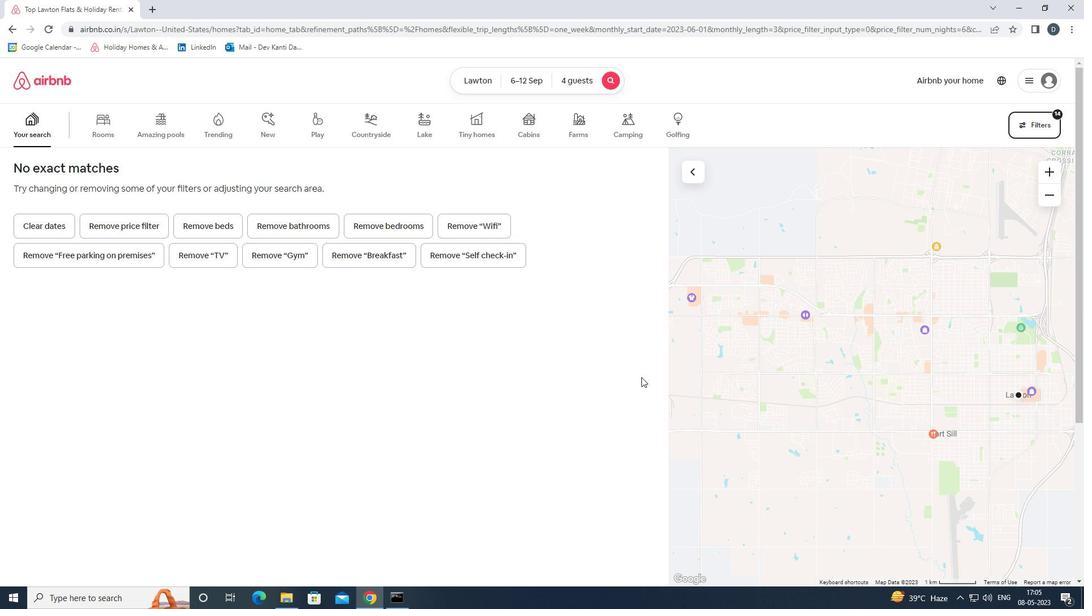 
